 Task: Search one way flight ticket for 5 adults, 1 child, 2 infants in seat and 1 infant on lap in business from Columbia: Columbia Metropolitan Airport to Gillette: Gillette Campbell County Airport on 5-1-2023. Choice of flights is United. Number of bags: 1 carry on bag. Price is upto 110000. Outbound departure time preference is 23:30.
Action: Mouse moved to (307, 388)
Screenshot: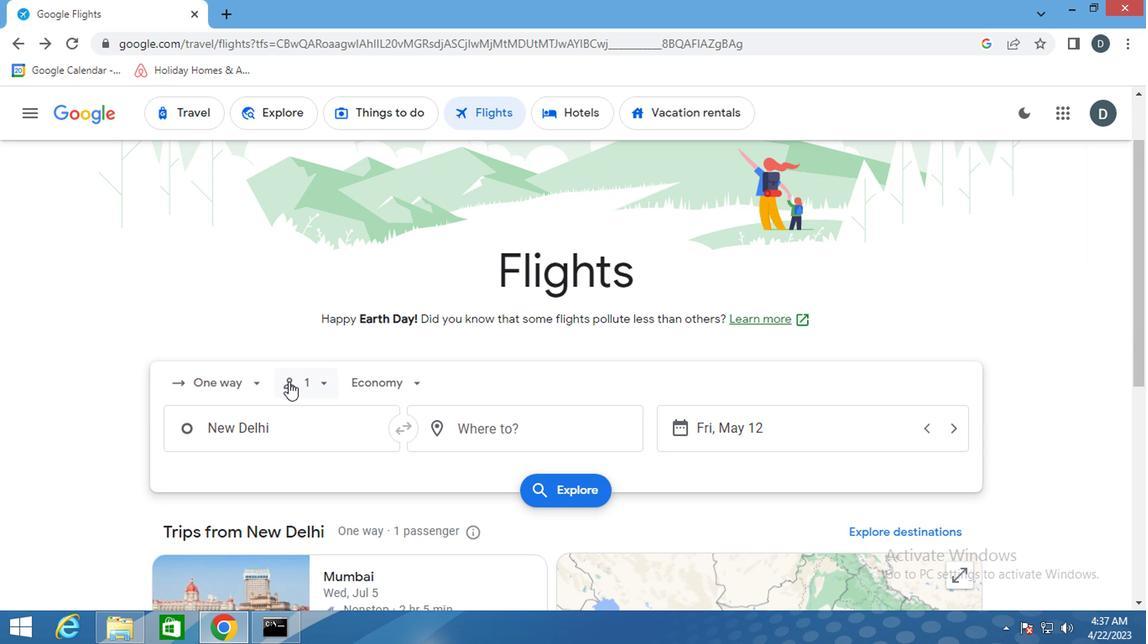 
Action: Mouse pressed left at (307, 388)
Screenshot: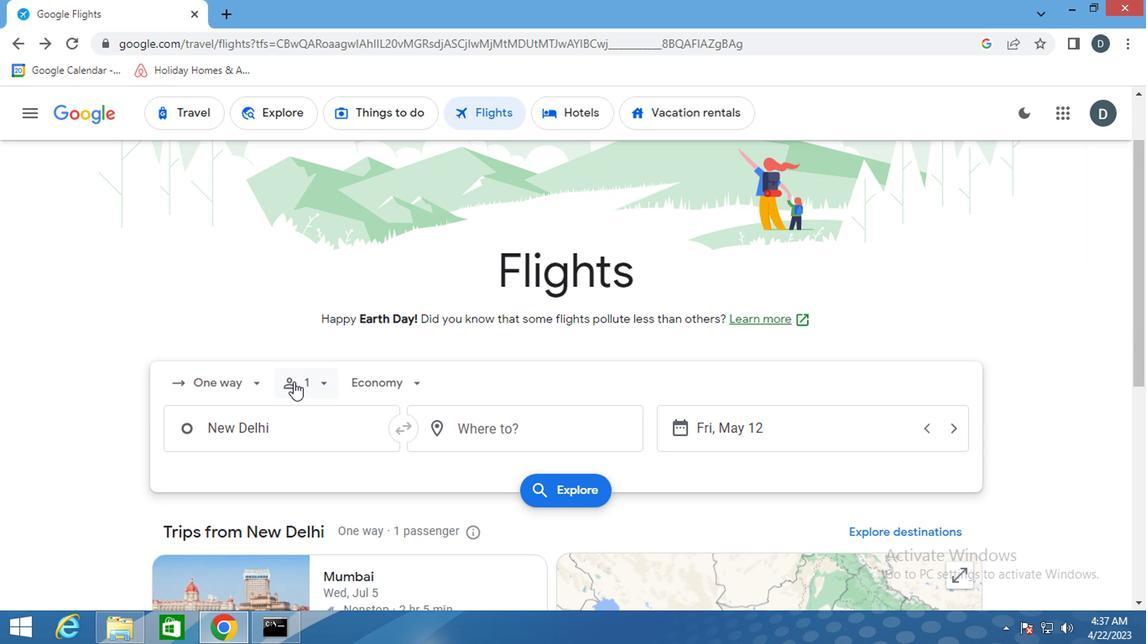 
Action: Mouse moved to (463, 428)
Screenshot: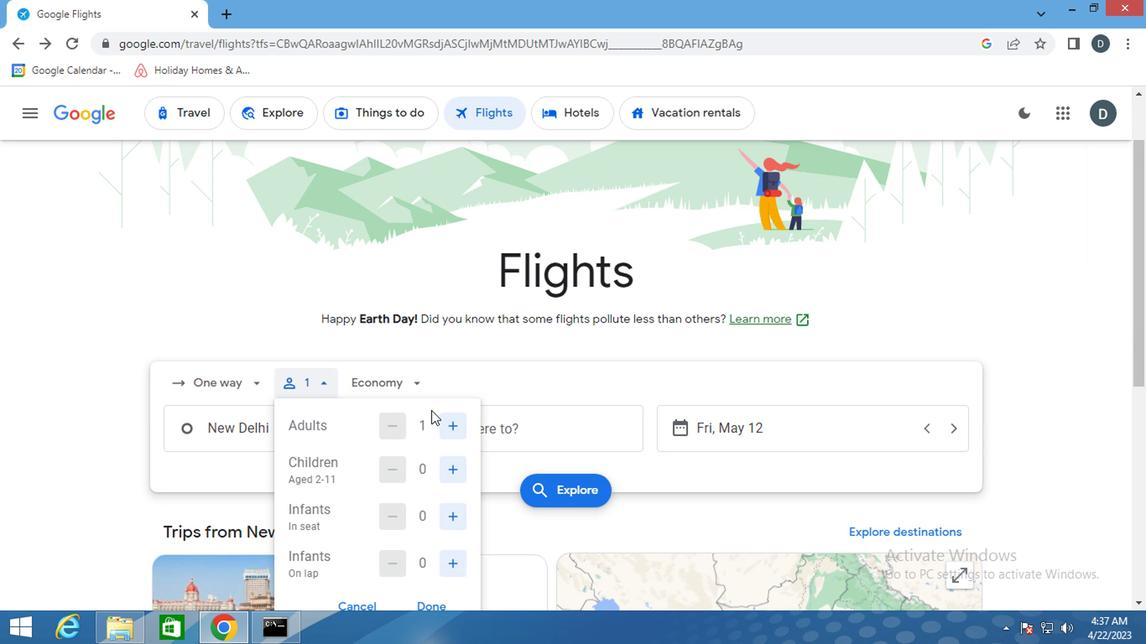 
Action: Mouse pressed left at (463, 428)
Screenshot: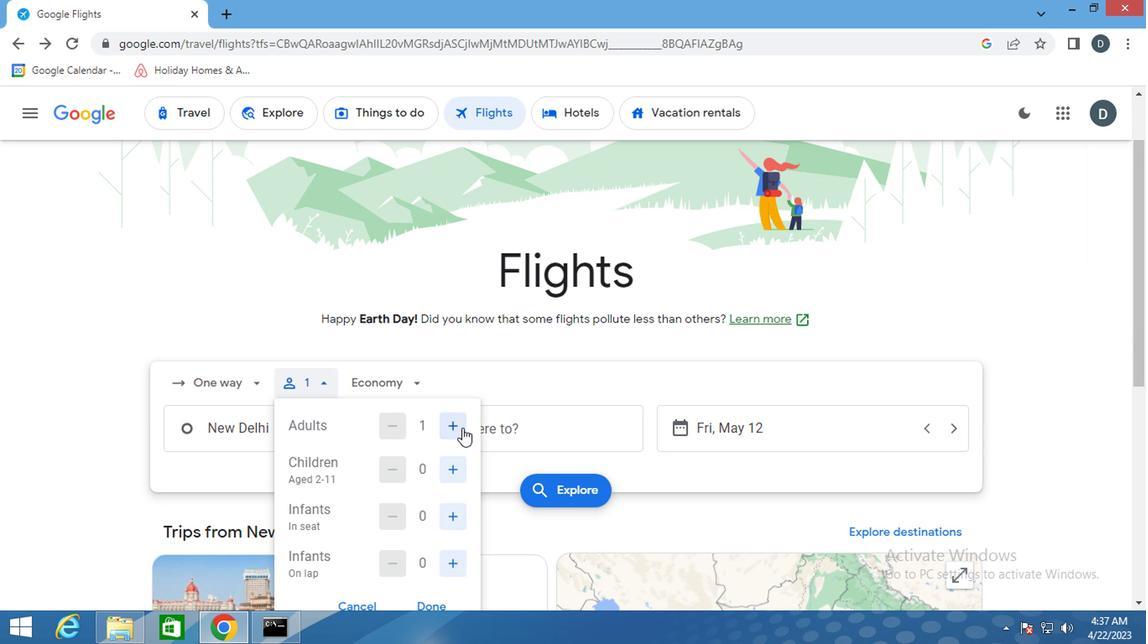 
Action: Mouse pressed left at (463, 428)
Screenshot: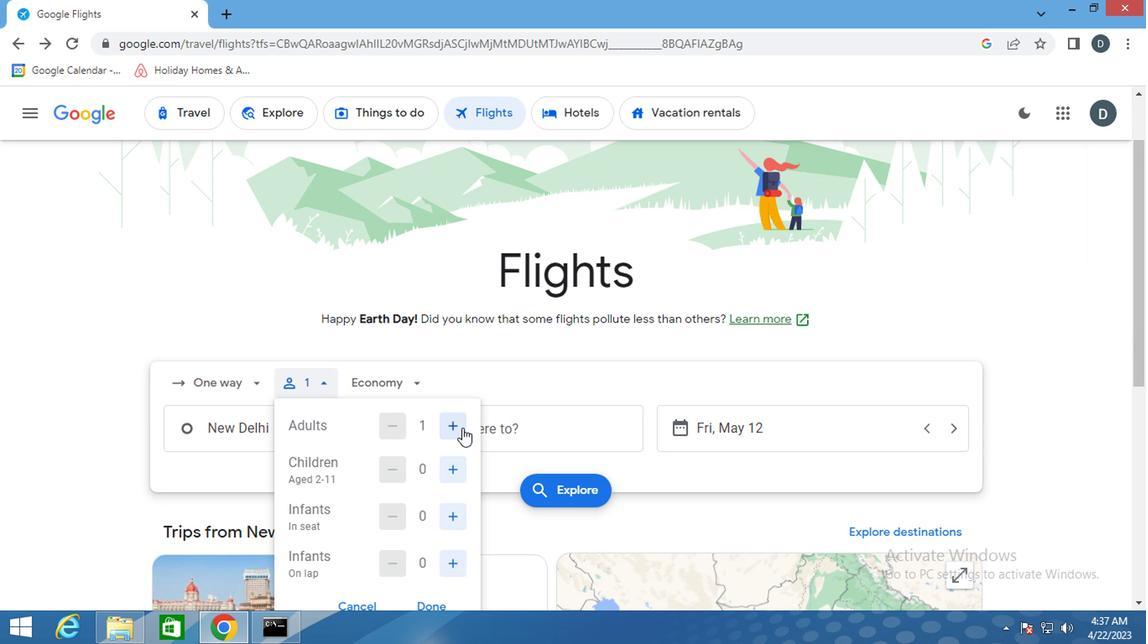 
Action: Mouse pressed left at (463, 428)
Screenshot: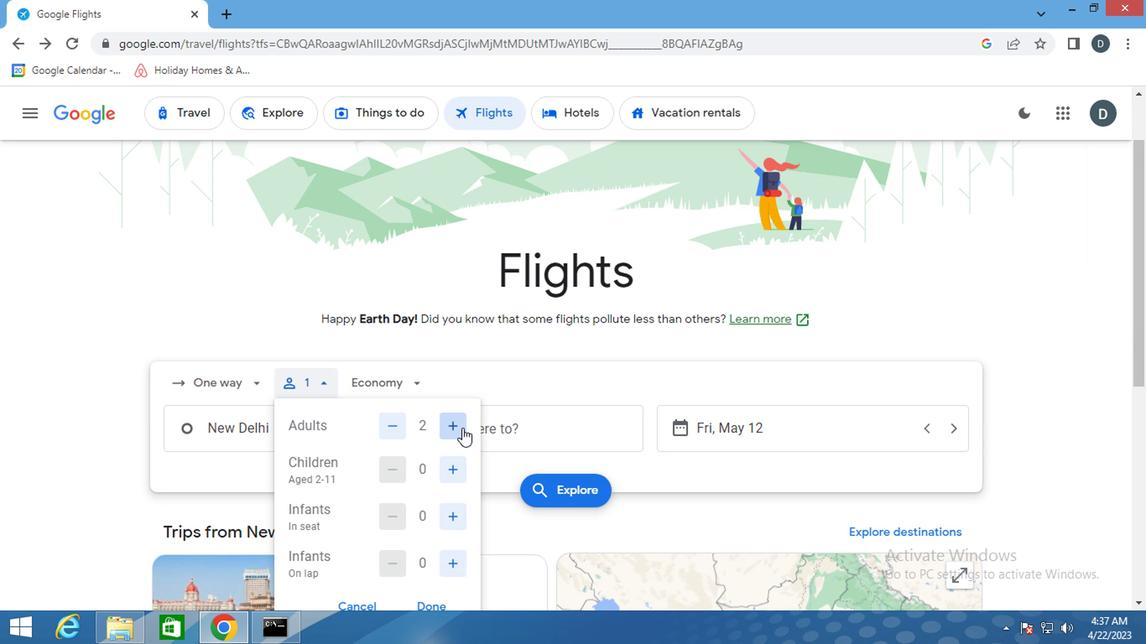 
Action: Mouse pressed left at (463, 428)
Screenshot: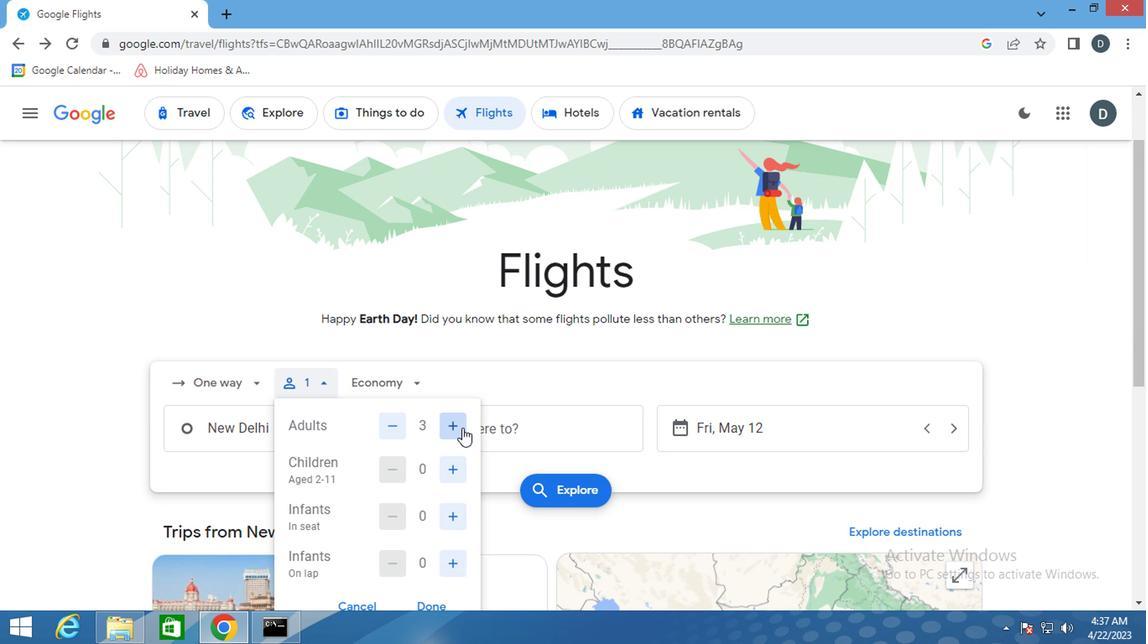 
Action: Mouse moved to (448, 458)
Screenshot: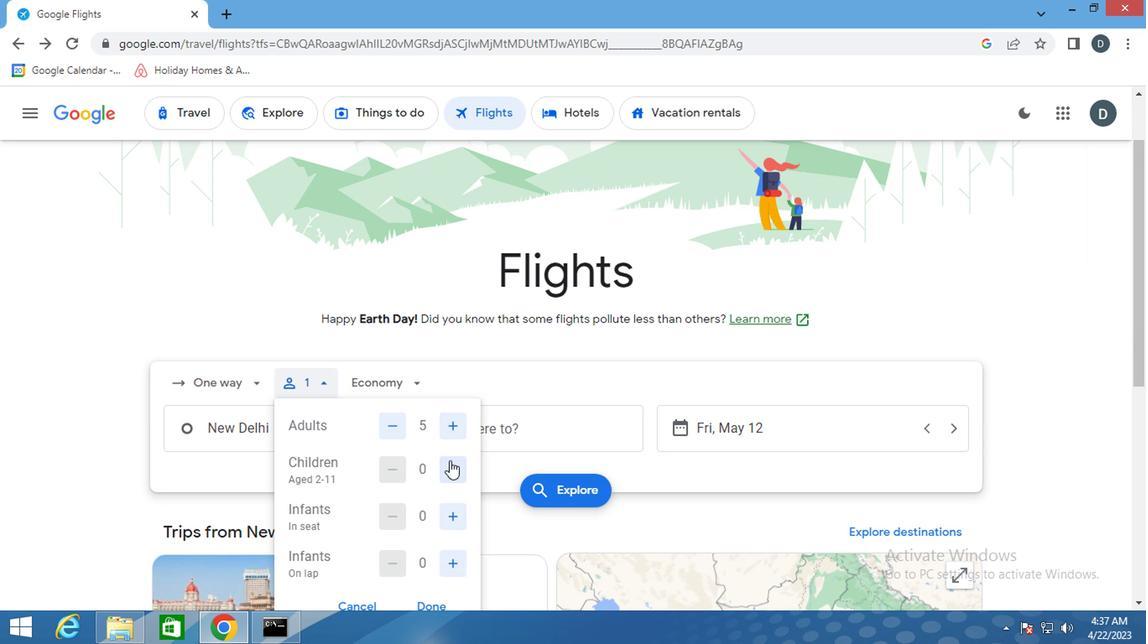 
Action: Mouse pressed left at (448, 458)
Screenshot: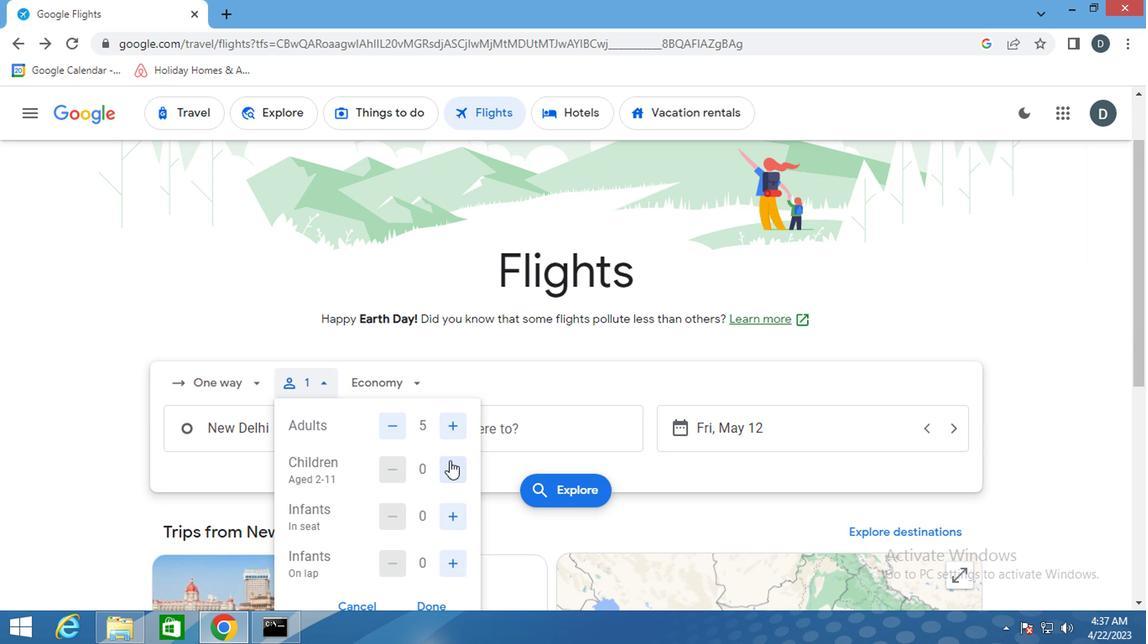 
Action: Mouse moved to (450, 496)
Screenshot: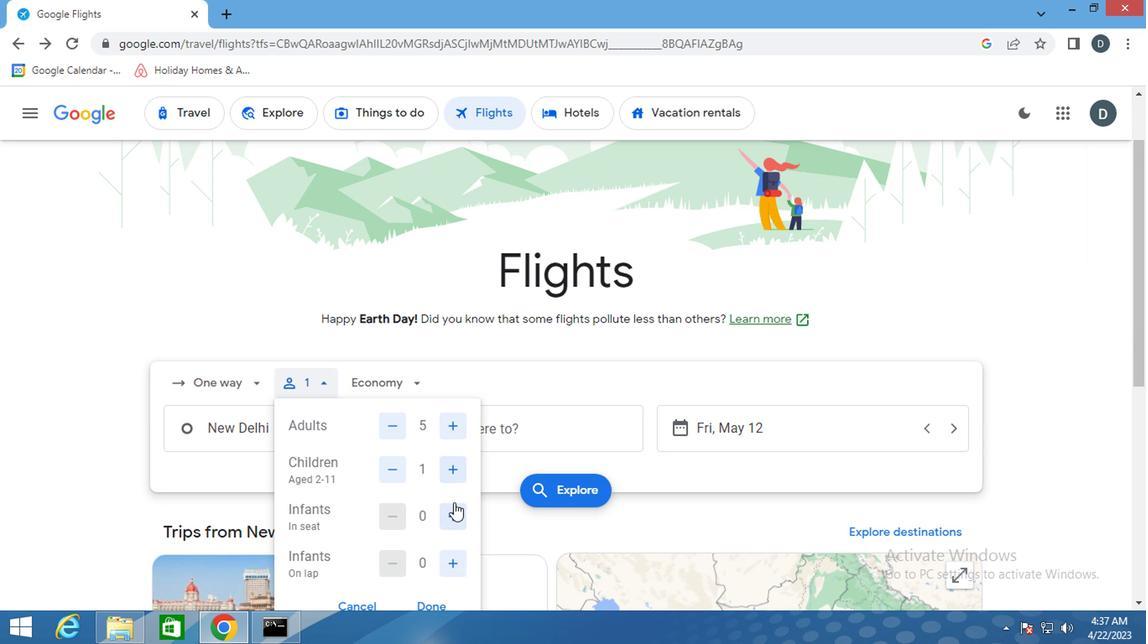 
Action: Mouse pressed left at (450, 496)
Screenshot: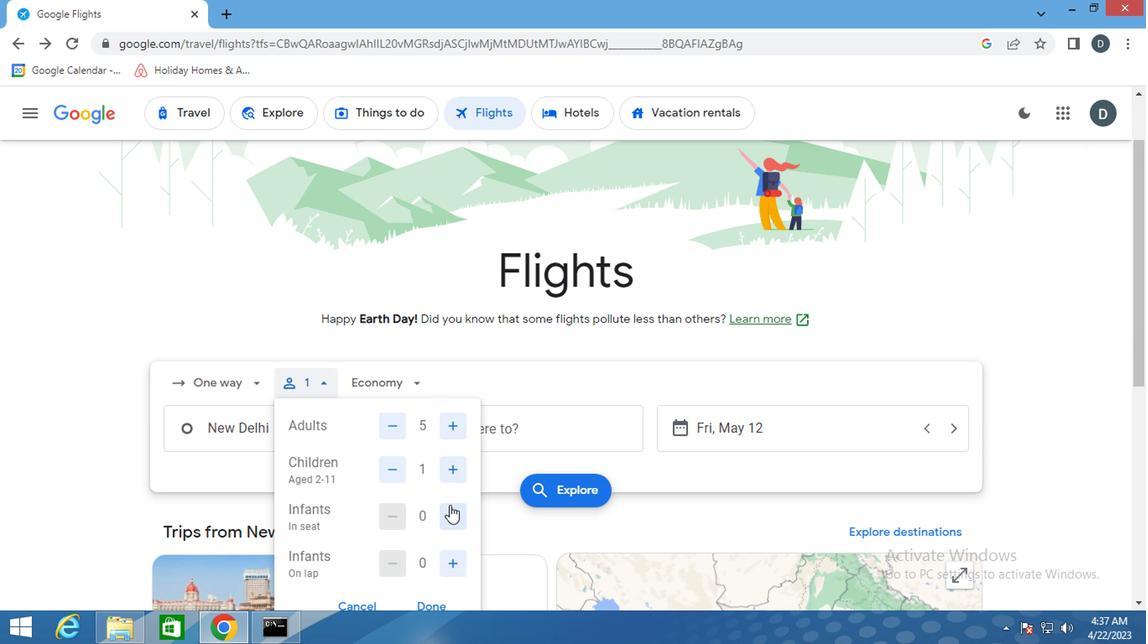 
Action: Mouse pressed left at (450, 496)
Screenshot: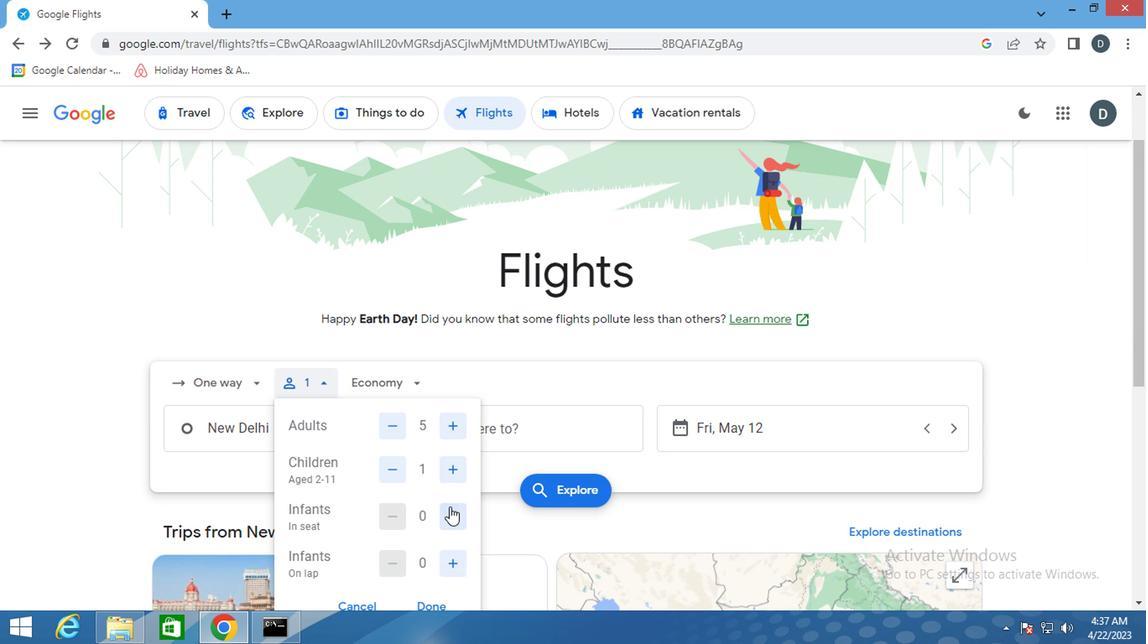 
Action: Mouse moved to (457, 546)
Screenshot: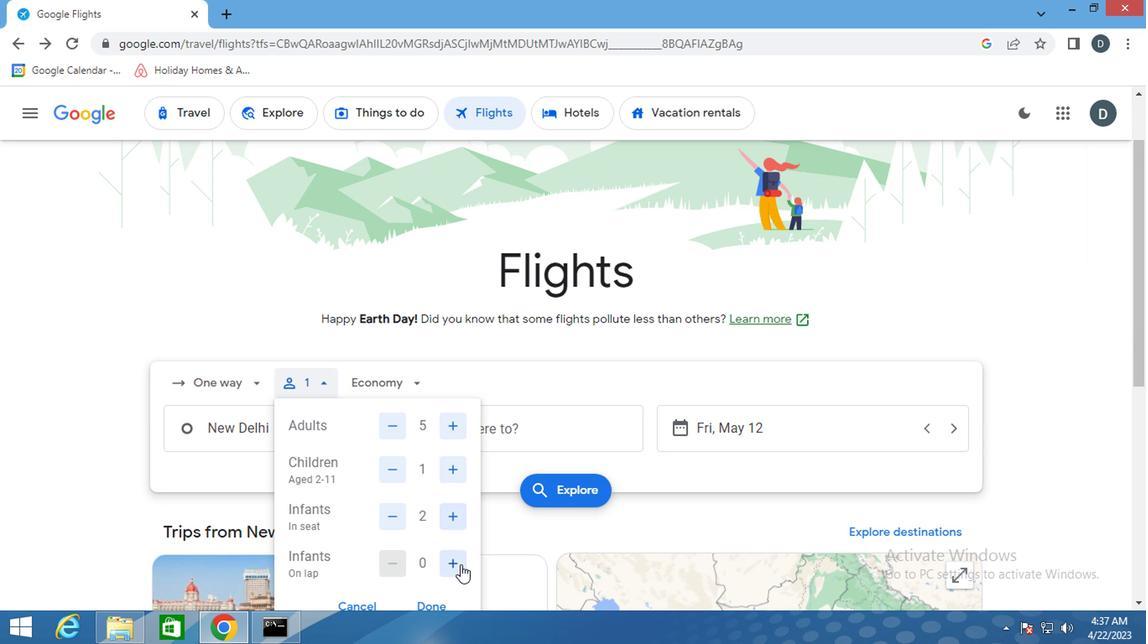 
Action: Mouse pressed left at (457, 546)
Screenshot: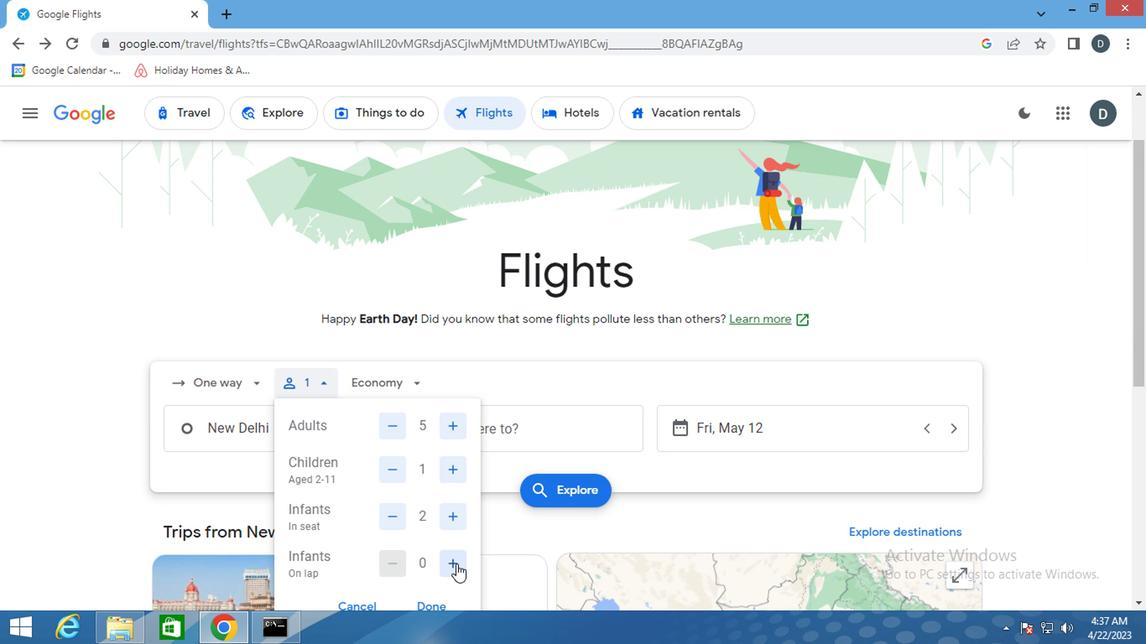 
Action: Mouse moved to (439, 576)
Screenshot: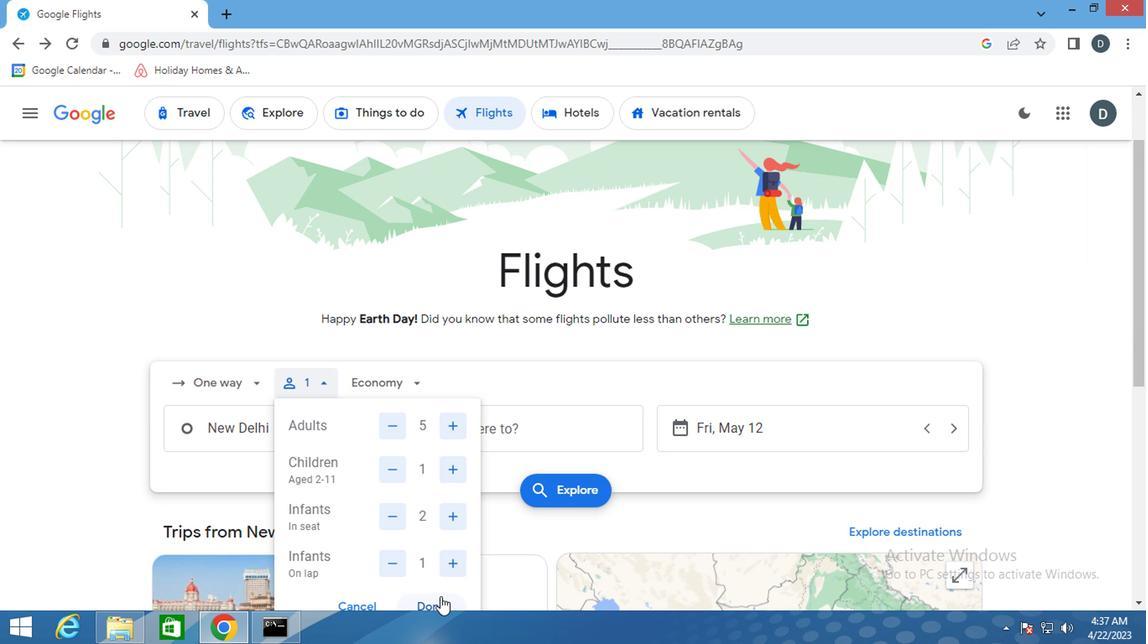 
Action: Mouse pressed left at (439, 576)
Screenshot: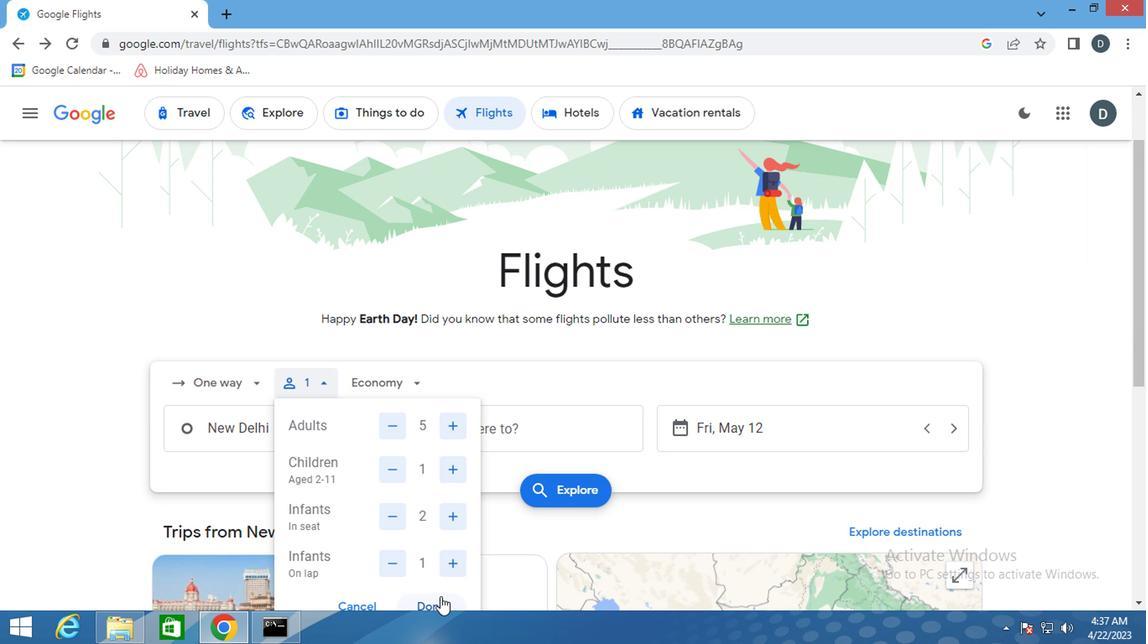 
Action: Mouse moved to (383, 394)
Screenshot: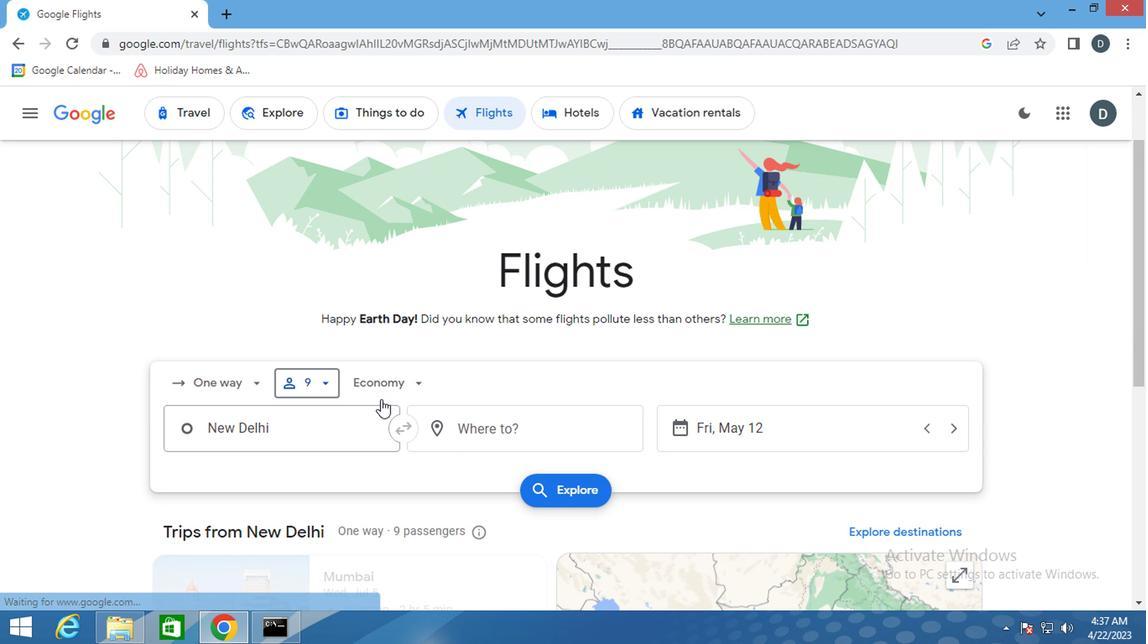 
Action: Mouse pressed left at (383, 394)
Screenshot: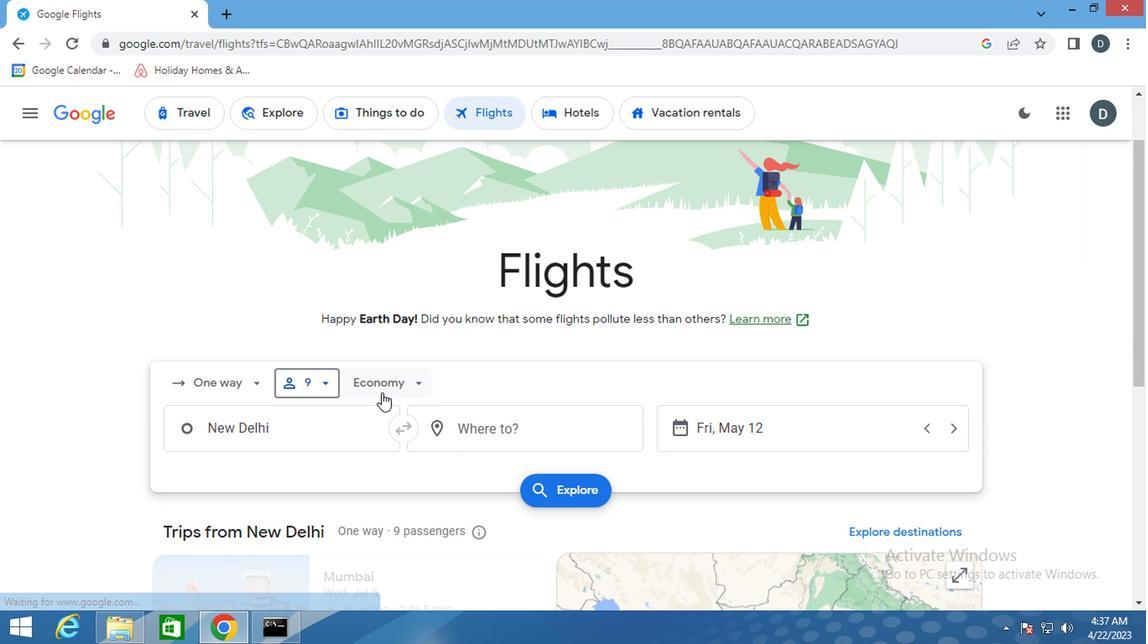 
Action: Mouse moved to (436, 494)
Screenshot: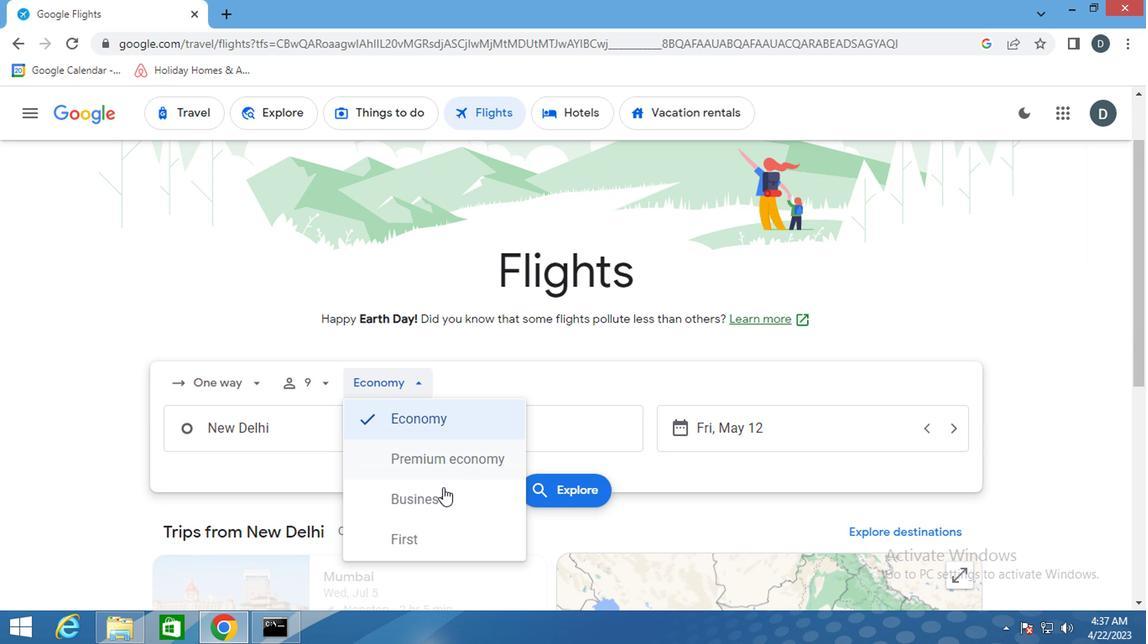 
Action: Mouse pressed left at (436, 494)
Screenshot: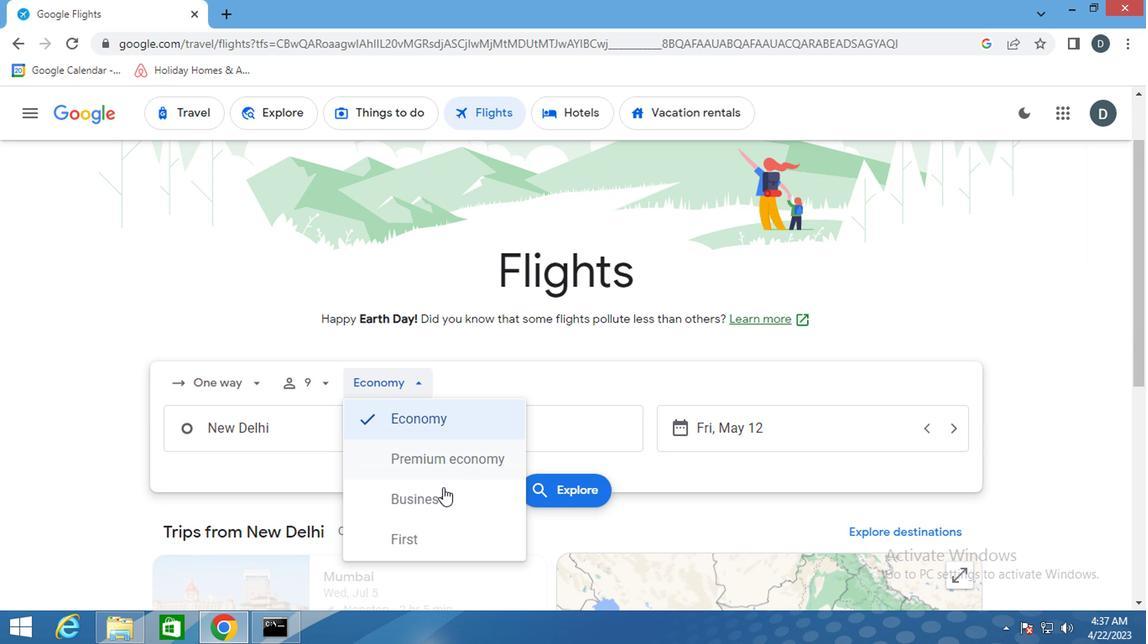 
Action: Mouse moved to (326, 441)
Screenshot: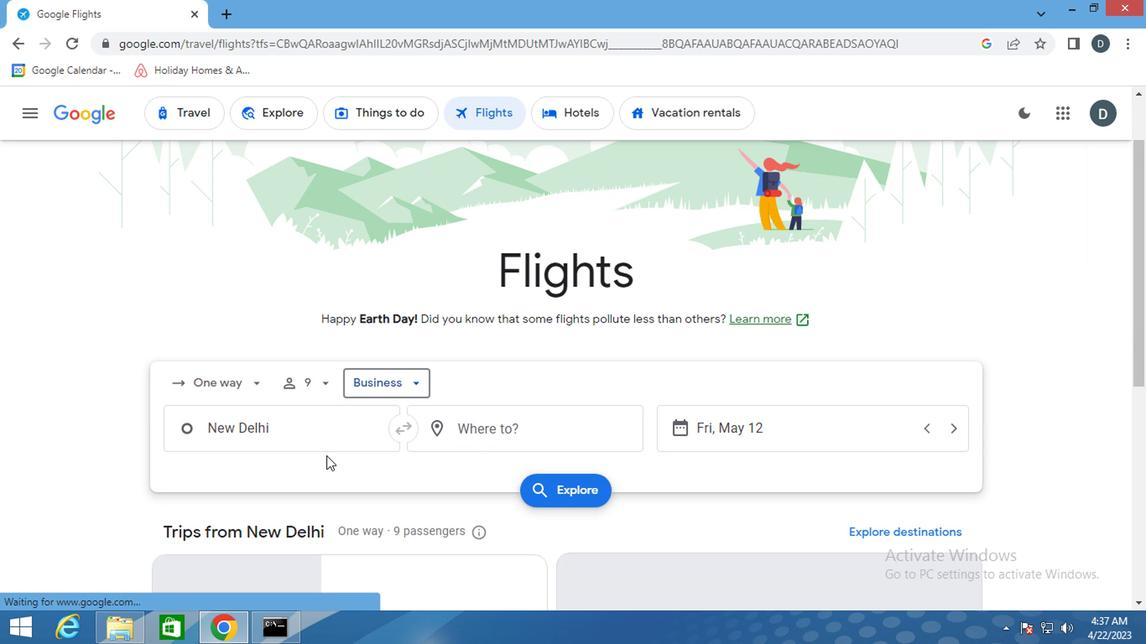 
Action: Mouse pressed left at (326, 441)
Screenshot: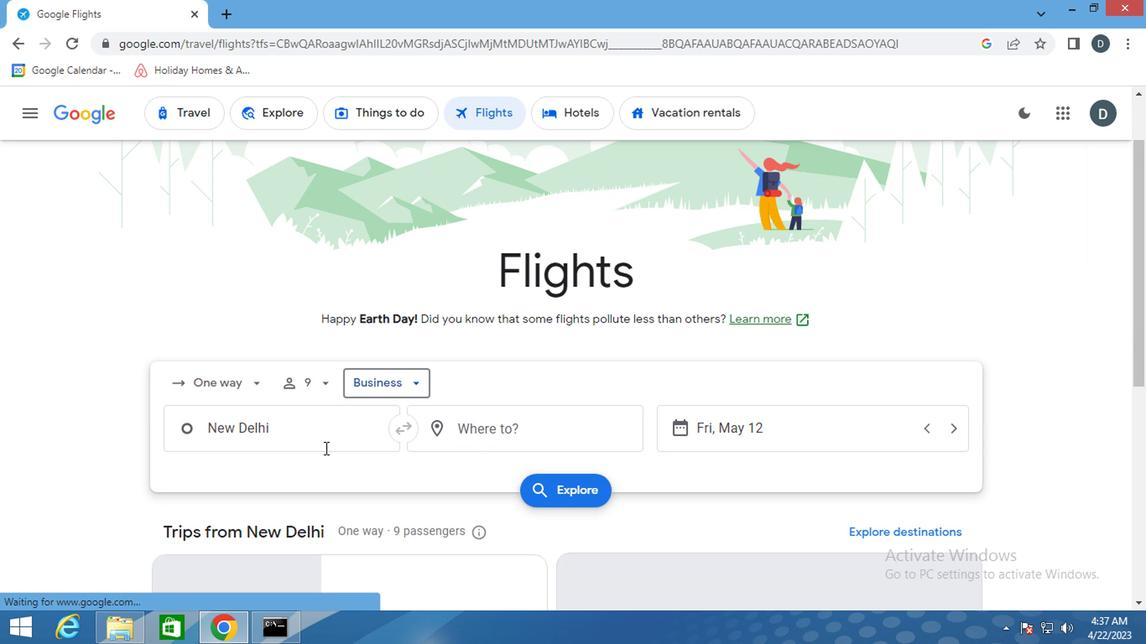 
Action: Key pressed <Key.shift>COLUMBIA<Key.space><Key.shift>METR
Screenshot: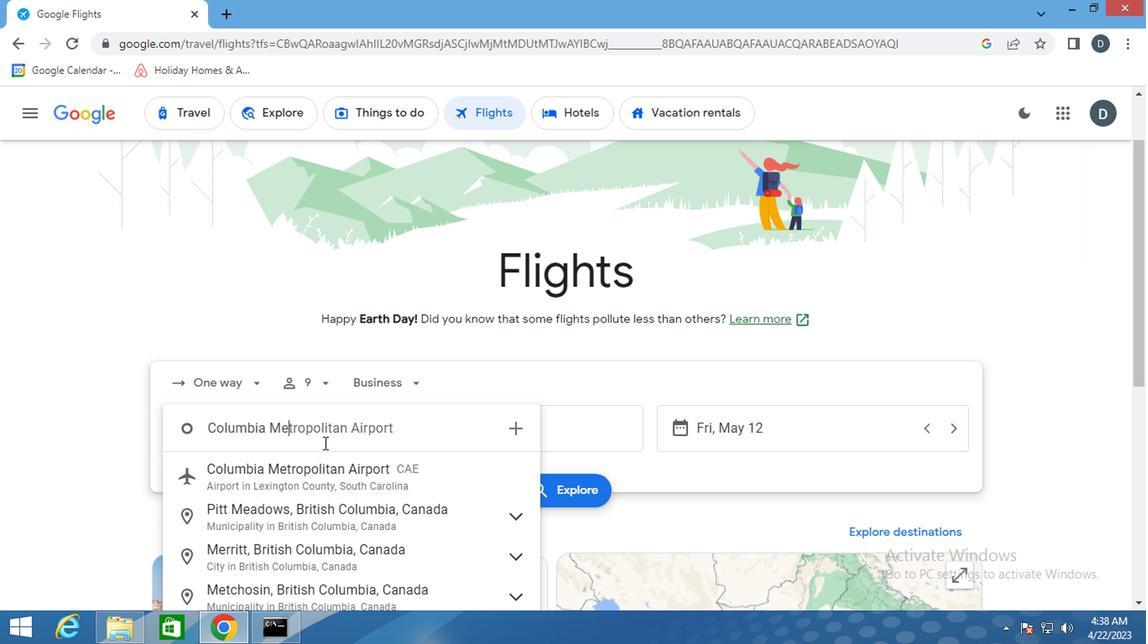 
Action: Mouse moved to (358, 482)
Screenshot: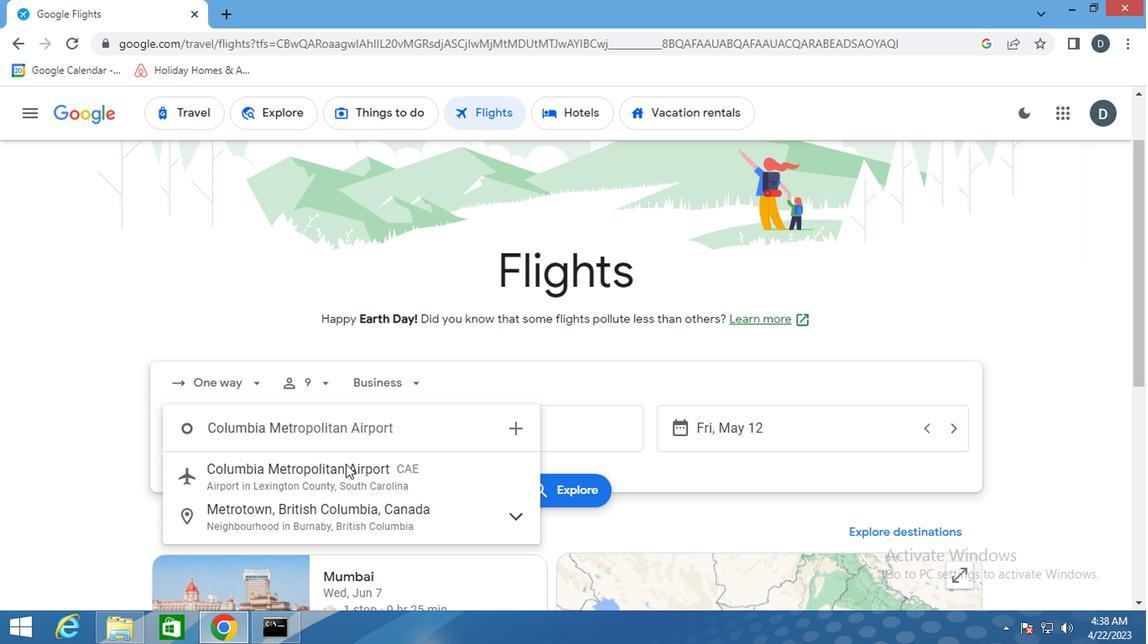 
Action: Mouse pressed left at (358, 482)
Screenshot: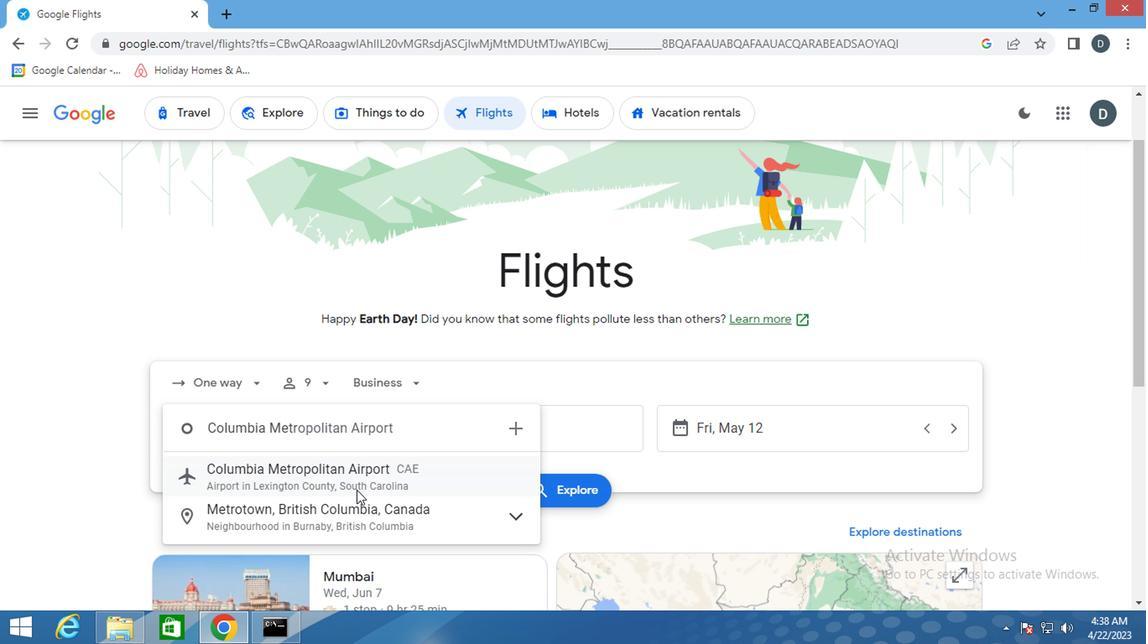 
Action: Mouse moved to (519, 431)
Screenshot: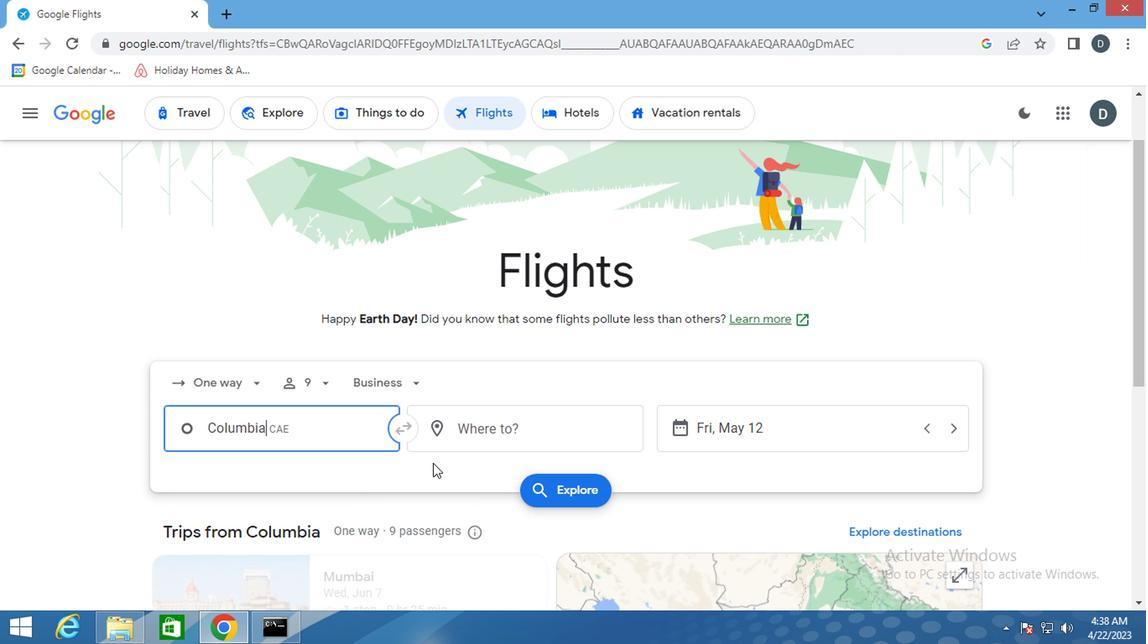 
Action: Mouse pressed left at (519, 431)
Screenshot: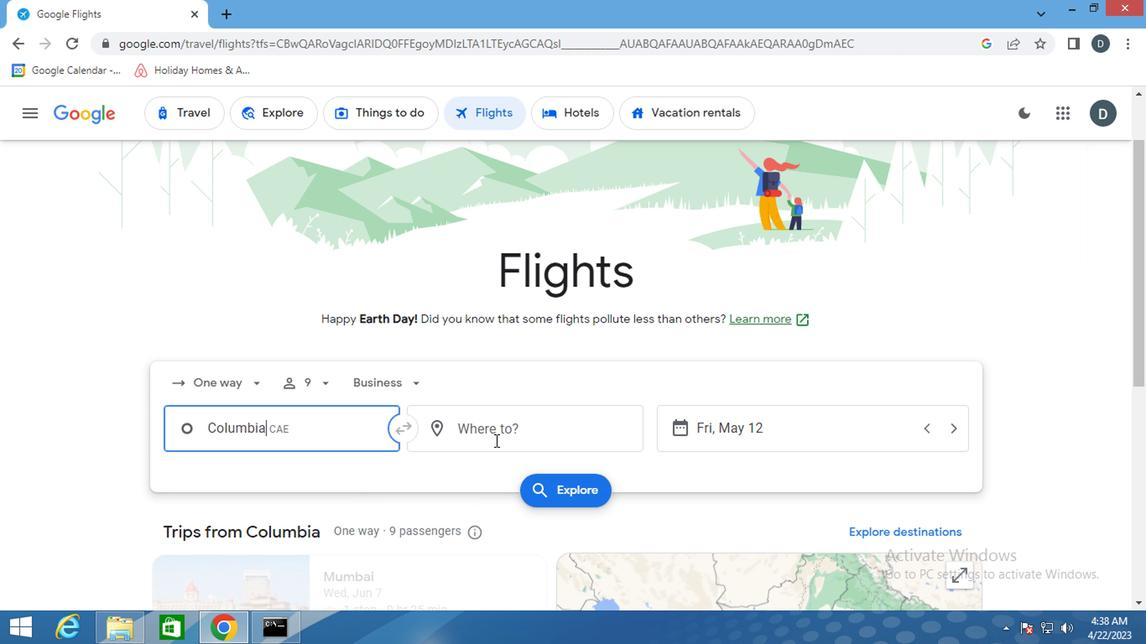 
Action: Mouse moved to (521, 430)
Screenshot: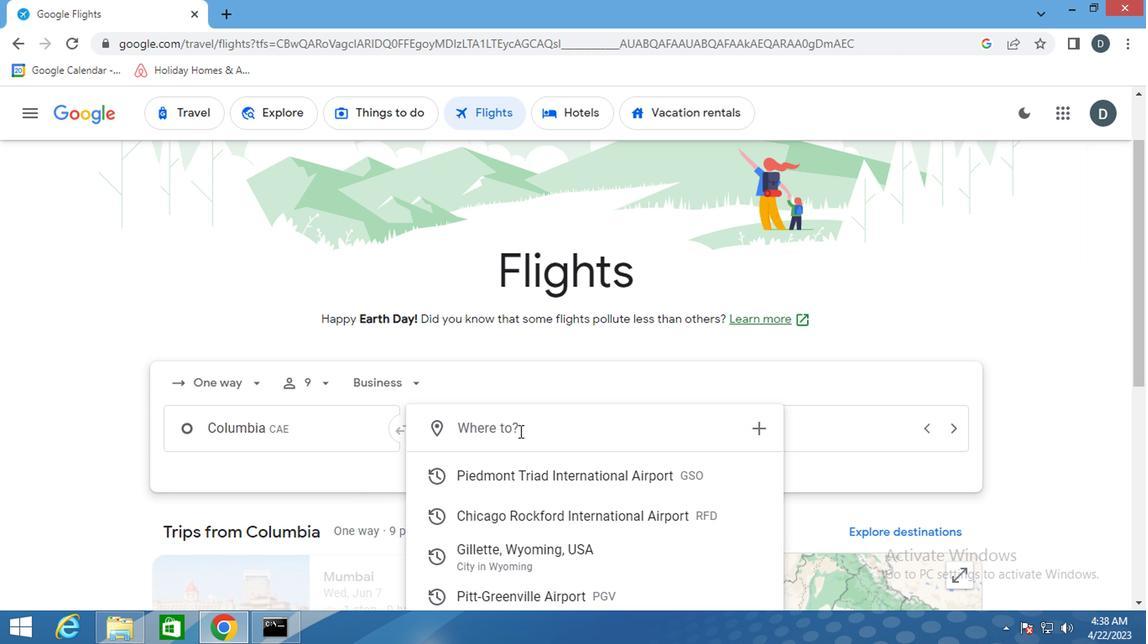 
Action: Key pressed <Key.shift>GILLETTE
Screenshot: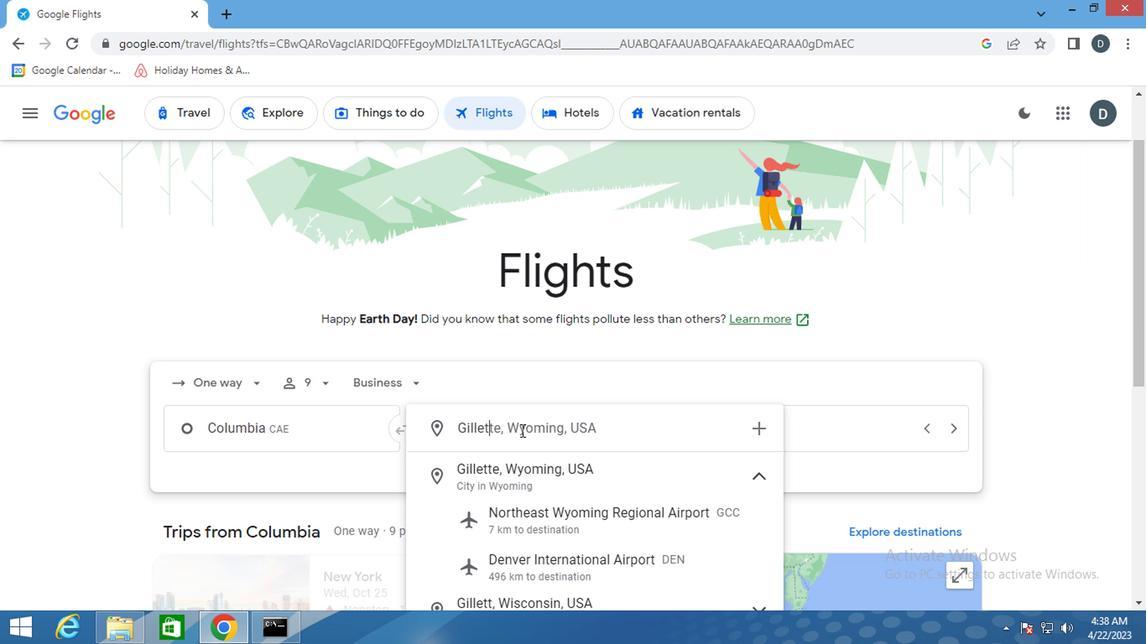 
Action: Mouse moved to (562, 463)
Screenshot: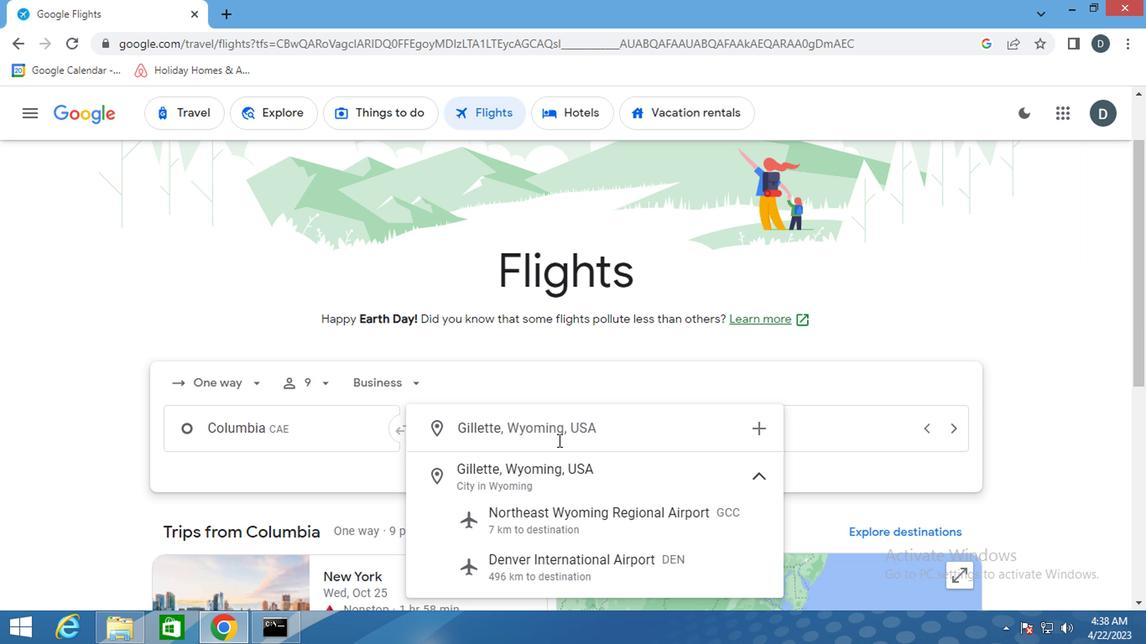 
Action: Mouse pressed left at (562, 463)
Screenshot: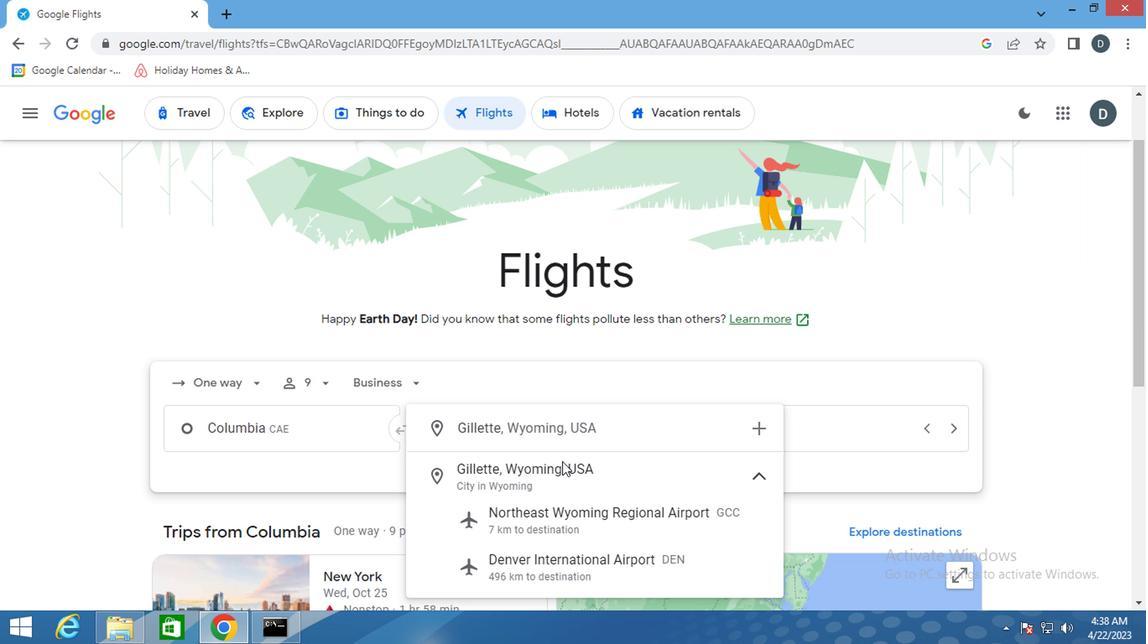 
Action: Mouse moved to (752, 431)
Screenshot: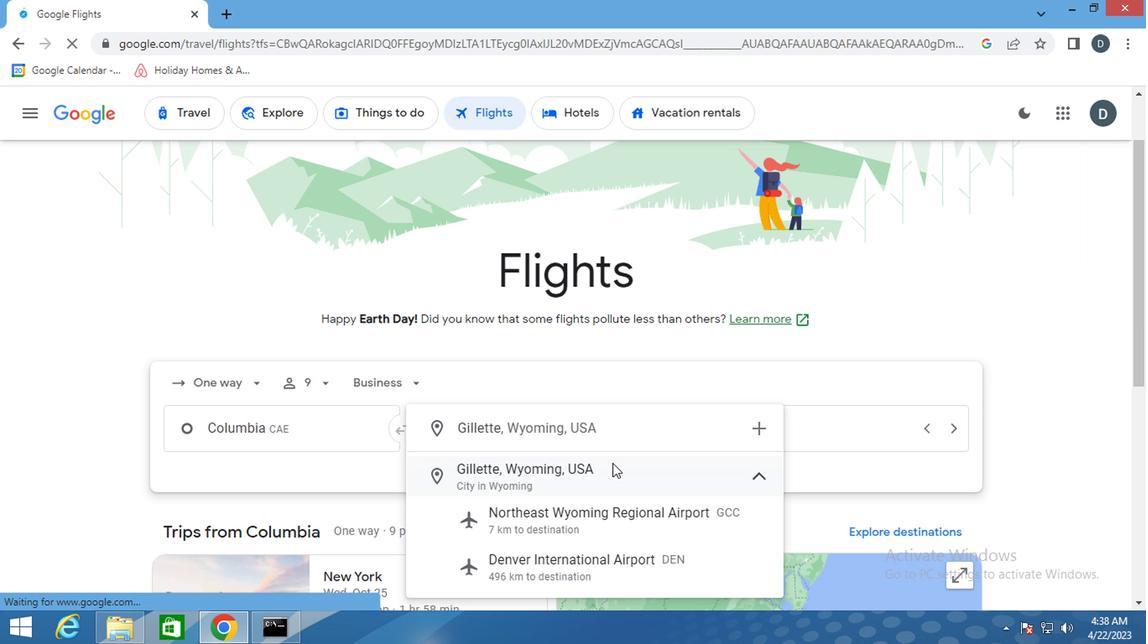 
Action: Mouse pressed left at (752, 431)
Screenshot: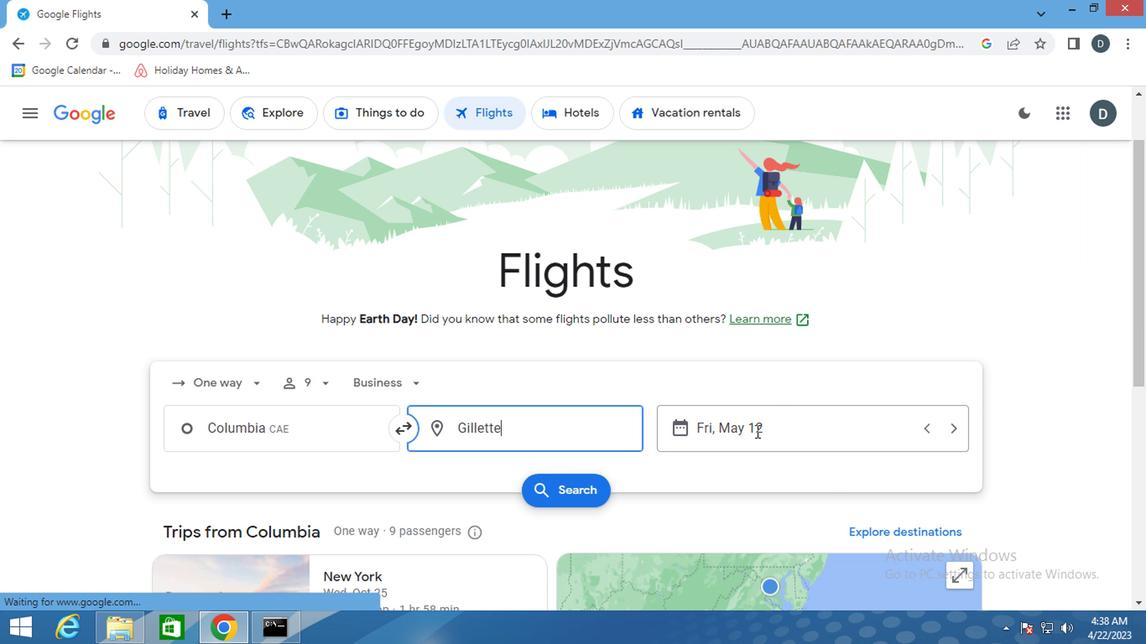 
Action: Mouse moved to (739, 312)
Screenshot: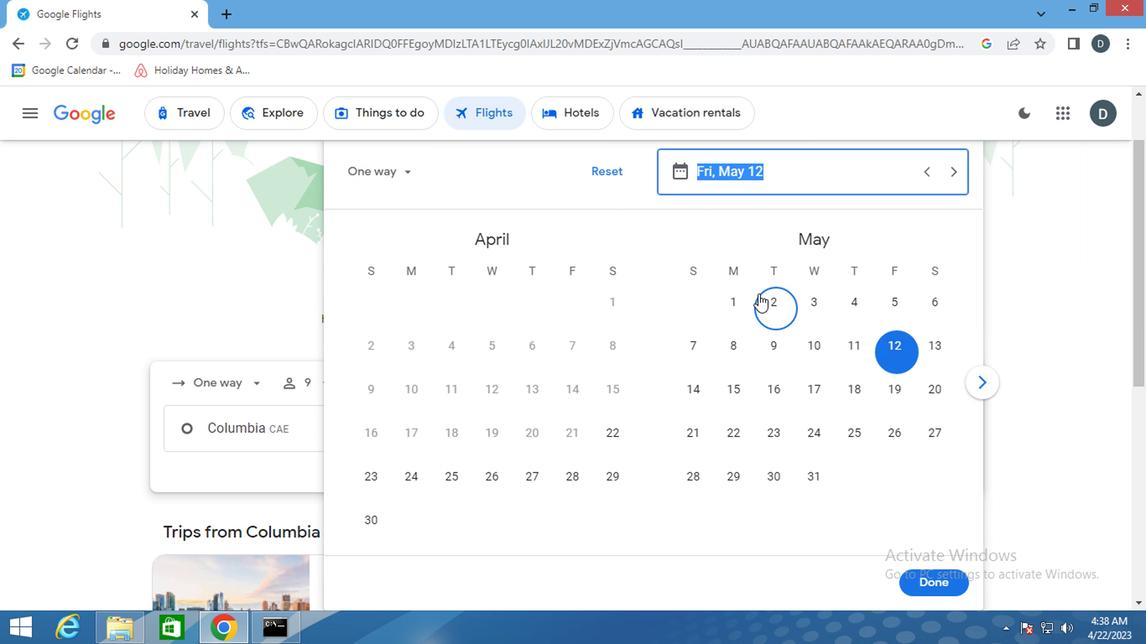 
Action: Mouse pressed left at (739, 312)
Screenshot: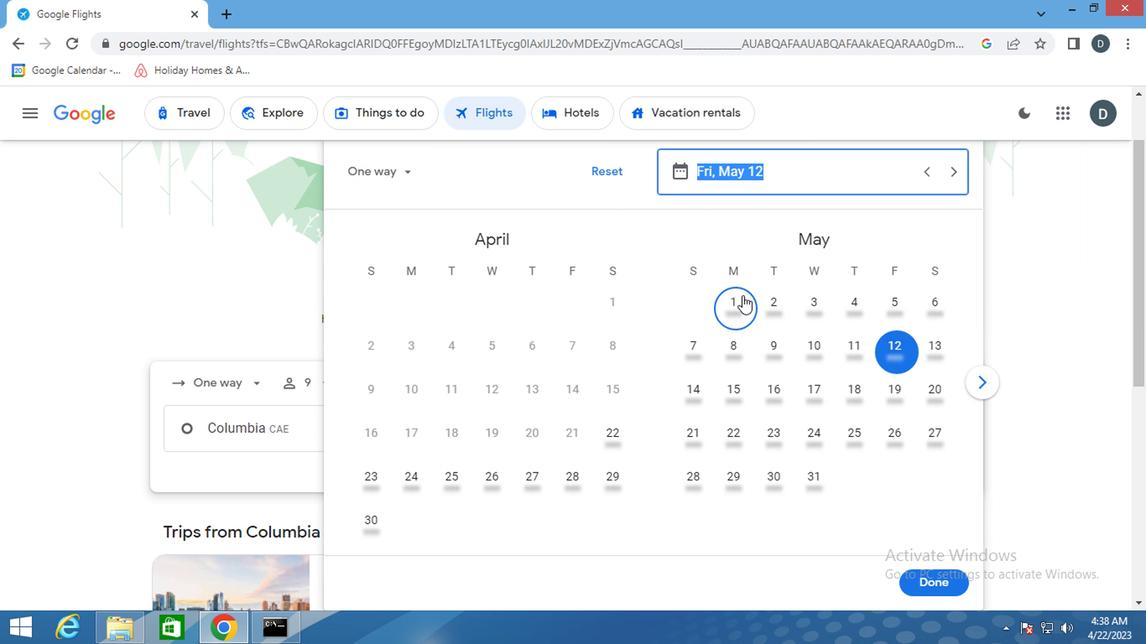 
Action: Mouse moved to (929, 568)
Screenshot: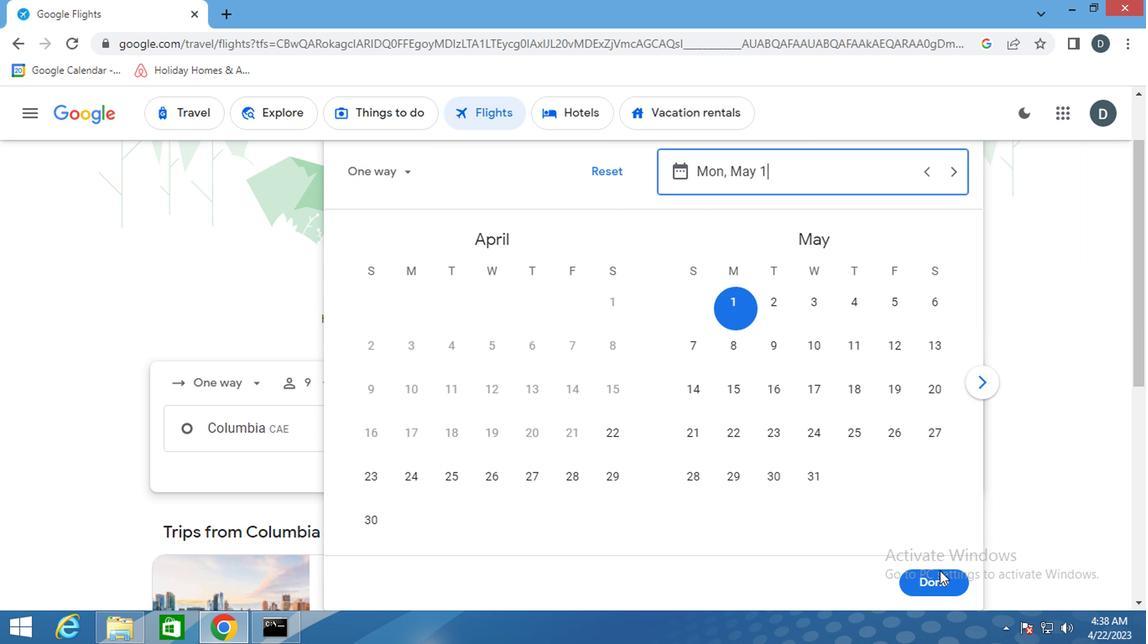 
Action: Mouse pressed left at (929, 568)
Screenshot: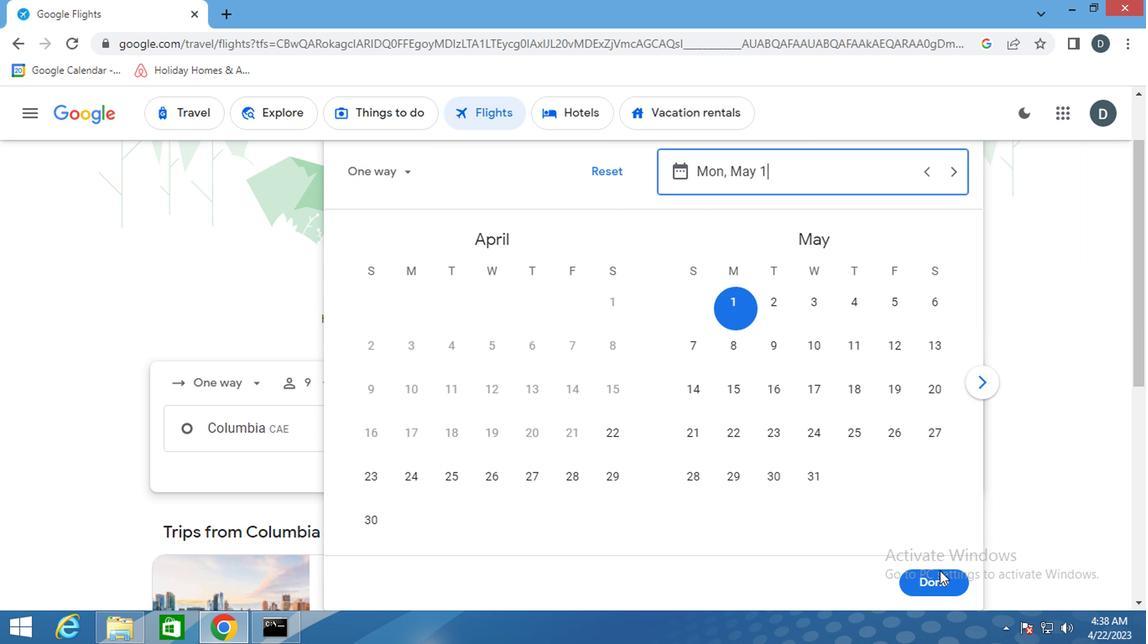 
Action: Mouse moved to (561, 486)
Screenshot: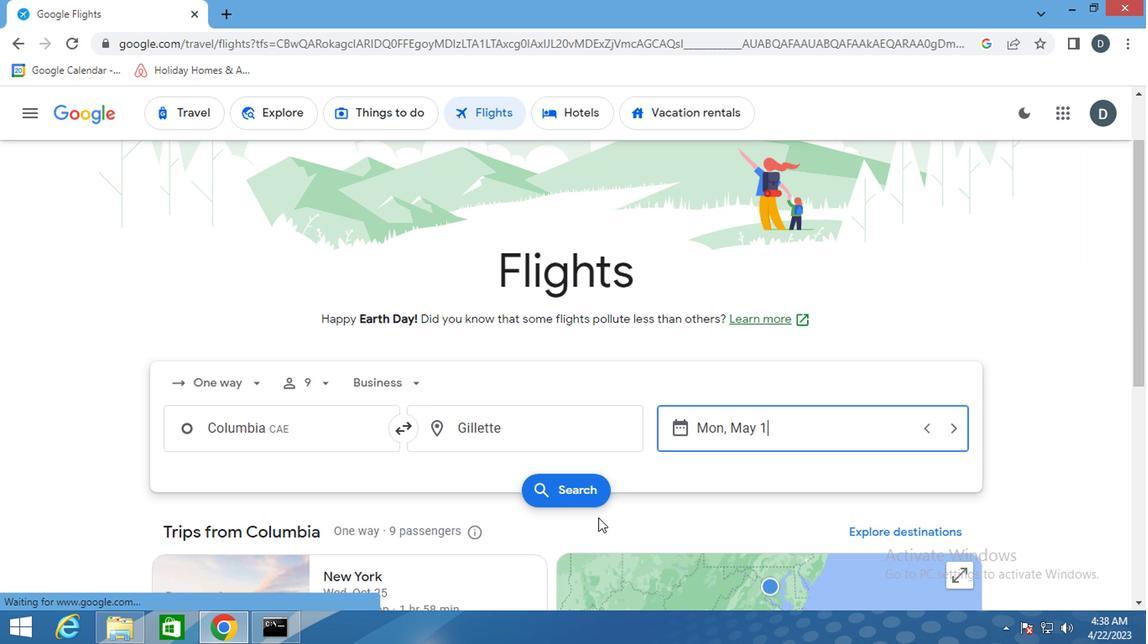 
Action: Mouse pressed left at (561, 486)
Screenshot: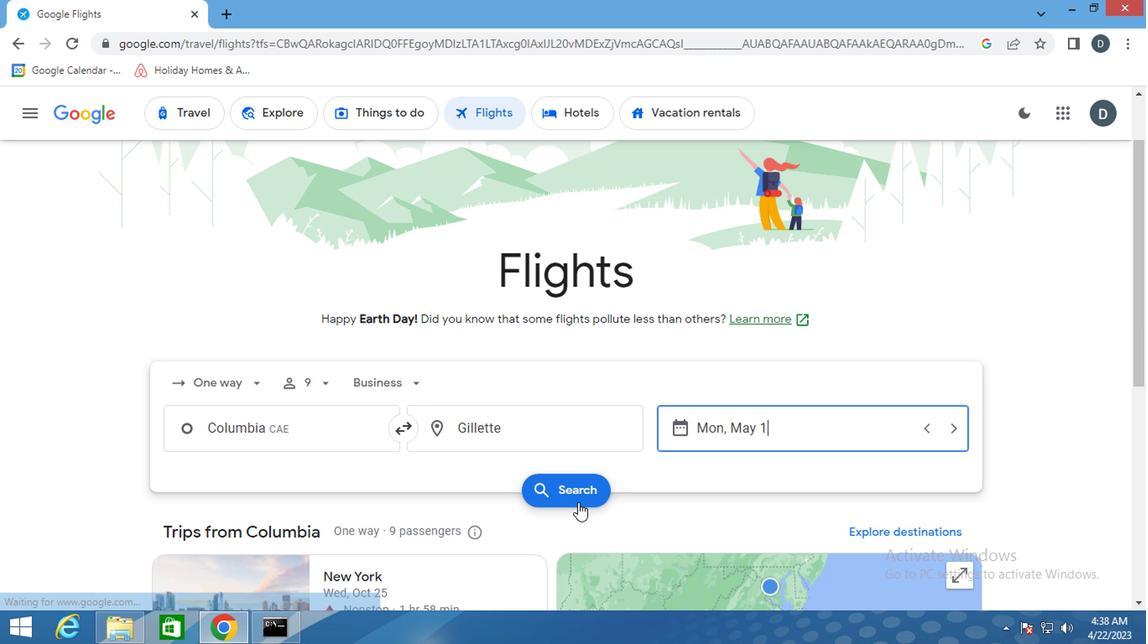 
Action: Mouse moved to (203, 293)
Screenshot: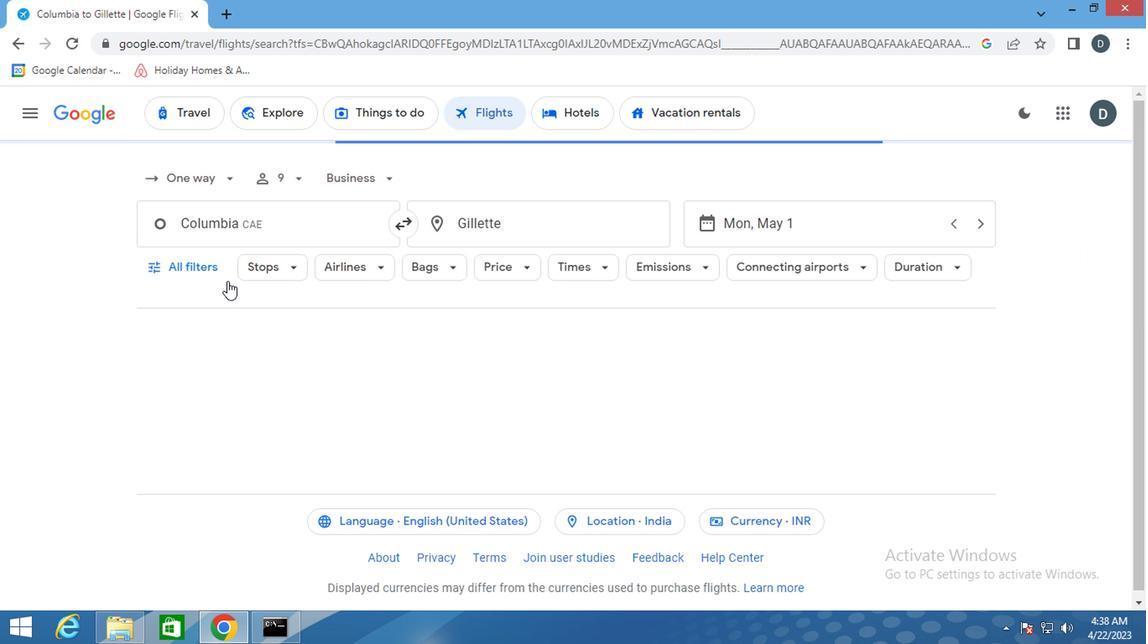 
Action: Mouse pressed left at (203, 293)
Screenshot: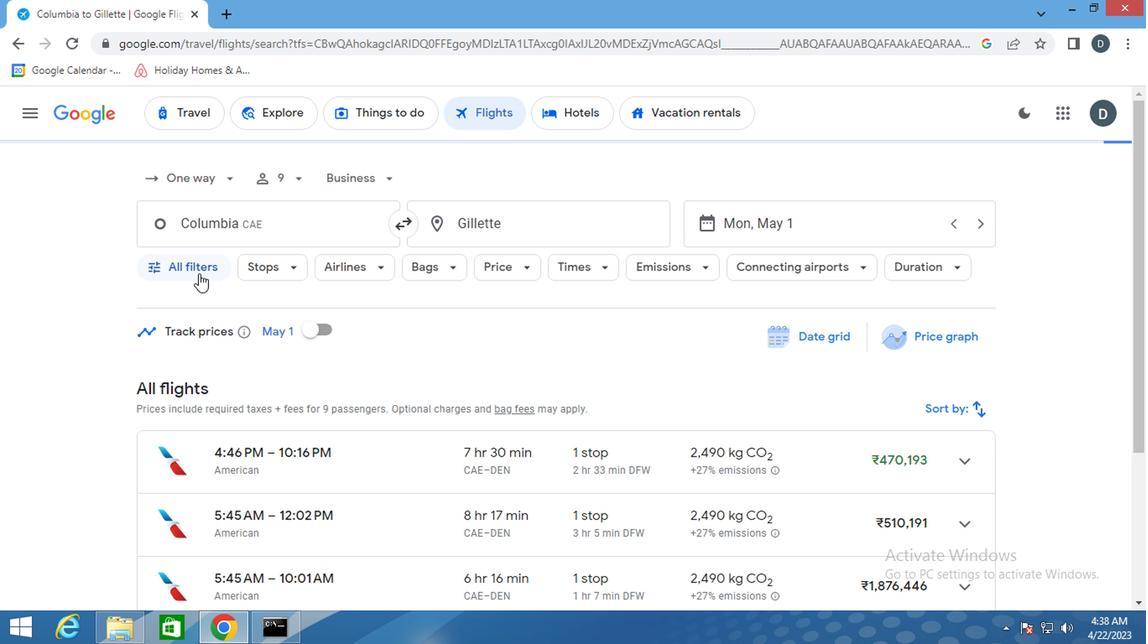 
Action: Mouse moved to (282, 376)
Screenshot: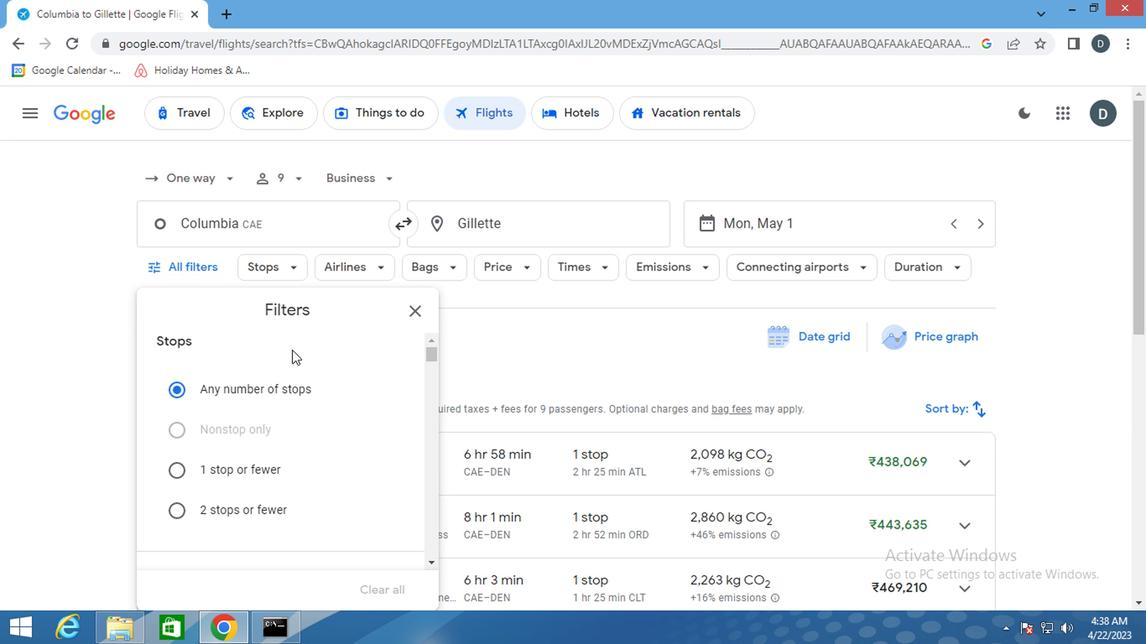 
Action: Mouse scrolled (282, 375) with delta (0, 0)
Screenshot: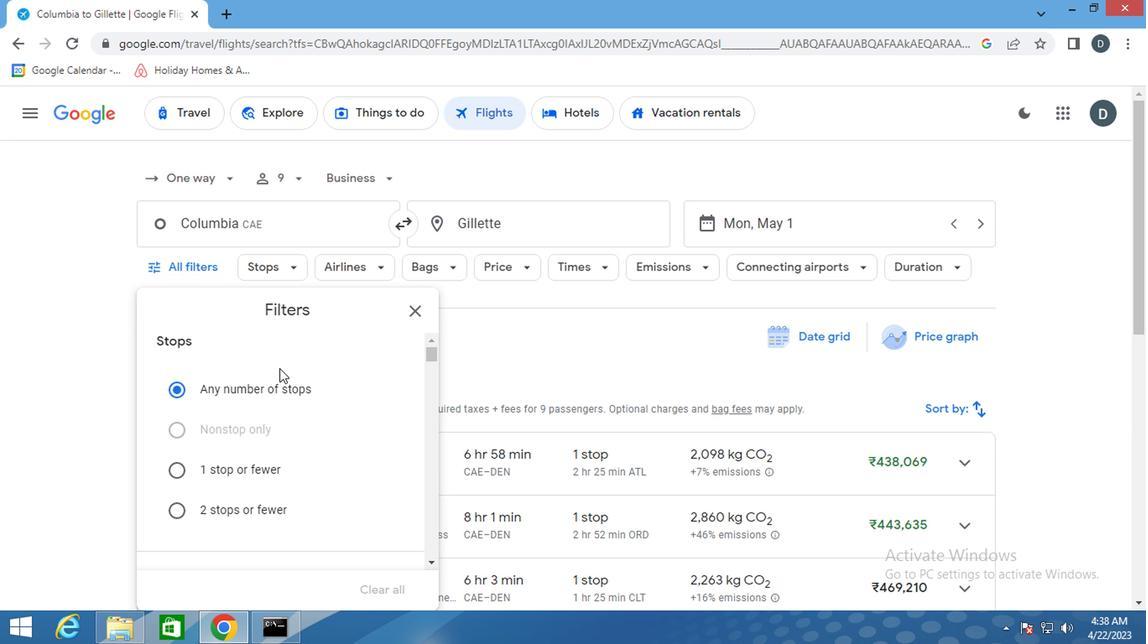 
Action: Mouse moved to (280, 378)
Screenshot: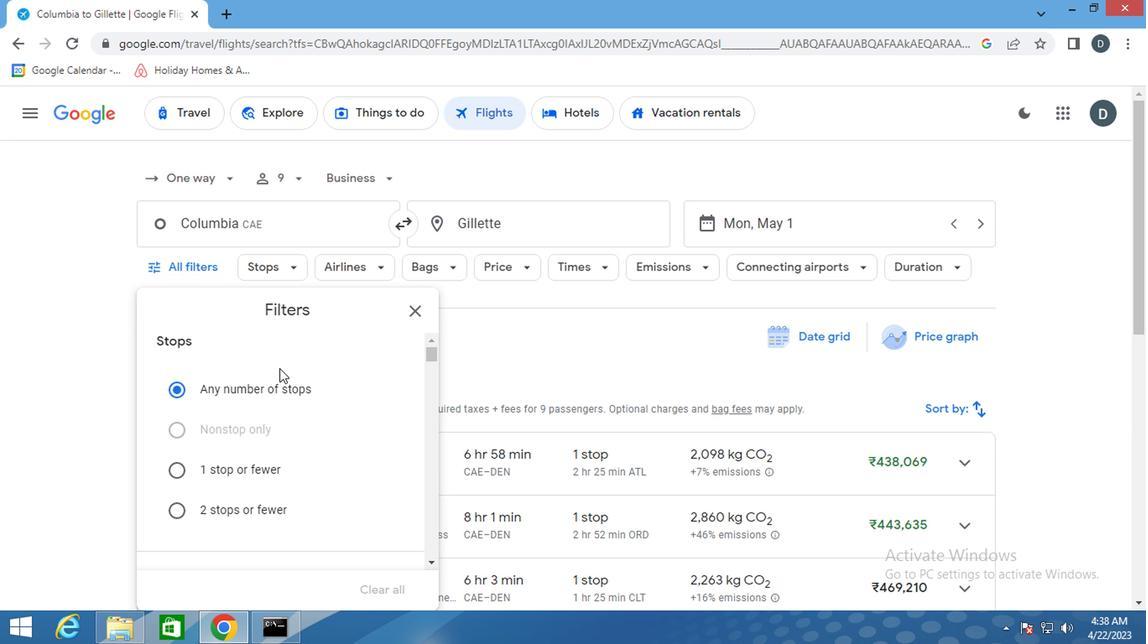 
Action: Mouse scrolled (280, 377) with delta (0, 0)
Screenshot: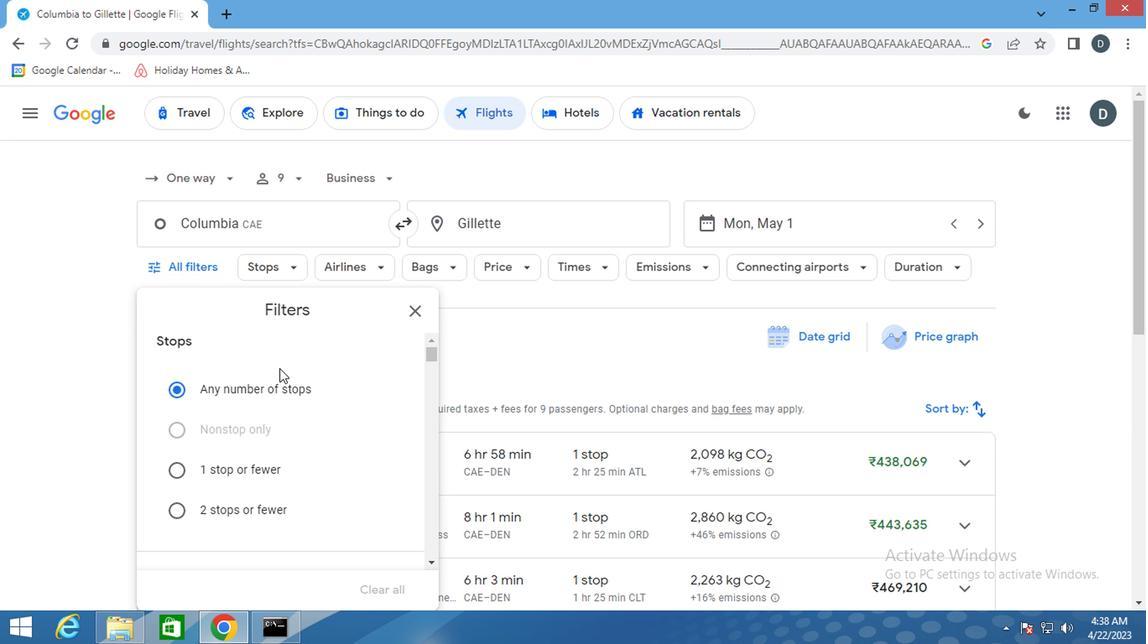 
Action: Mouse moved to (306, 425)
Screenshot: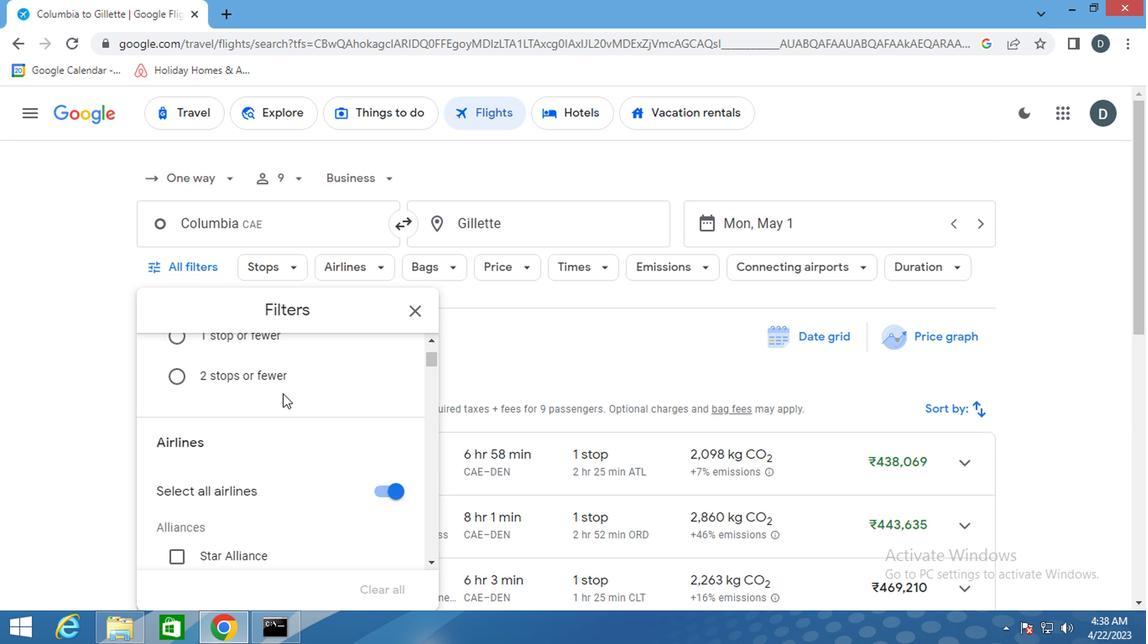 
Action: Mouse scrolled (306, 425) with delta (0, 0)
Screenshot: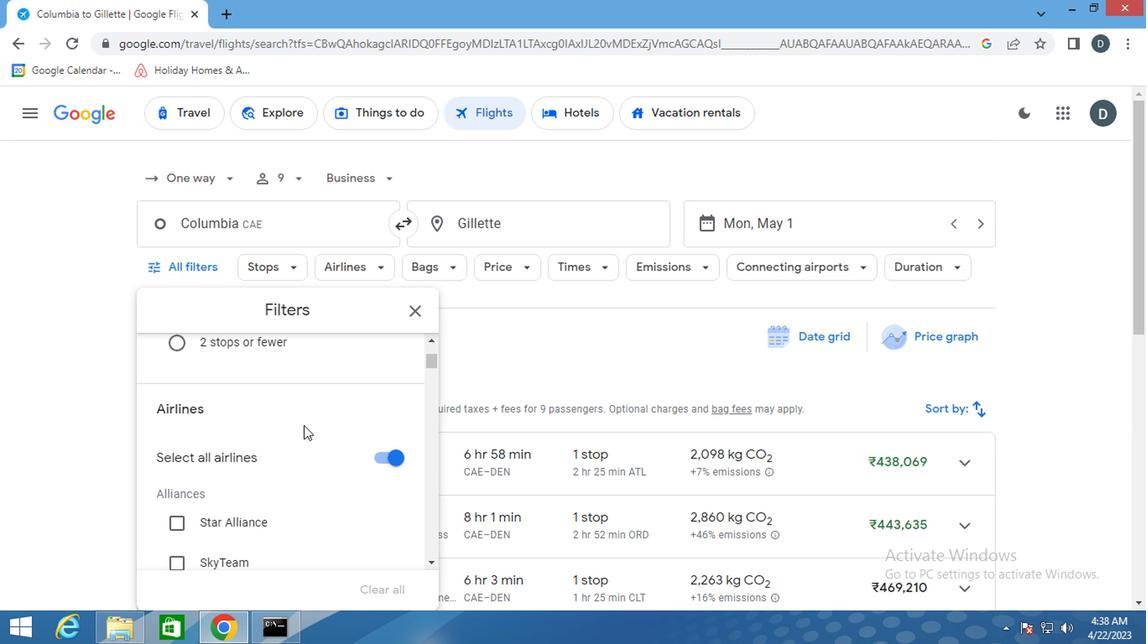 
Action: Mouse scrolled (306, 425) with delta (0, 0)
Screenshot: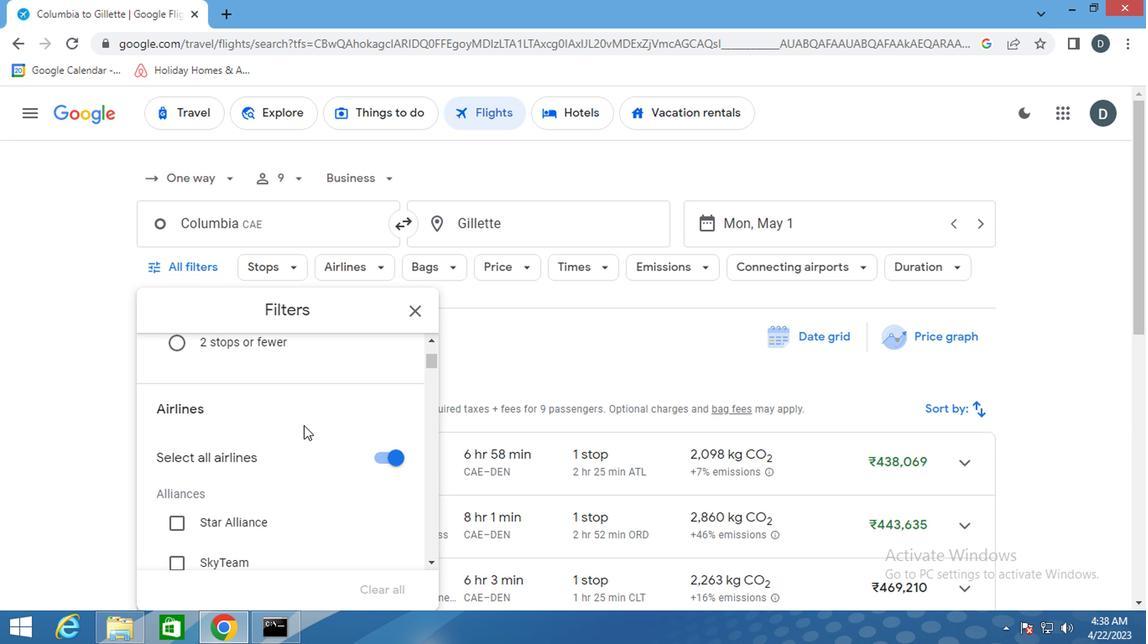 
Action: Mouse moved to (326, 432)
Screenshot: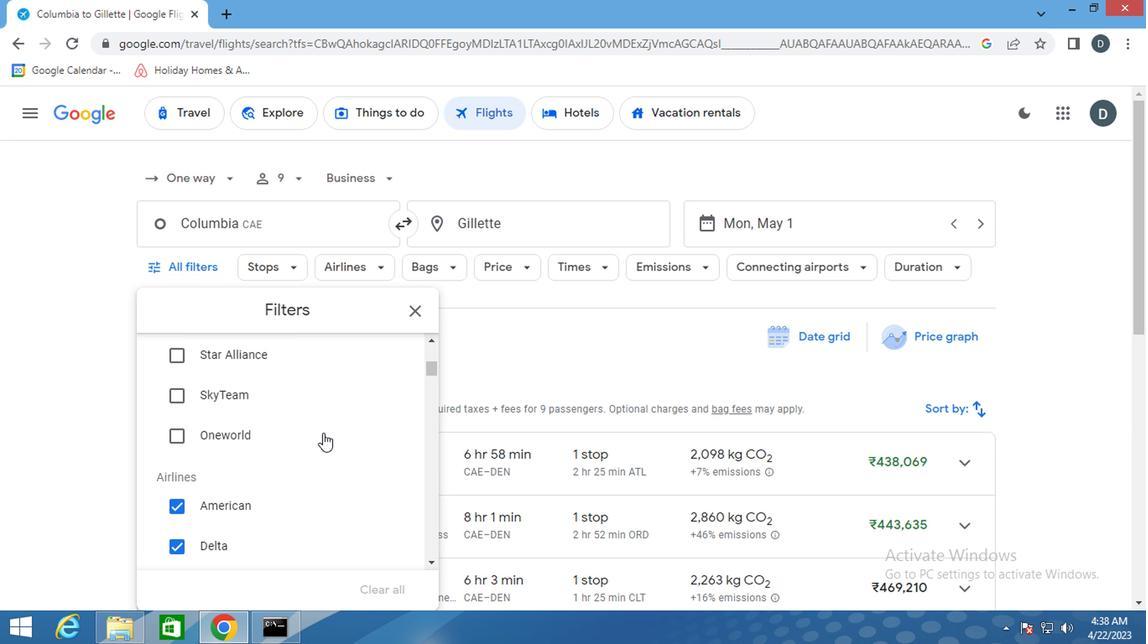 
Action: Mouse scrolled (326, 431) with delta (0, 0)
Screenshot: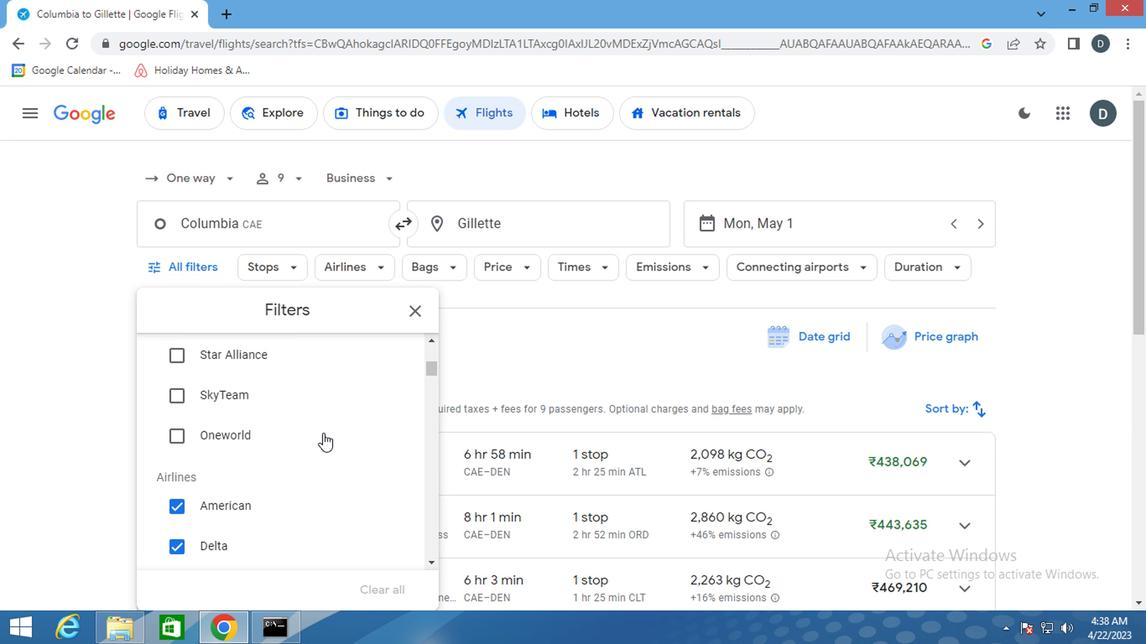 
Action: Mouse moved to (326, 433)
Screenshot: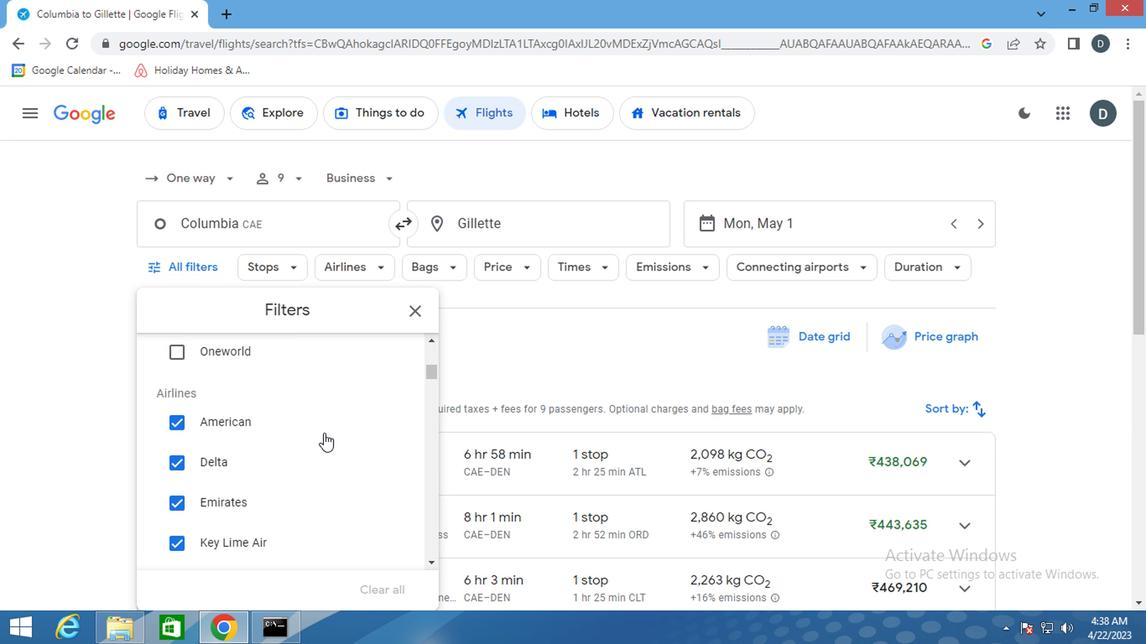 
Action: Mouse scrolled (326, 432) with delta (0, -1)
Screenshot: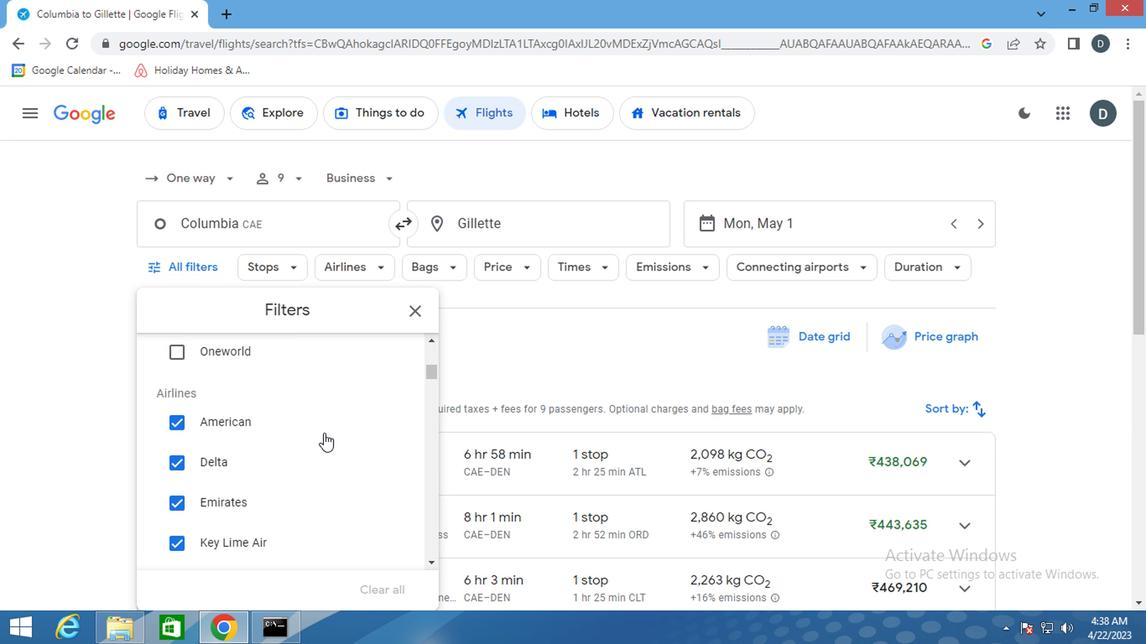 
Action: Mouse moved to (324, 437)
Screenshot: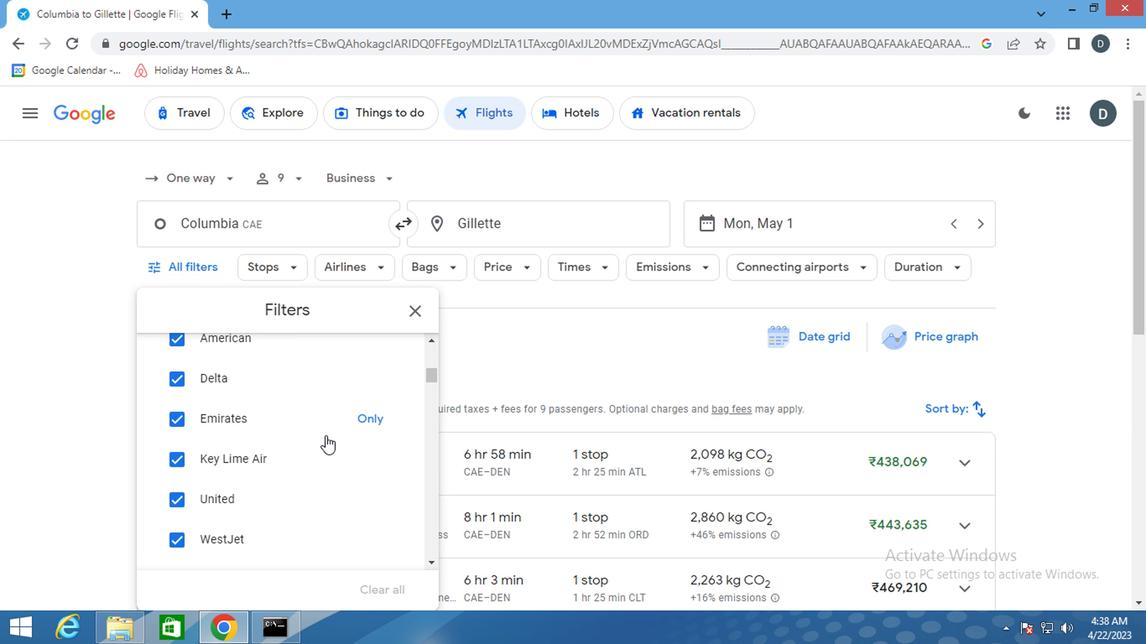 
Action: Mouse scrolled (324, 435) with delta (0, -1)
Screenshot: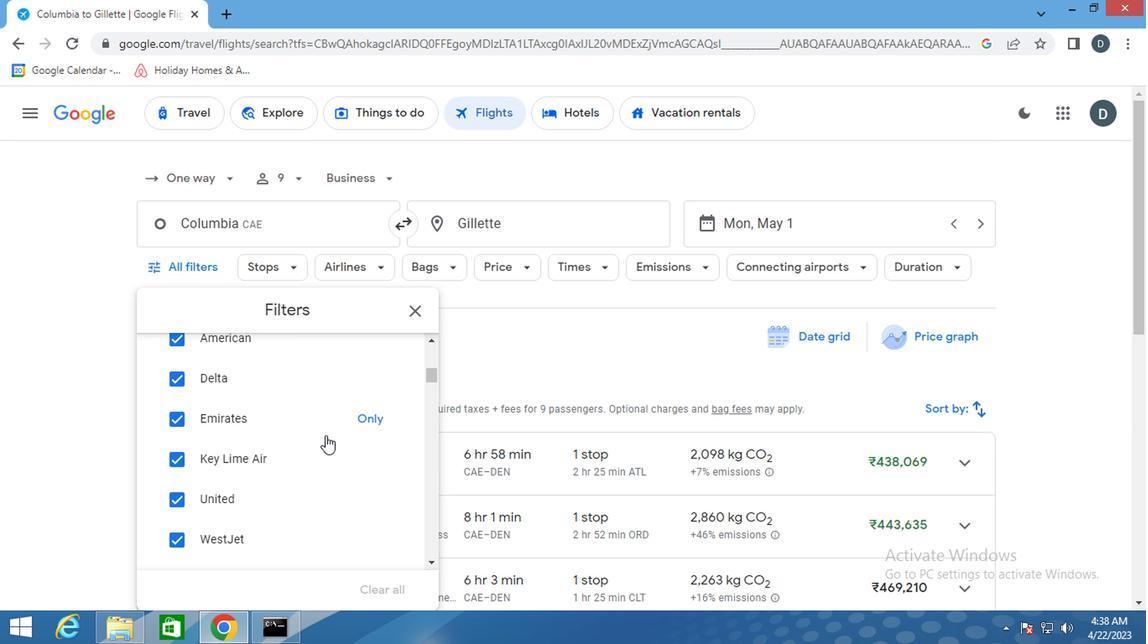 
Action: Mouse moved to (364, 412)
Screenshot: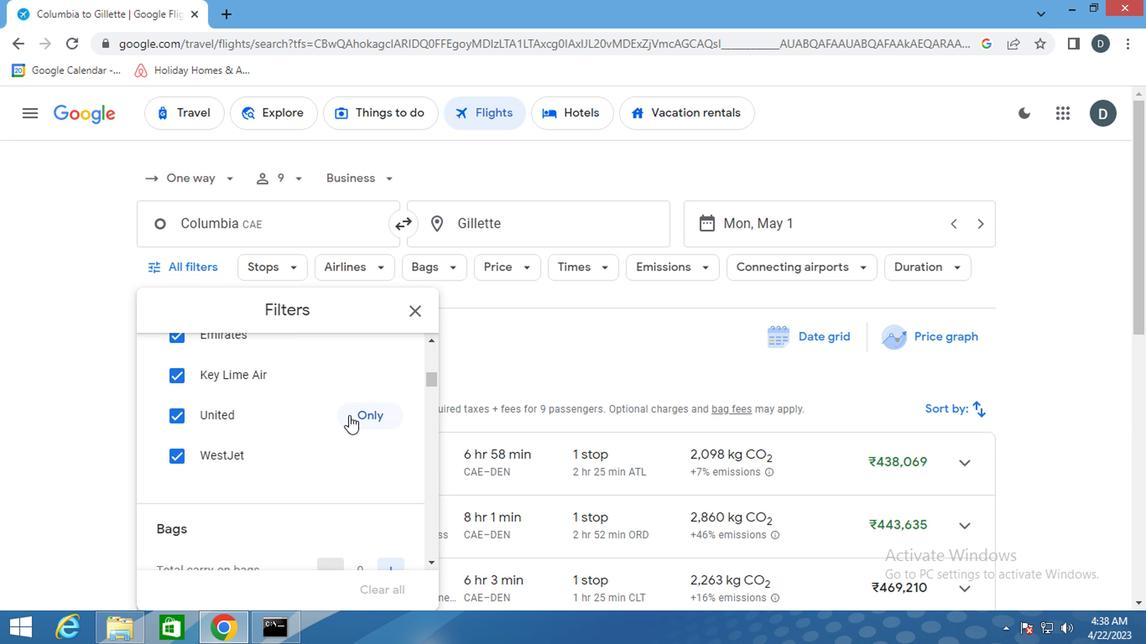 
Action: Mouse pressed left at (364, 412)
Screenshot: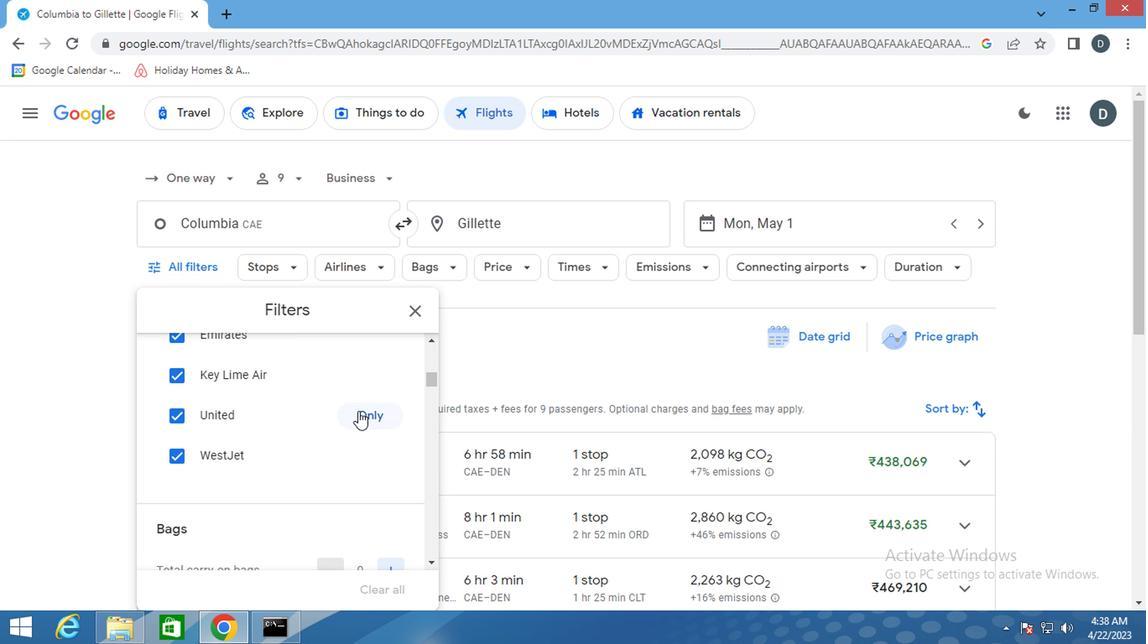 
Action: Mouse moved to (352, 420)
Screenshot: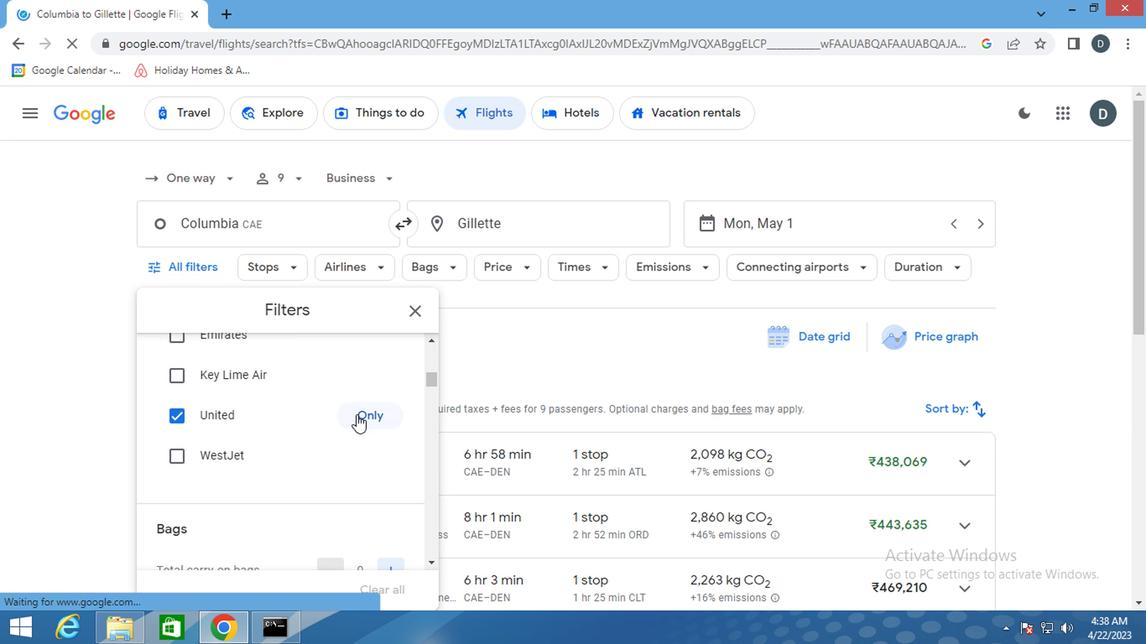 
Action: Mouse scrolled (352, 419) with delta (0, -1)
Screenshot: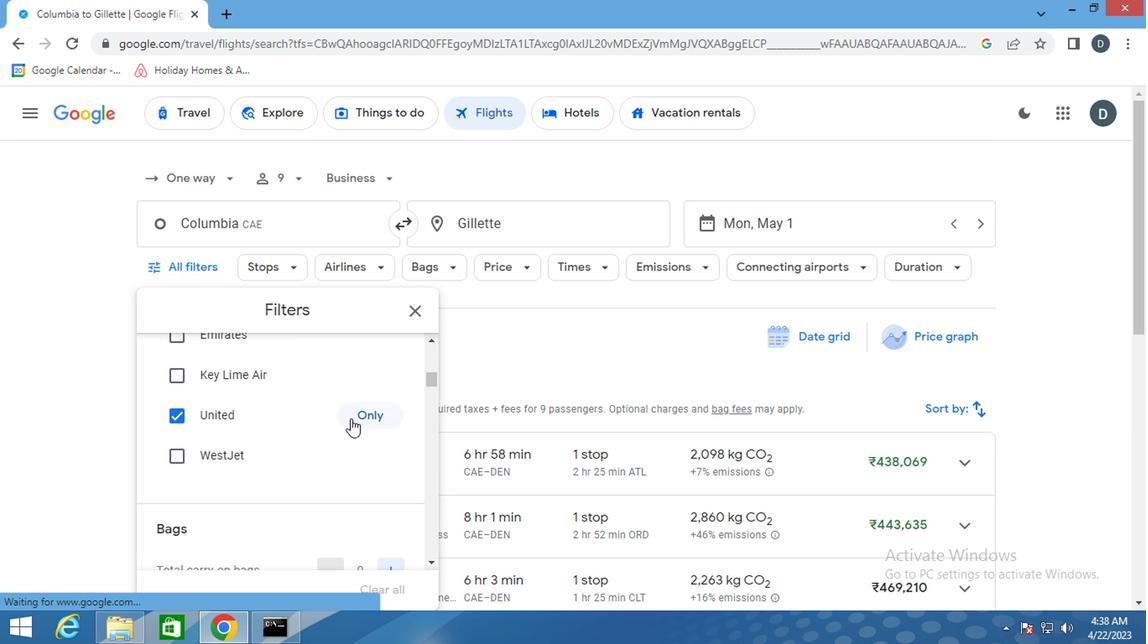 
Action: Mouse scrolled (352, 419) with delta (0, -1)
Screenshot: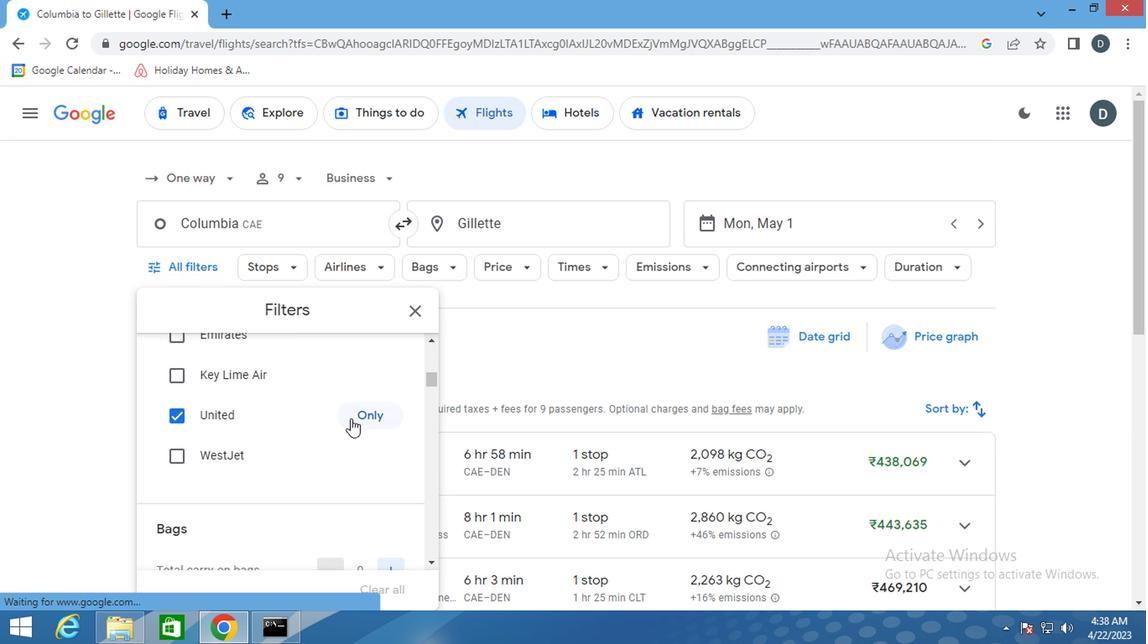 
Action: Mouse moved to (385, 397)
Screenshot: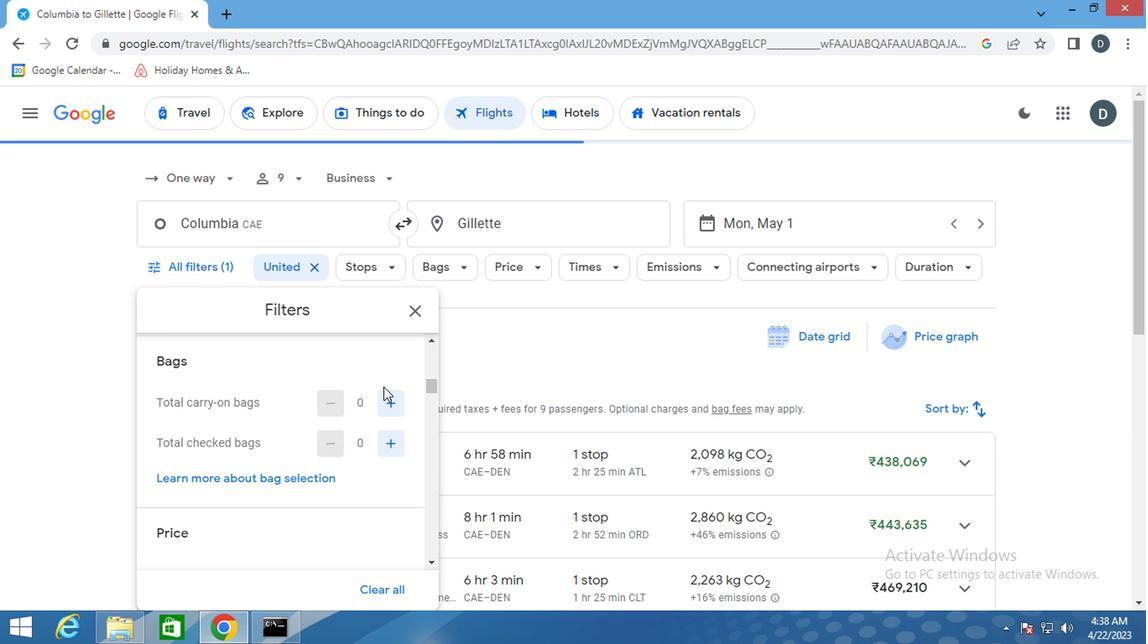 
Action: Mouse pressed left at (385, 397)
Screenshot: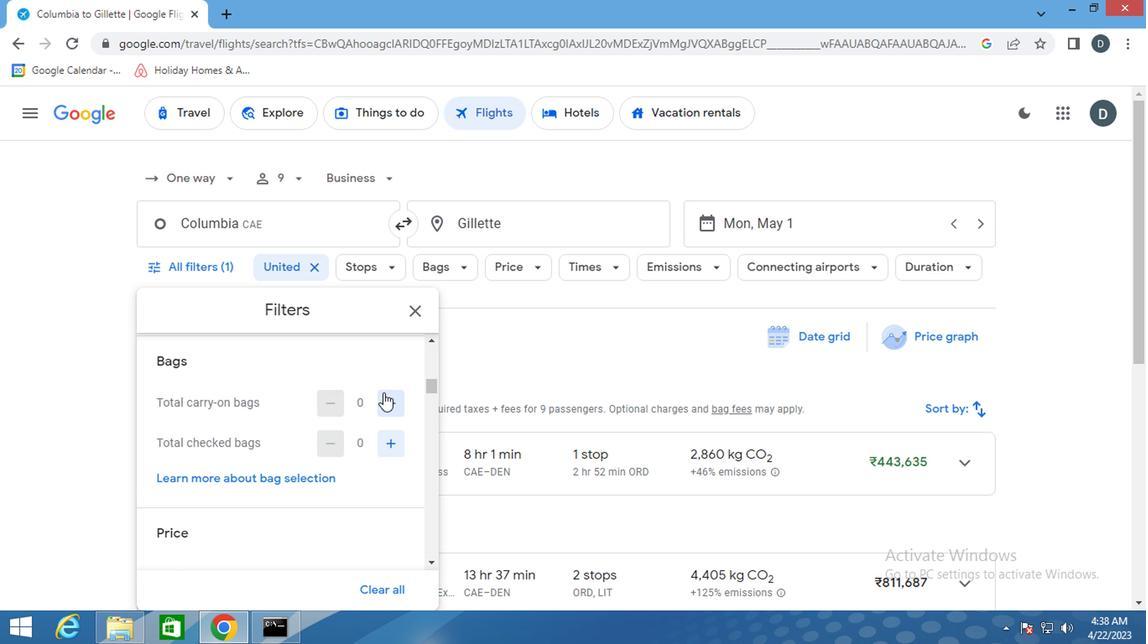 
Action: Mouse moved to (337, 489)
Screenshot: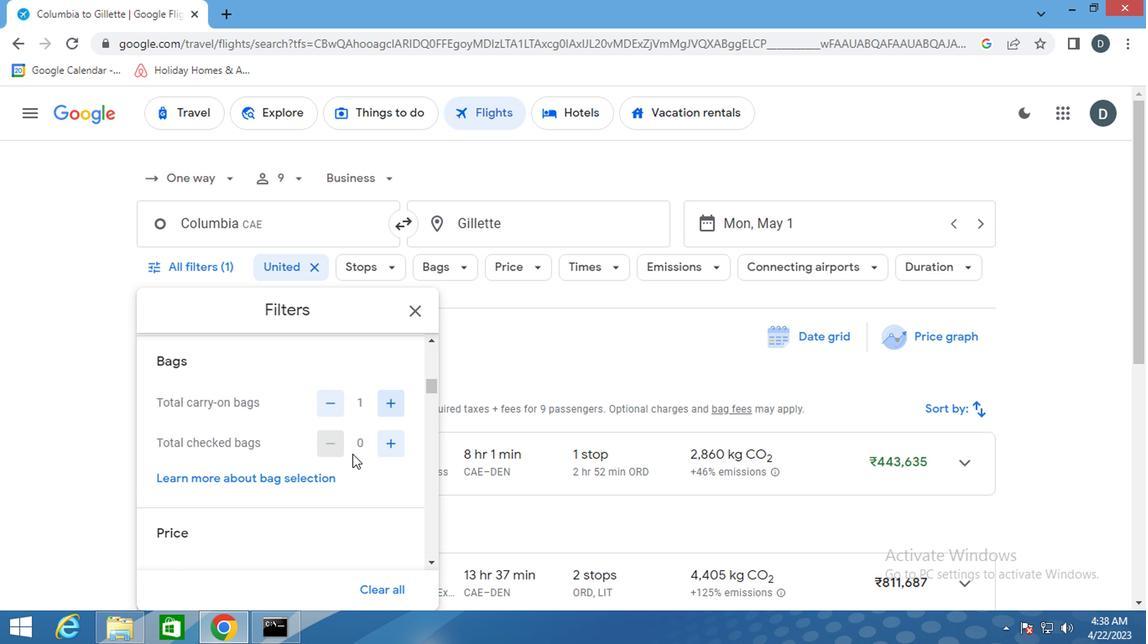 
Action: Mouse scrolled (337, 487) with delta (0, -1)
Screenshot: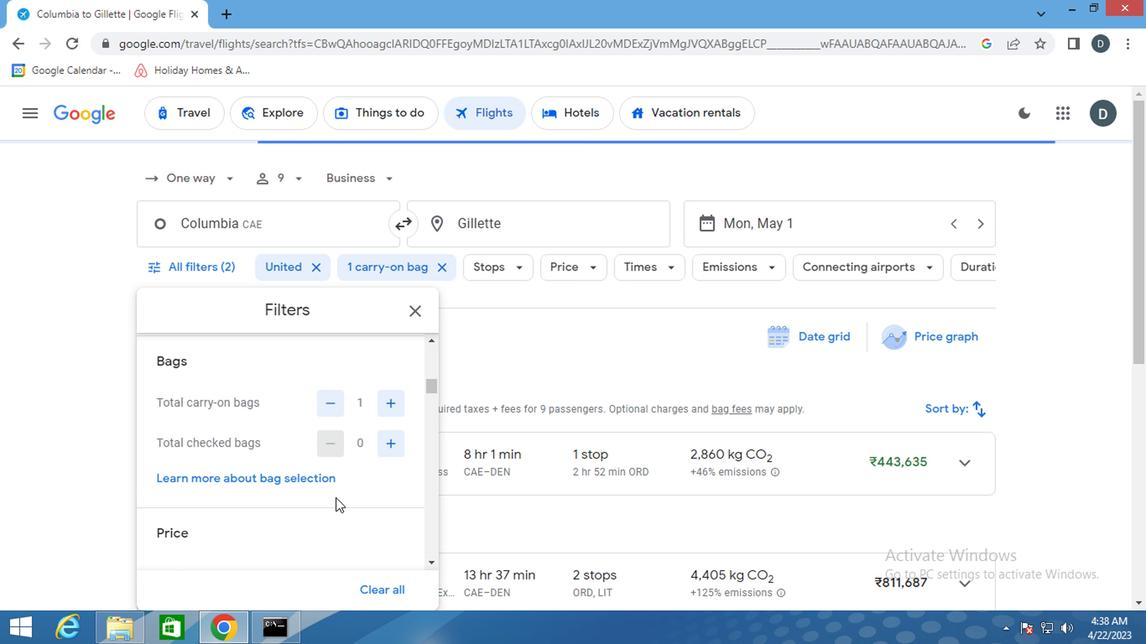 
Action: Mouse moved to (392, 513)
Screenshot: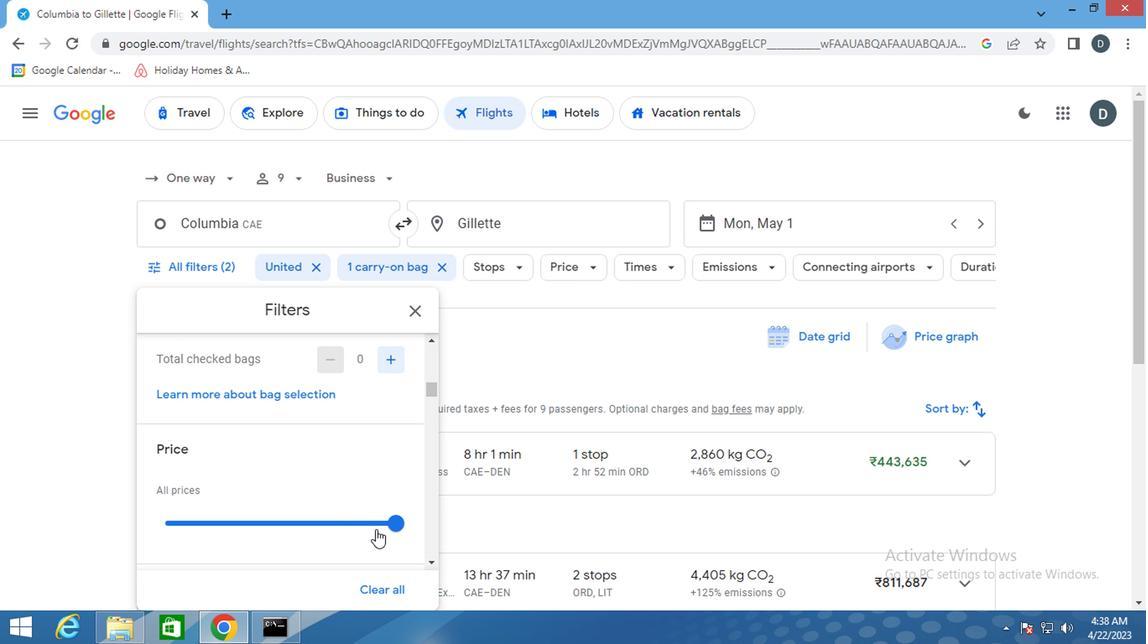 
Action: Mouse pressed left at (392, 513)
Screenshot: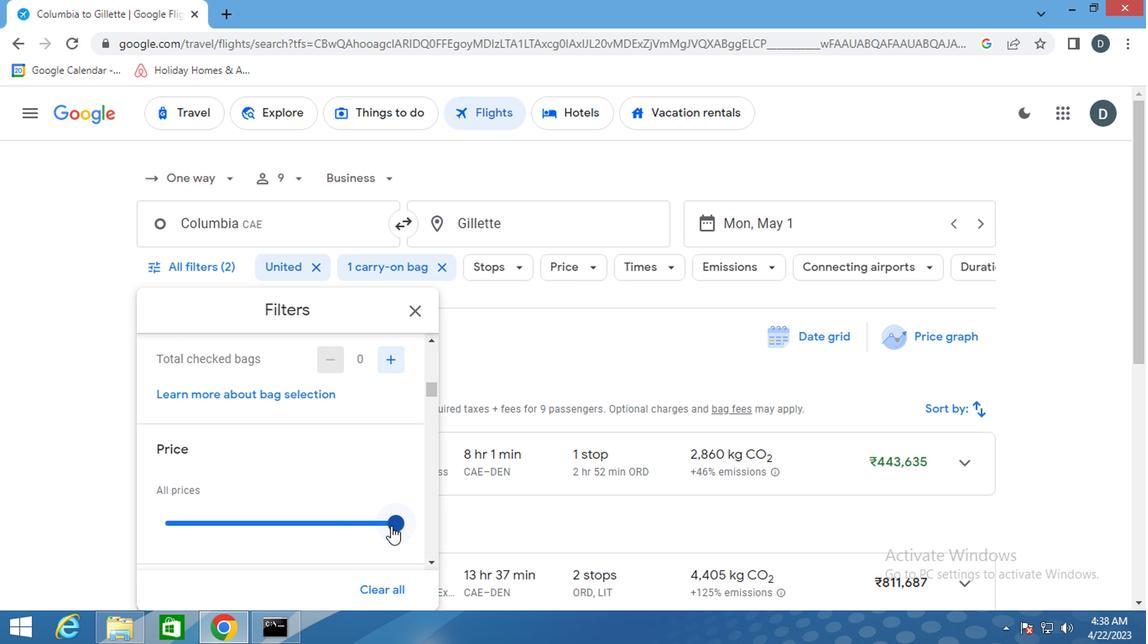 
Action: Mouse moved to (271, 473)
Screenshot: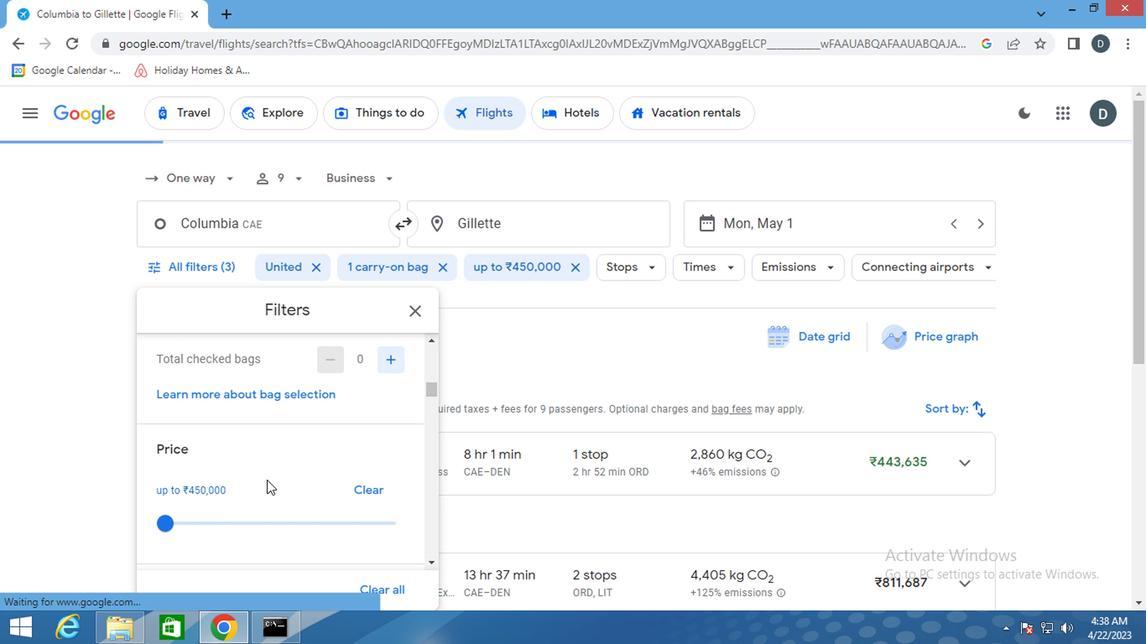 
Action: Mouse scrolled (271, 472) with delta (0, 0)
Screenshot: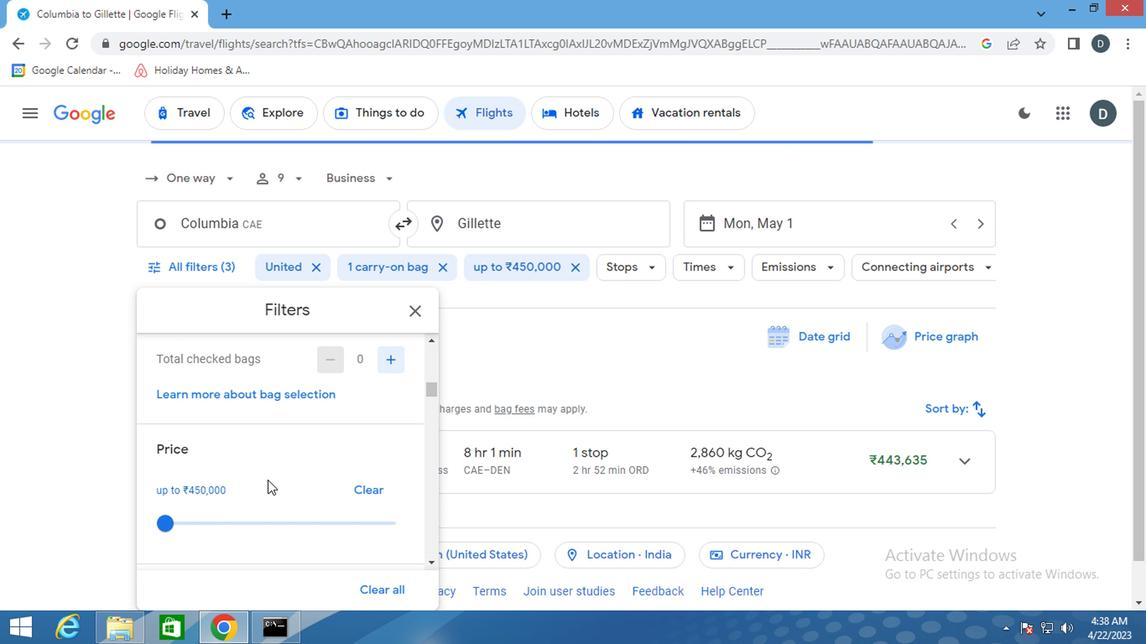 
Action: Mouse scrolled (271, 472) with delta (0, 0)
Screenshot: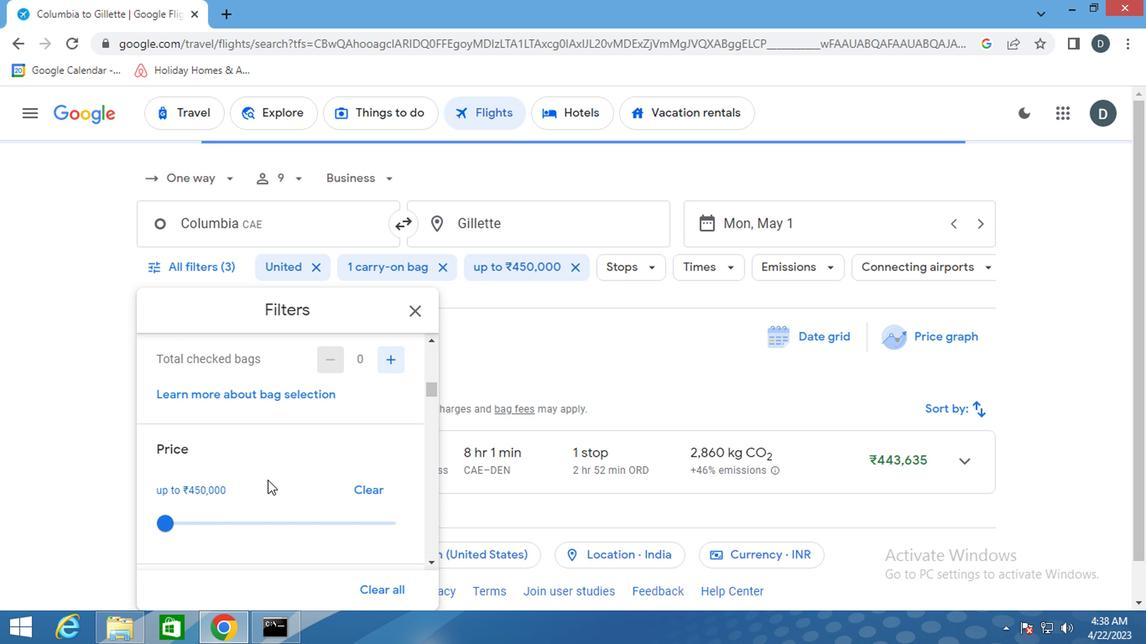 
Action: Mouse scrolled (271, 472) with delta (0, 0)
Screenshot: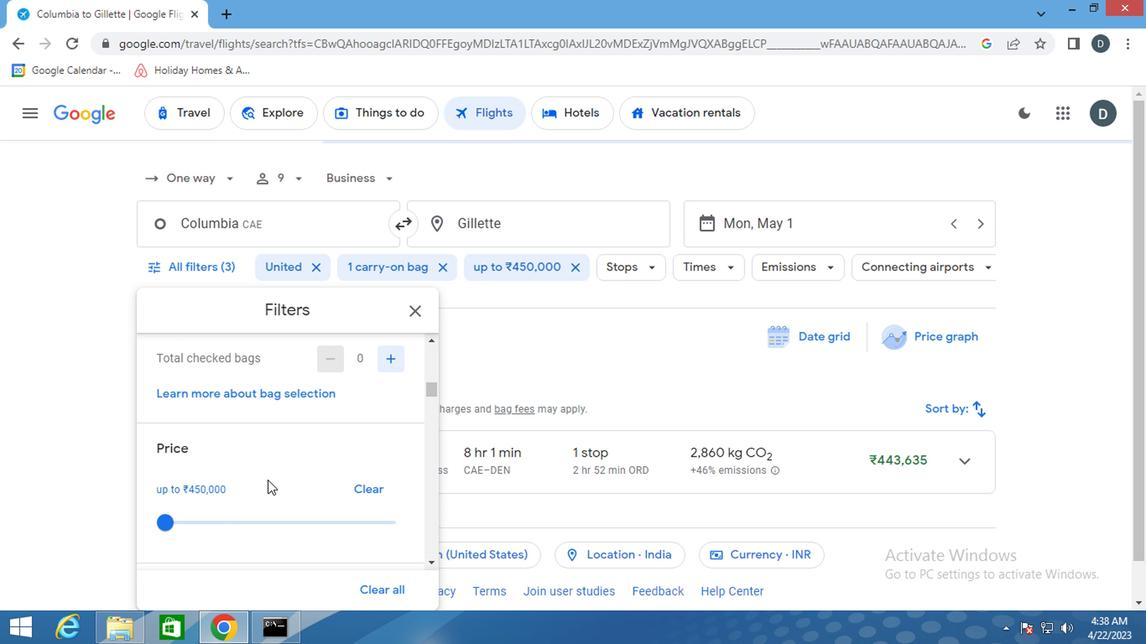 
Action: Mouse moved to (174, 455)
Screenshot: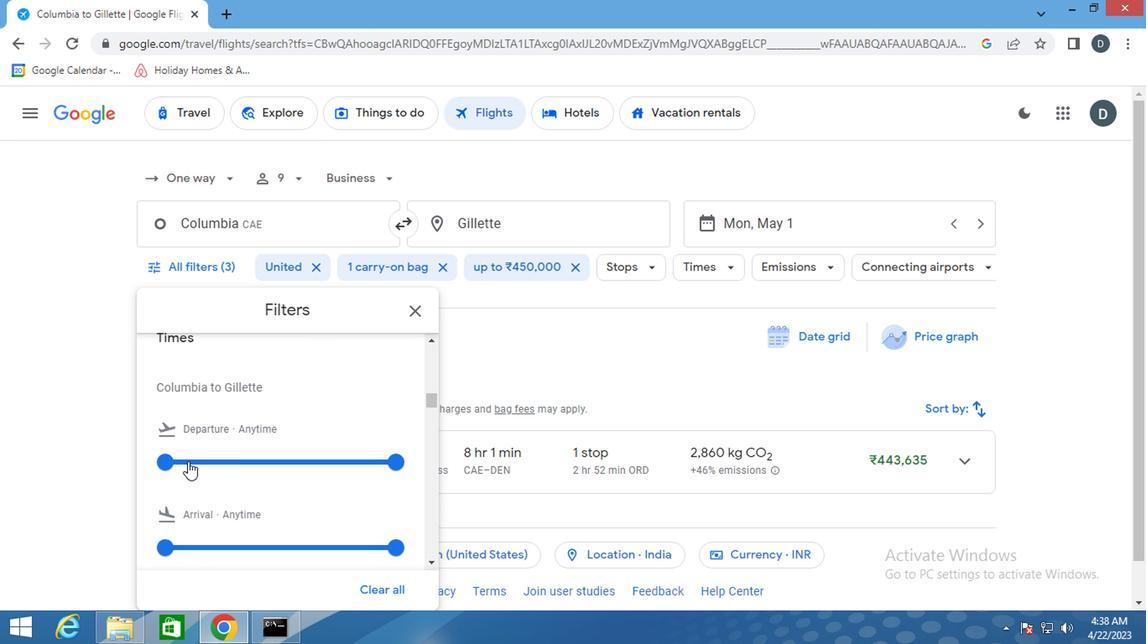 
Action: Mouse pressed left at (174, 455)
Screenshot: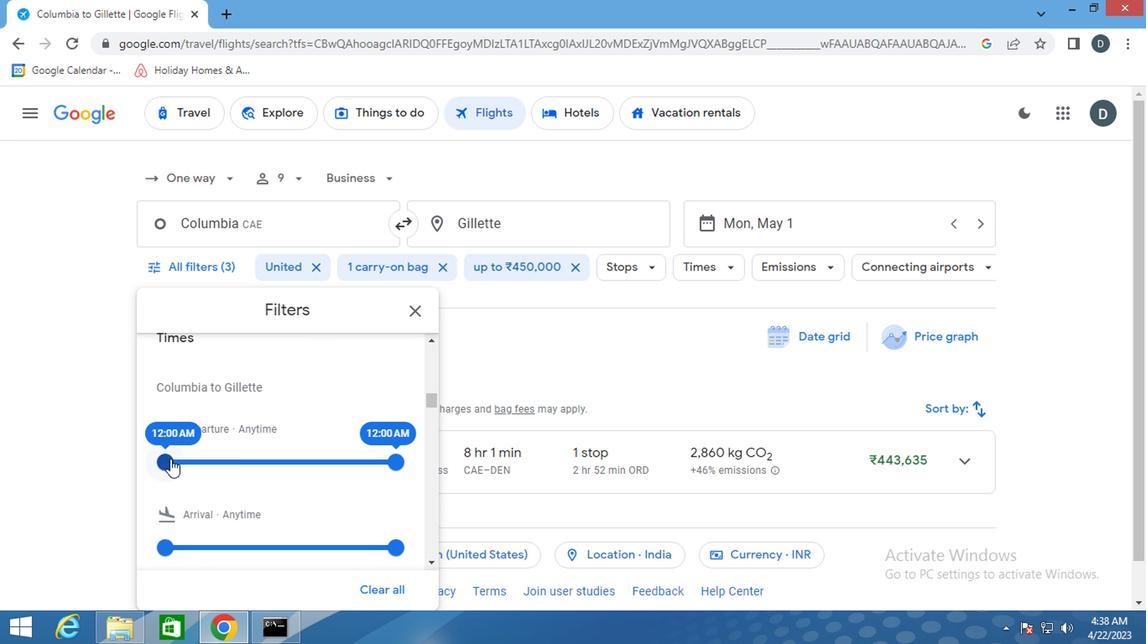 
Action: Mouse moved to (335, 500)
Screenshot: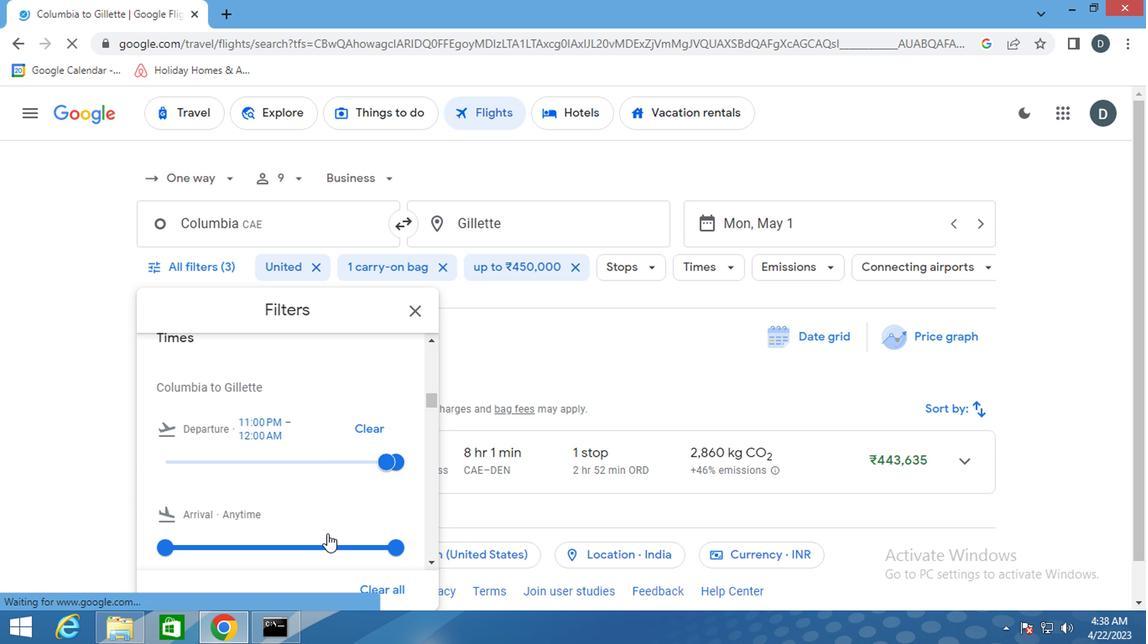 
Action: Mouse scrolled (335, 499) with delta (0, 0)
Screenshot: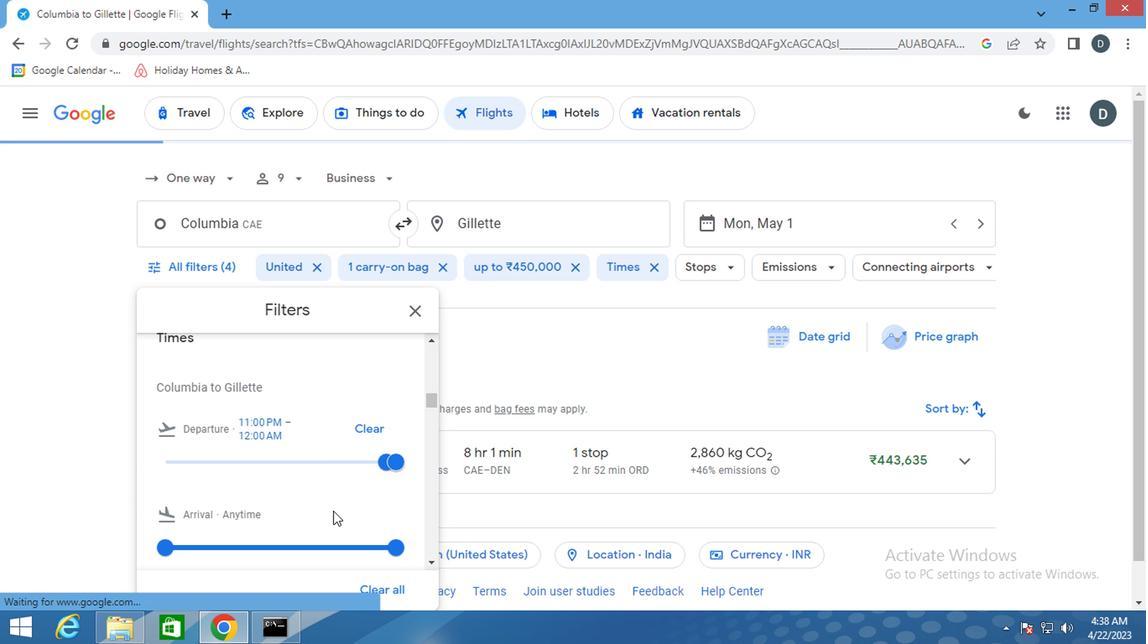 
Action: Mouse scrolled (335, 499) with delta (0, 0)
Screenshot: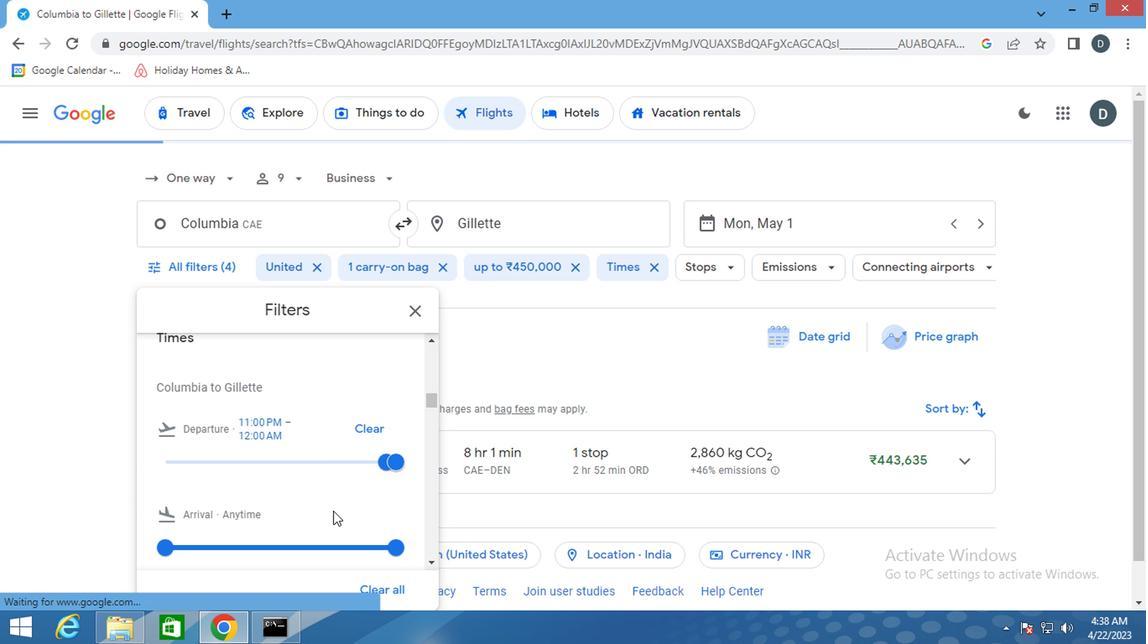 
Action: Mouse scrolled (335, 499) with delta (0, 0)
Screenshot: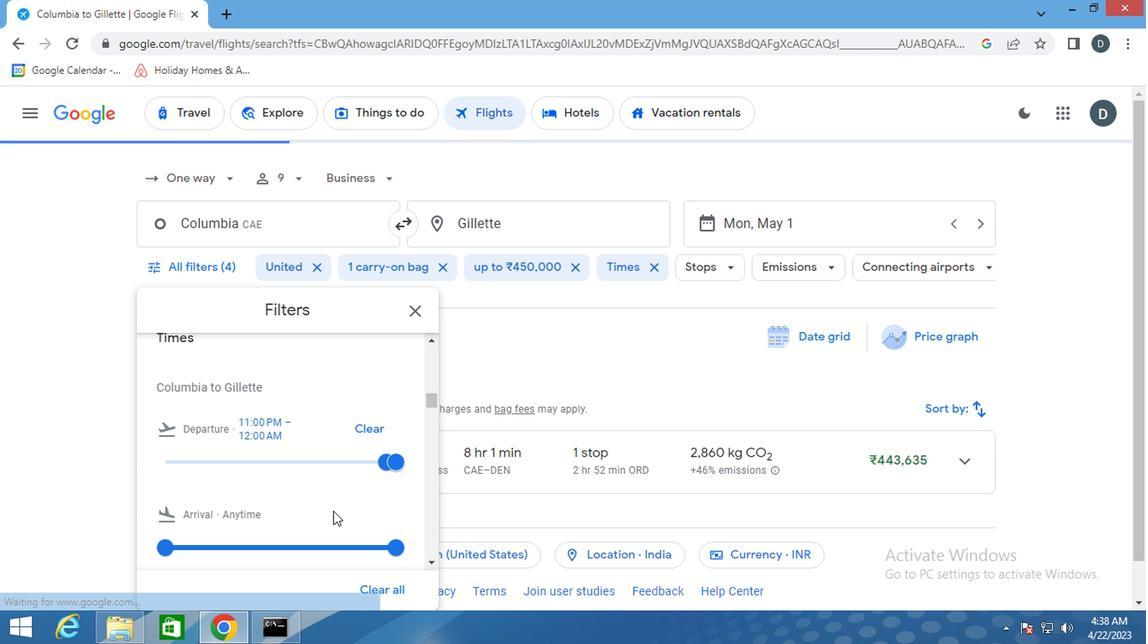 
Action: Mouse scrolled (335, 499) with delta (0, 0)
Screenshot: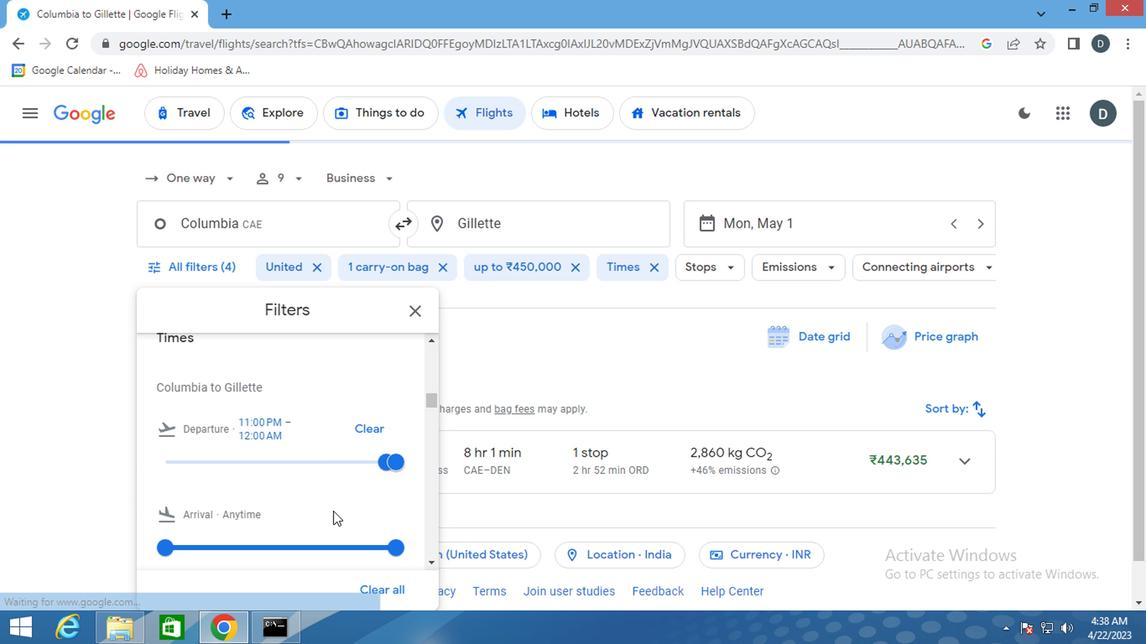 
Action: Mouse scrolled (335, 499) with delta (0, 0)
Screenshot: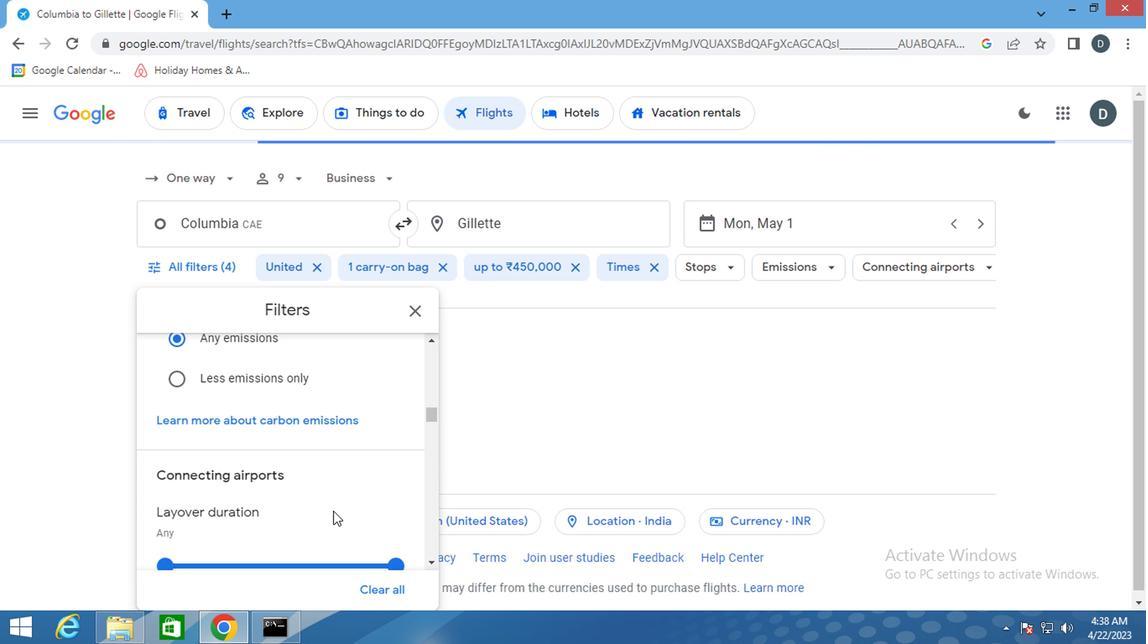 
Action: Mouse scrolled (335, 499) with delta (0, 0)
Screenshot: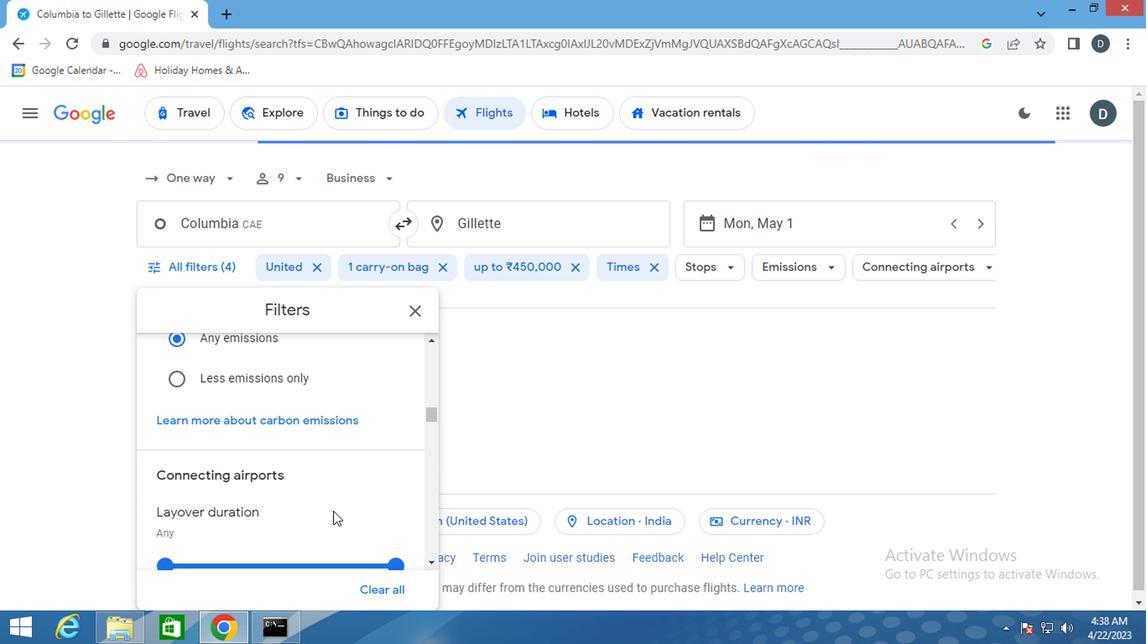 
Action: Mouse scrolled (335, 499) with delta (0, 0)
Screenshot: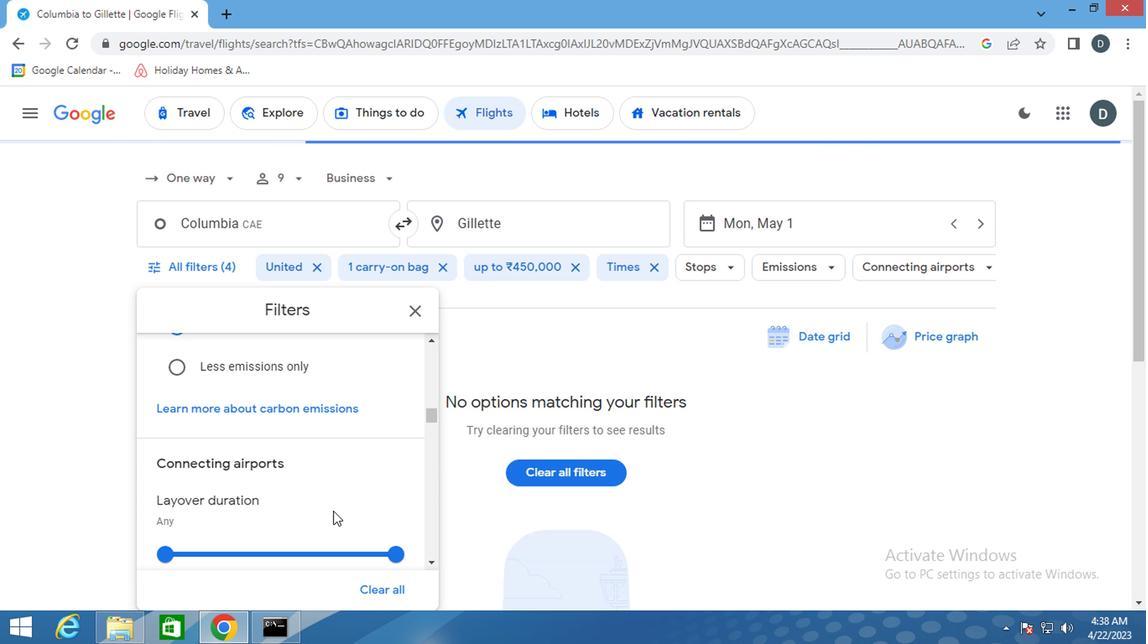 
Action: Mouse scrolled (335, 499) with delta (0, 0)
Screenshot: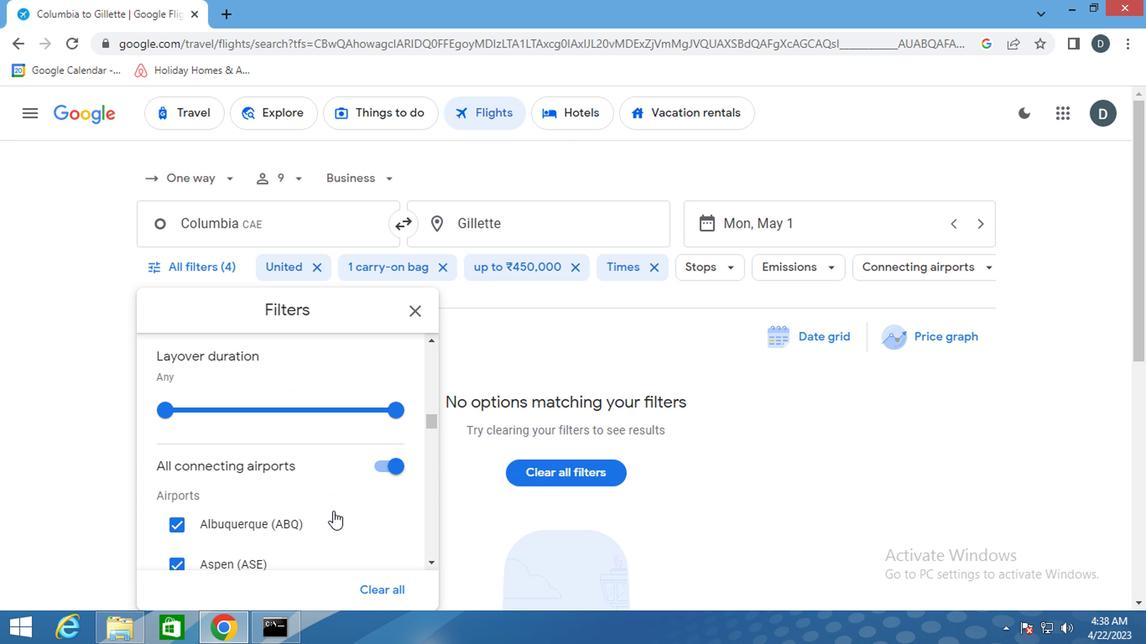 
Action: Mouse scrolled (335, 499) with delta (0, 0)
Screenshot: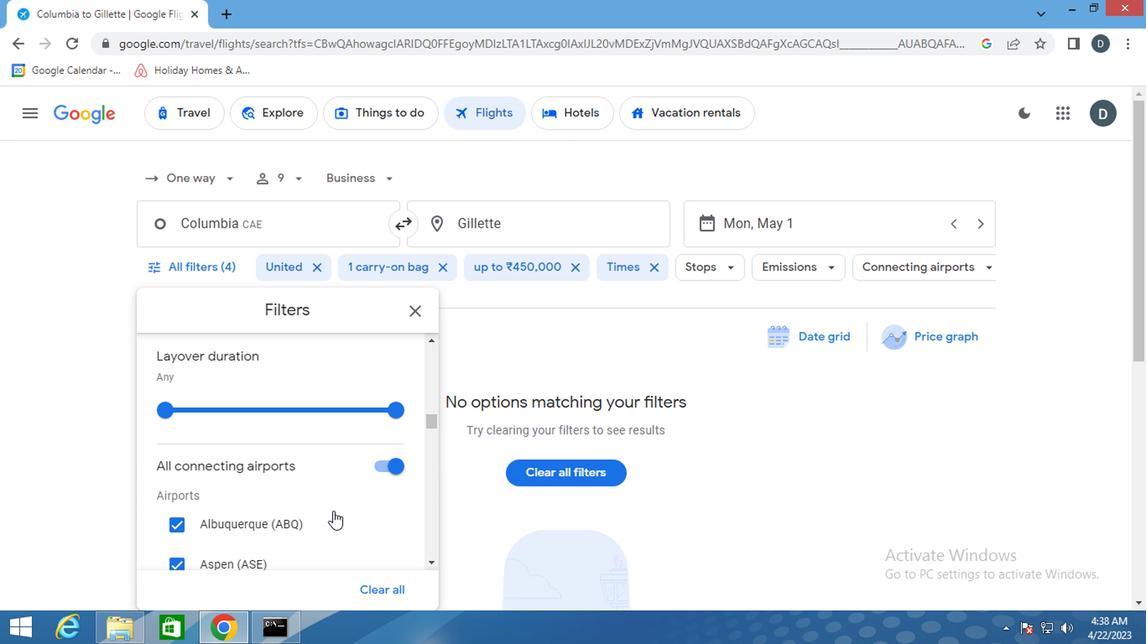
Action: Mouse scrolled (335, 499) with delta (0, 0)
Screenshot: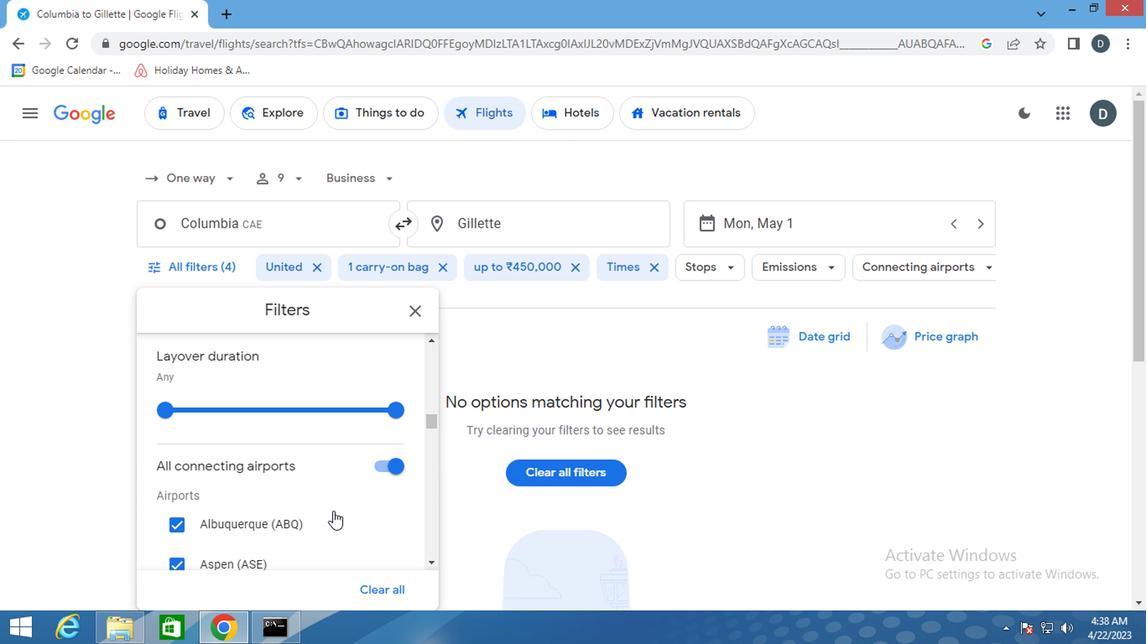 
Action: Mouse scrolled (335, 499) with delta (0, 0)
Screenshot: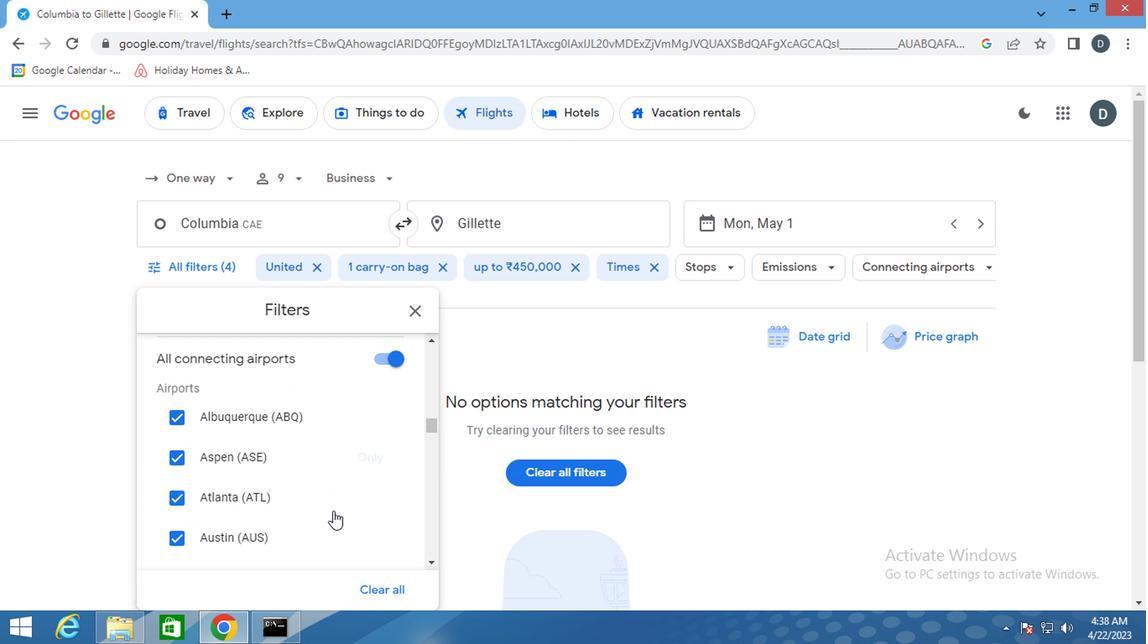 
Action: Mouse scrolled (335, 499) with delta (0, 0)
Screenshot: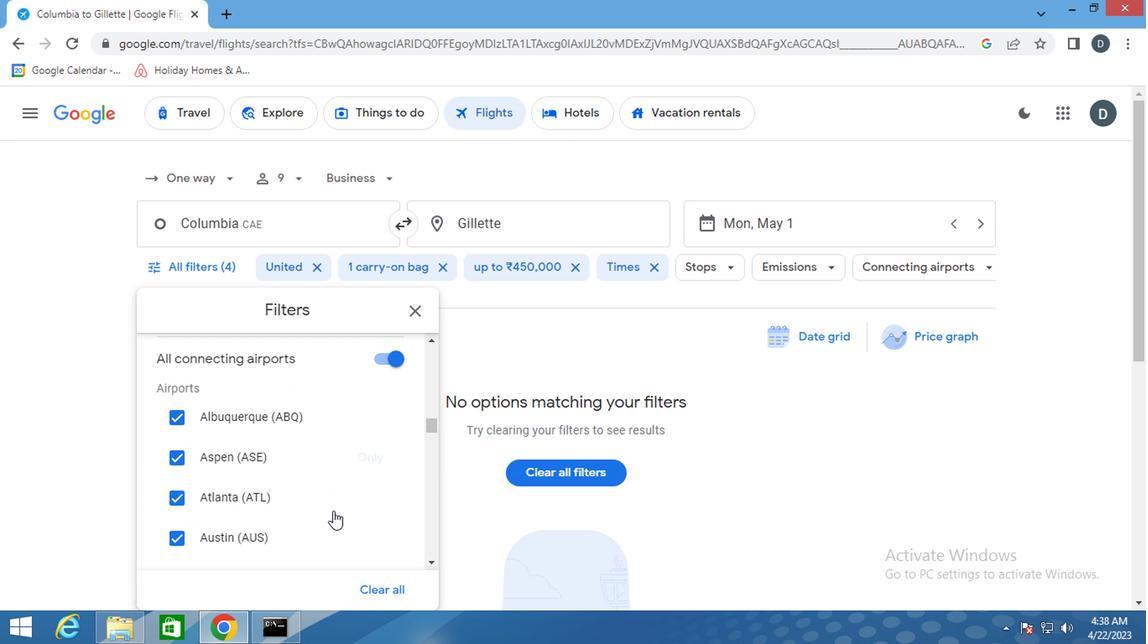 
Action: Mouse scrolled (335, 499) with delta (0, 0)
Screenshot: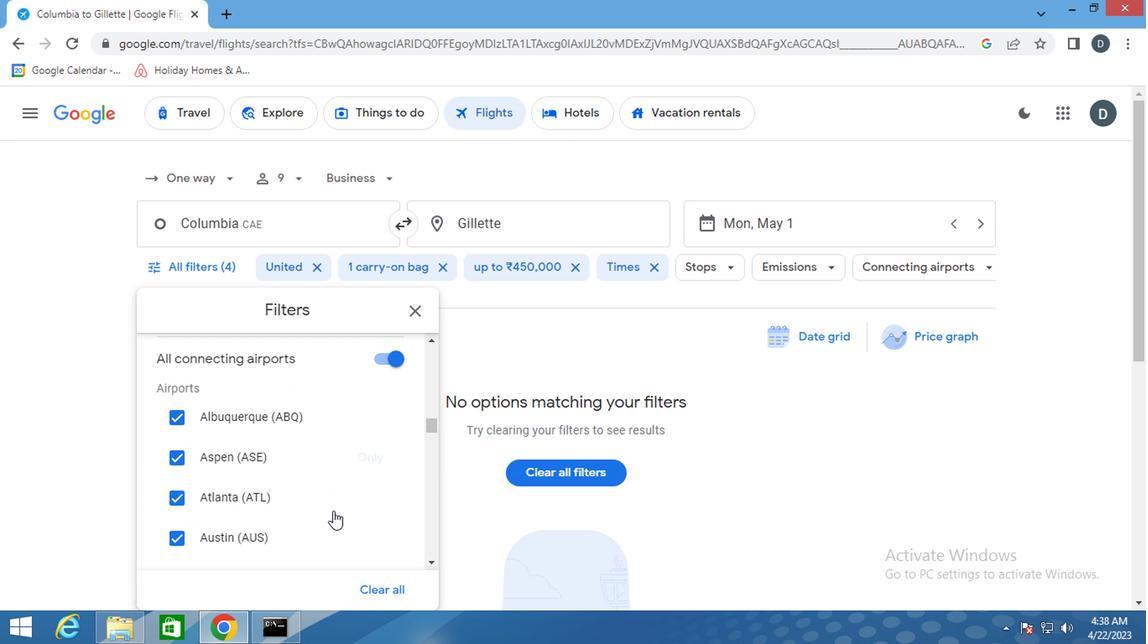 
Action: Mouse scrolled (335, 499) with delta (0, 0)
Screenshot: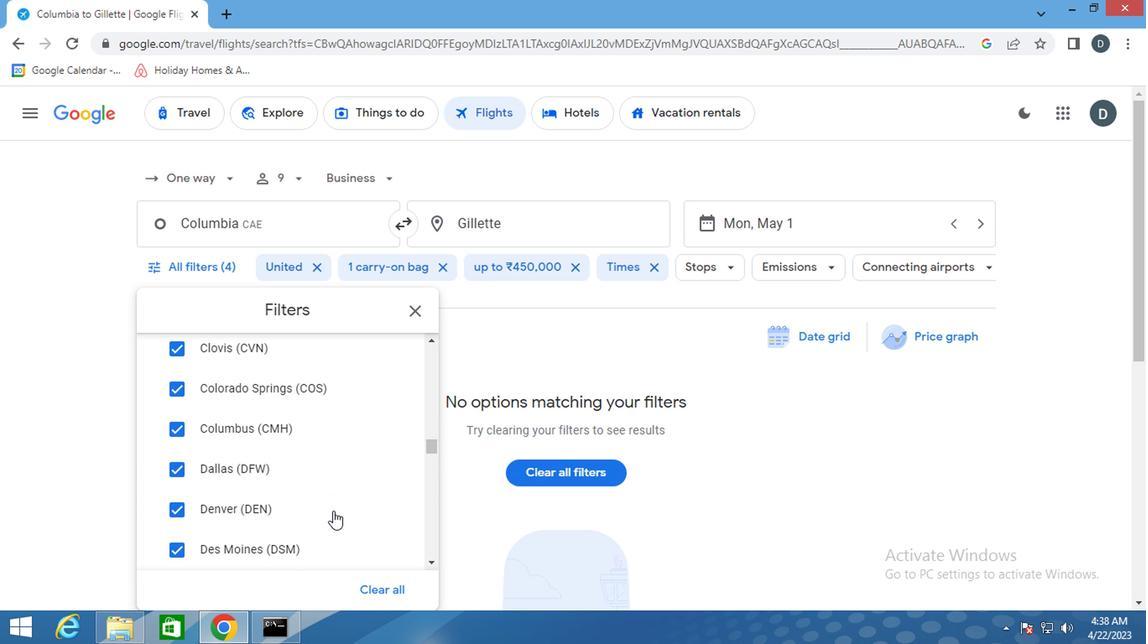 
Action: Mouse scrolled (335, 499) with delta (0, 0)
Screenshot: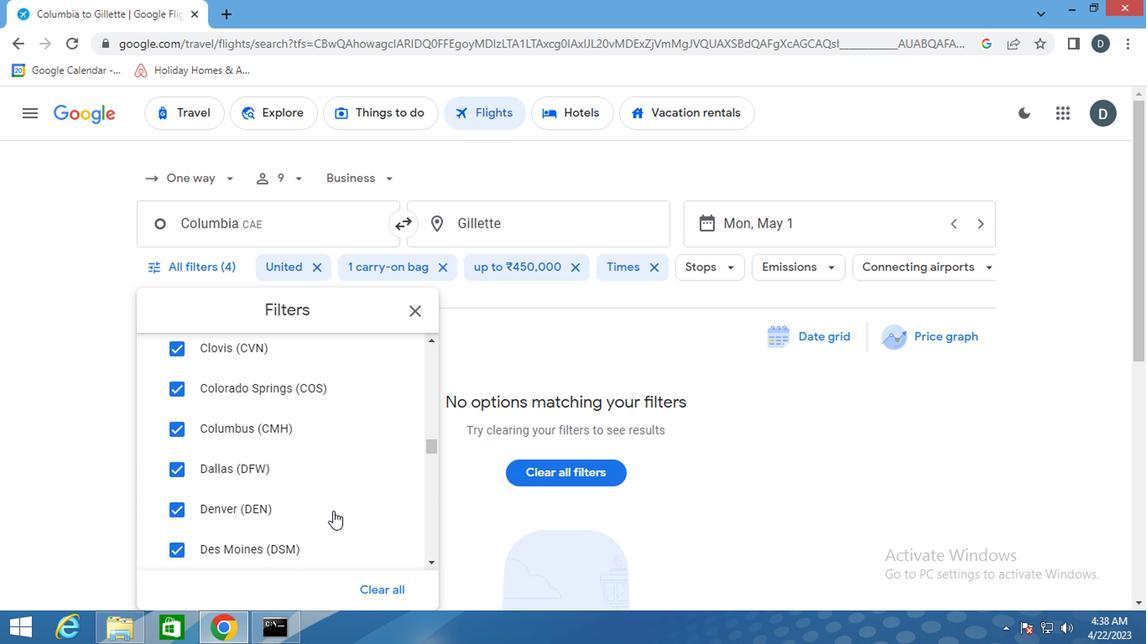 
Action: Mouse scrolled (335, 499) with delta (0, 0)
Screenshot: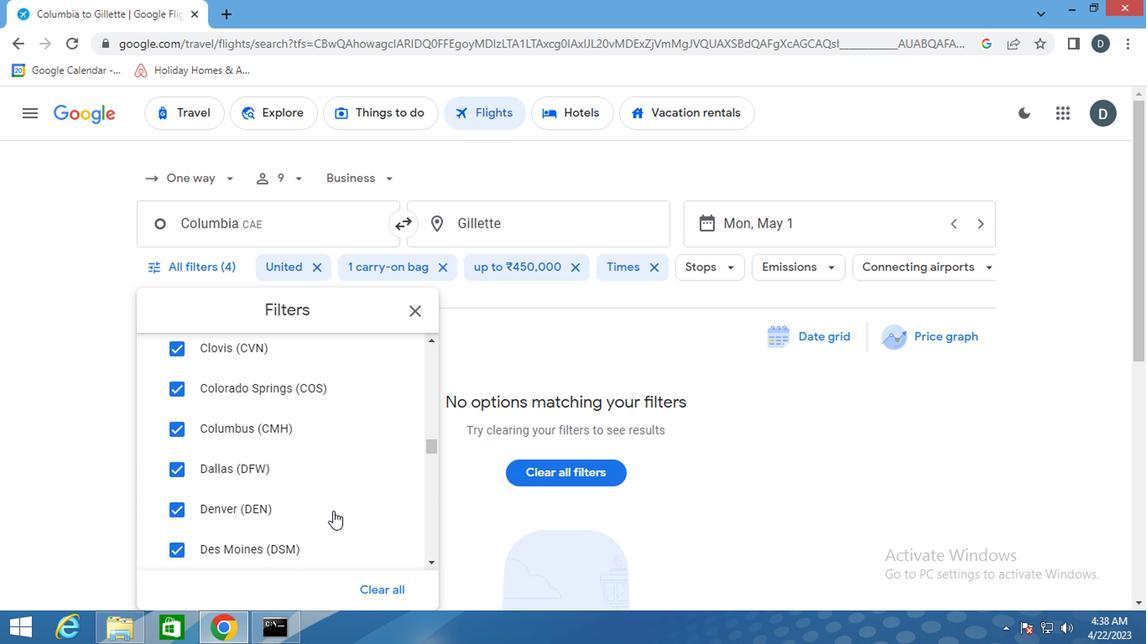 
Action: Mouse scrolled (335, 499) with delta (0, 0)
Screenshot: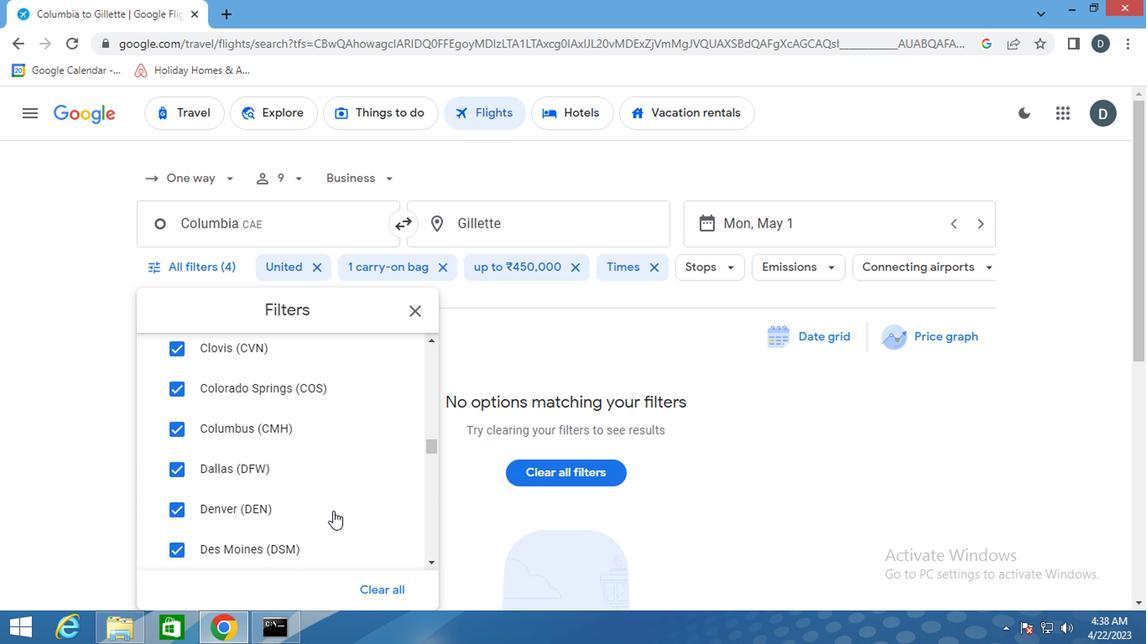 
Action: Mouse scrolled (335, 499) with delta (0, 0)
Screenshot: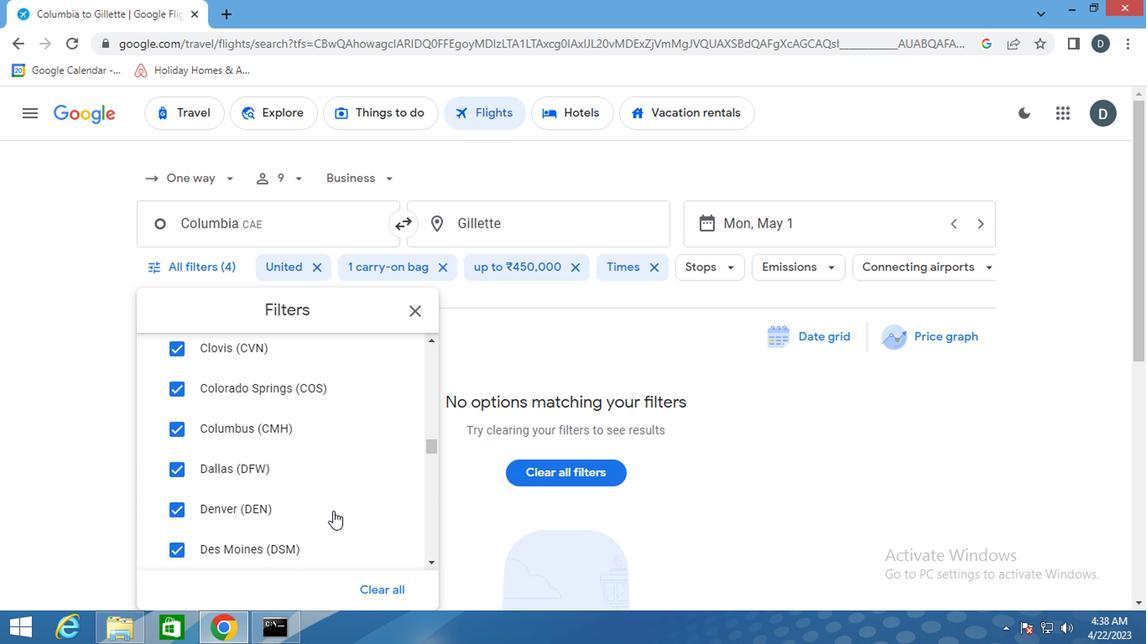 
Action: Mouse scrolled (335, 499) with delta (0, 0)
Screenshot: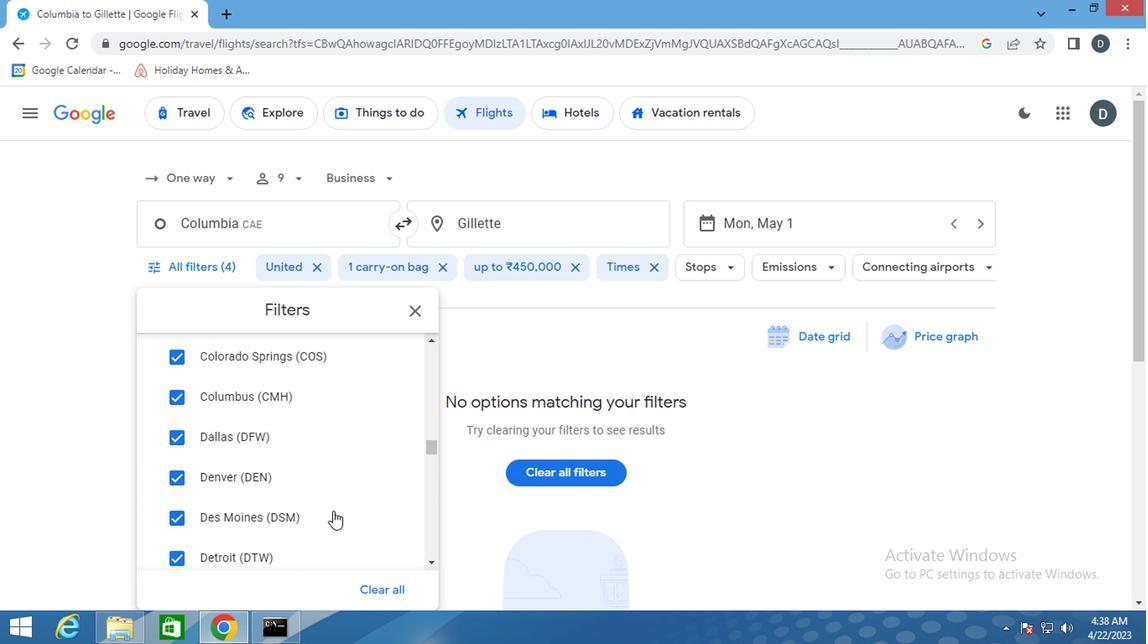 
Action: Mouse scrolled (335, 499) with delta (0, 0)
Screenshot: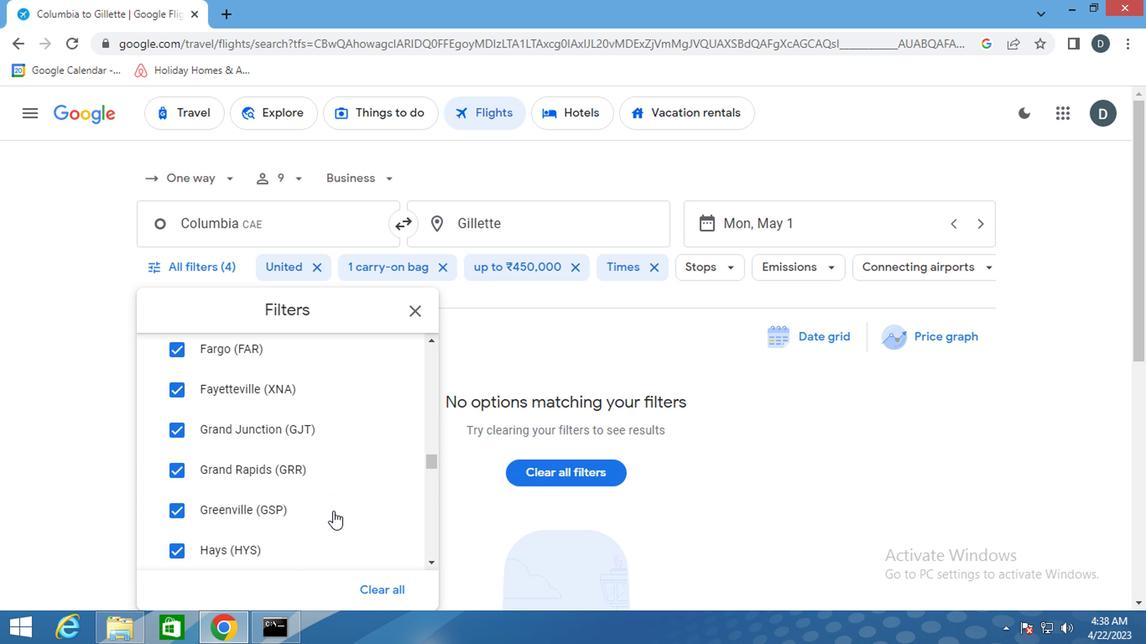 
Action: Mouse scrolled (335, 499) with delta (0, 0)
Screenshot: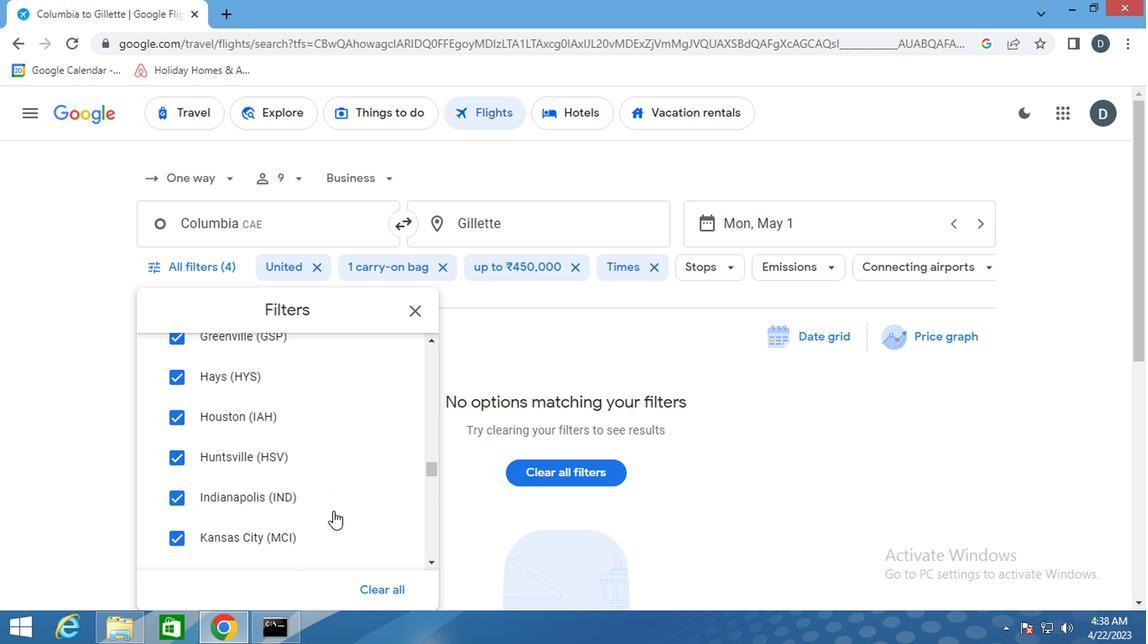 
Action: Mouse scrolled (335, 499) with delta (0, 0)
Screenshot: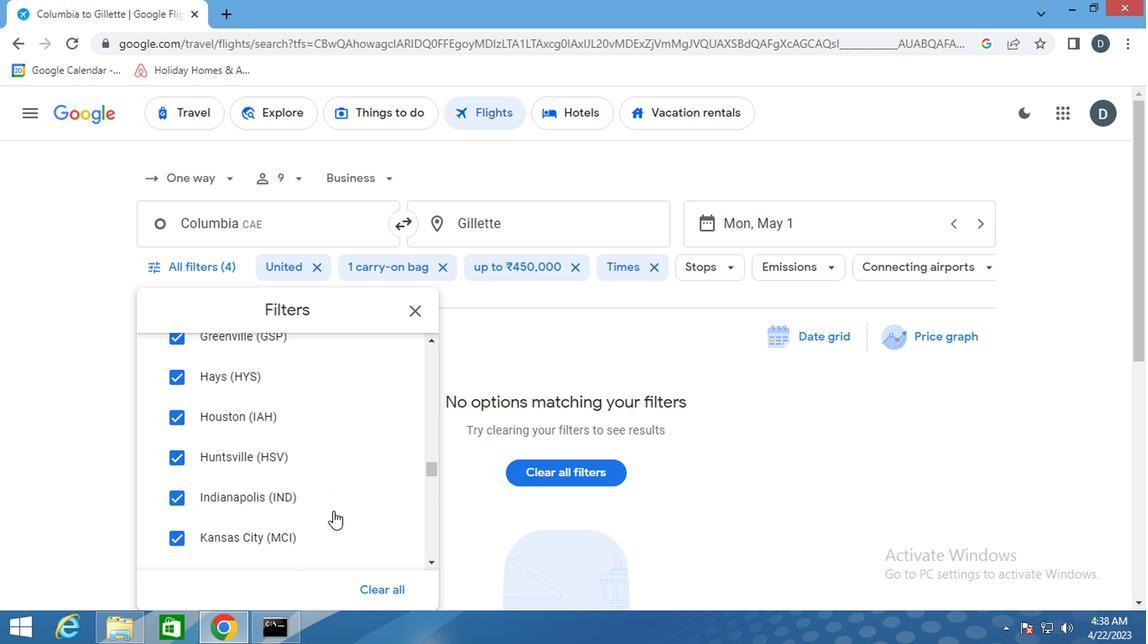 
Action: Mouse scrolled (335, 499) with delta (0, 0)
Screenshot: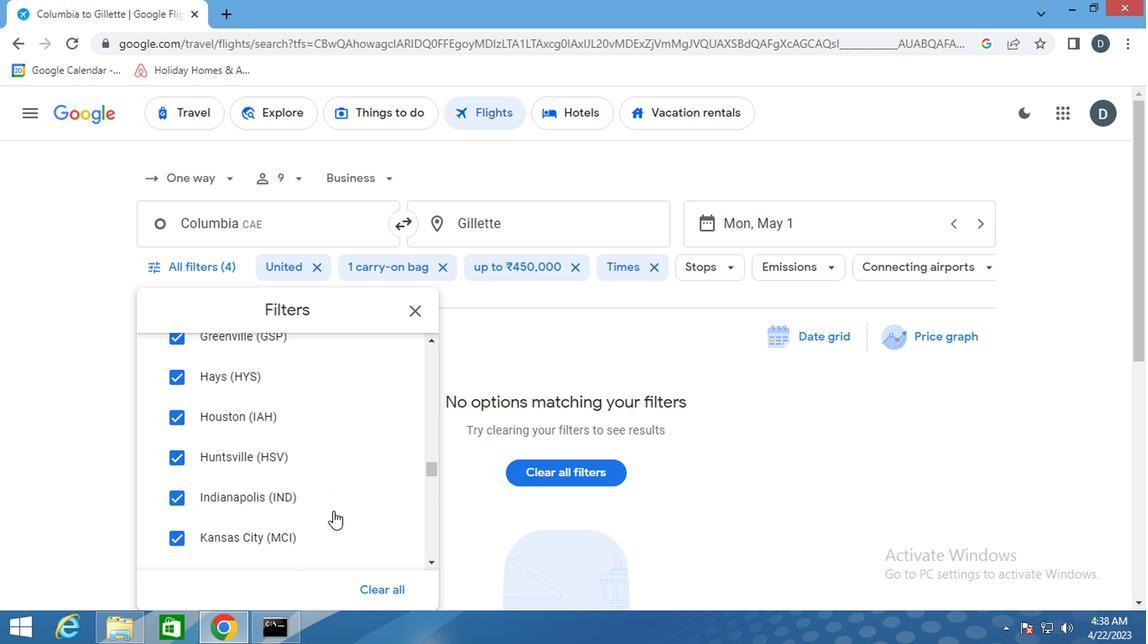 
Action: Mouse scrolled (335, 499) with delta (0, 0)
Screenshot: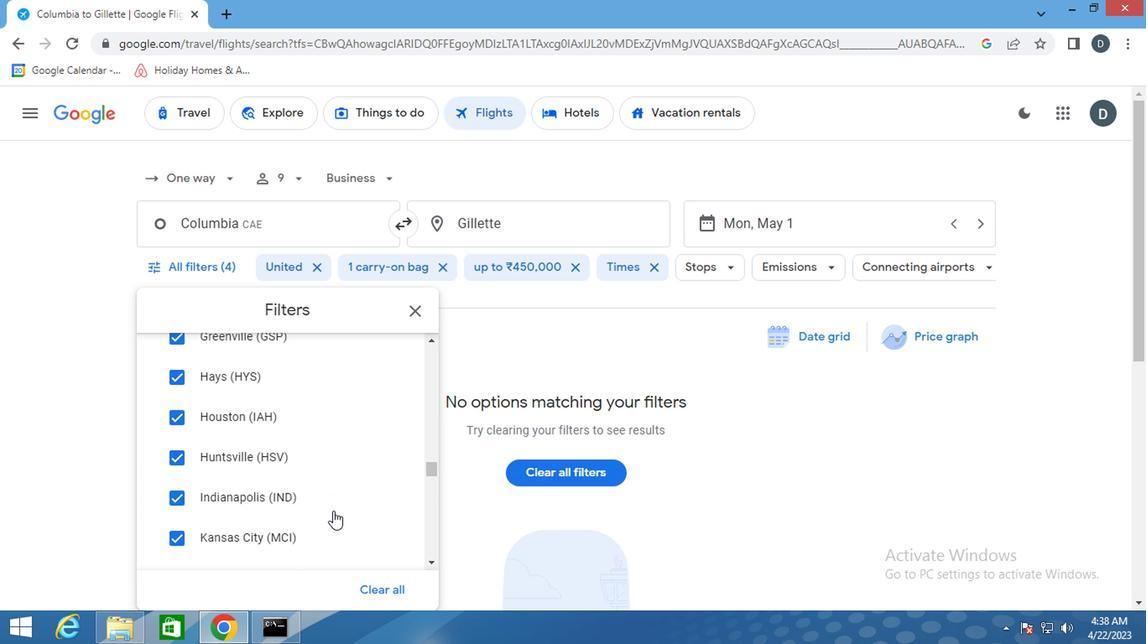 
Action: Mouse scrolled (335, 499) with delta (0, 0)
Screenshot: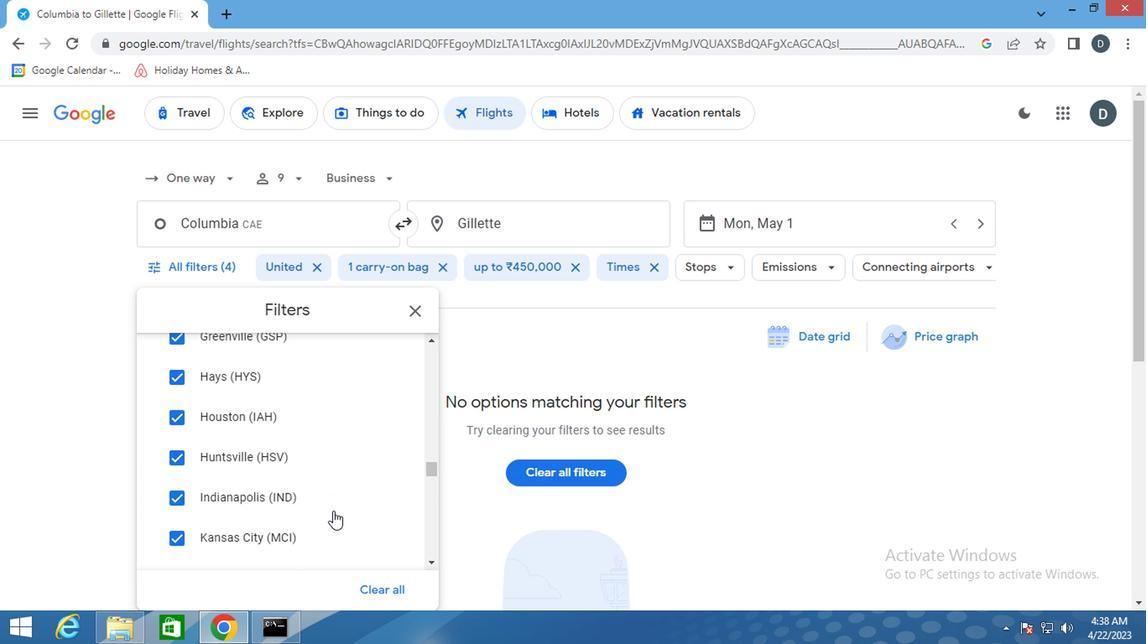 
Action: Mouse scrolled (335, 499) with delta (0, 0)
Screenshot: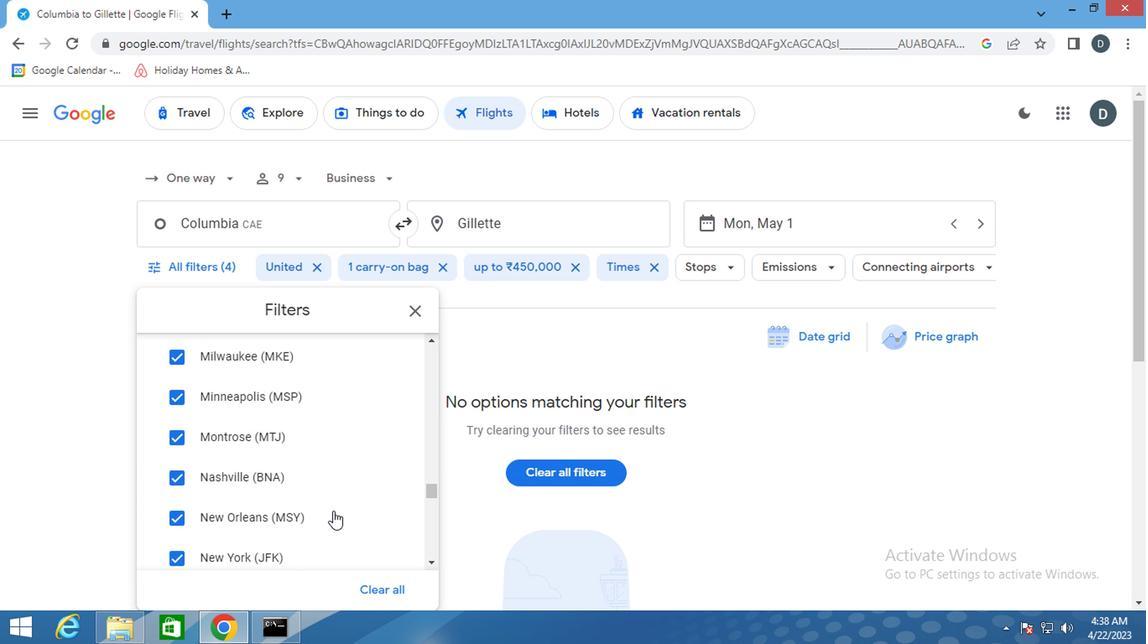 
Action: Mouse scrolled (335, 499) with delta (0, 0)
Screenshot: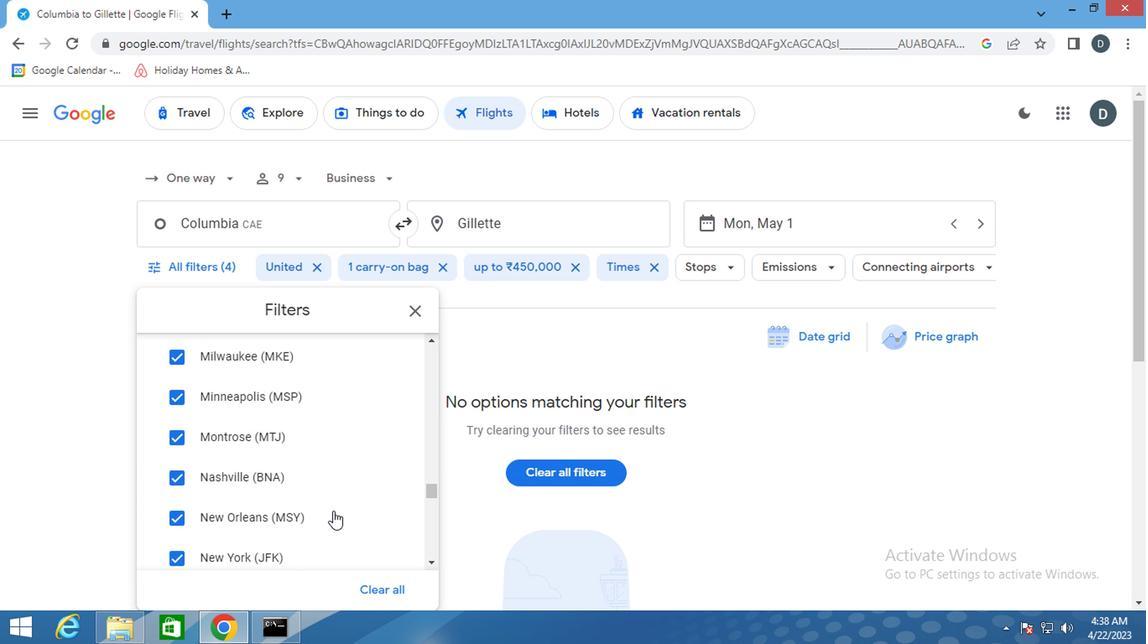 
Action: Mouse scrolled (335, 499) with delta (0, 0)
Screenshot: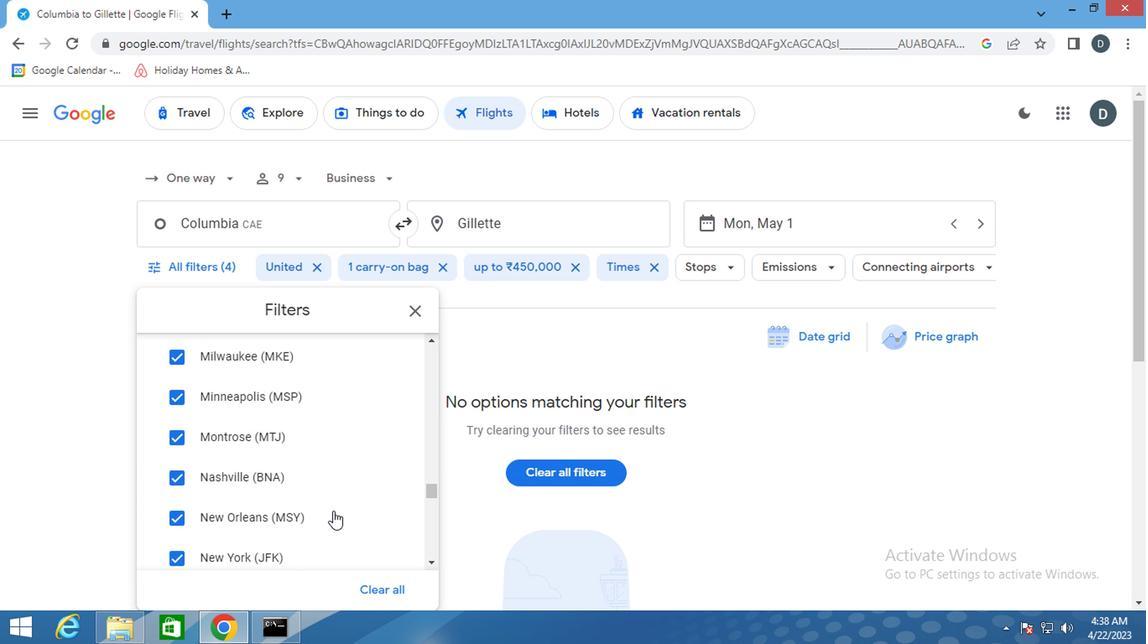 
Action: Mouse scrolled (335, 499) with delta (0, 0)
Screenshot: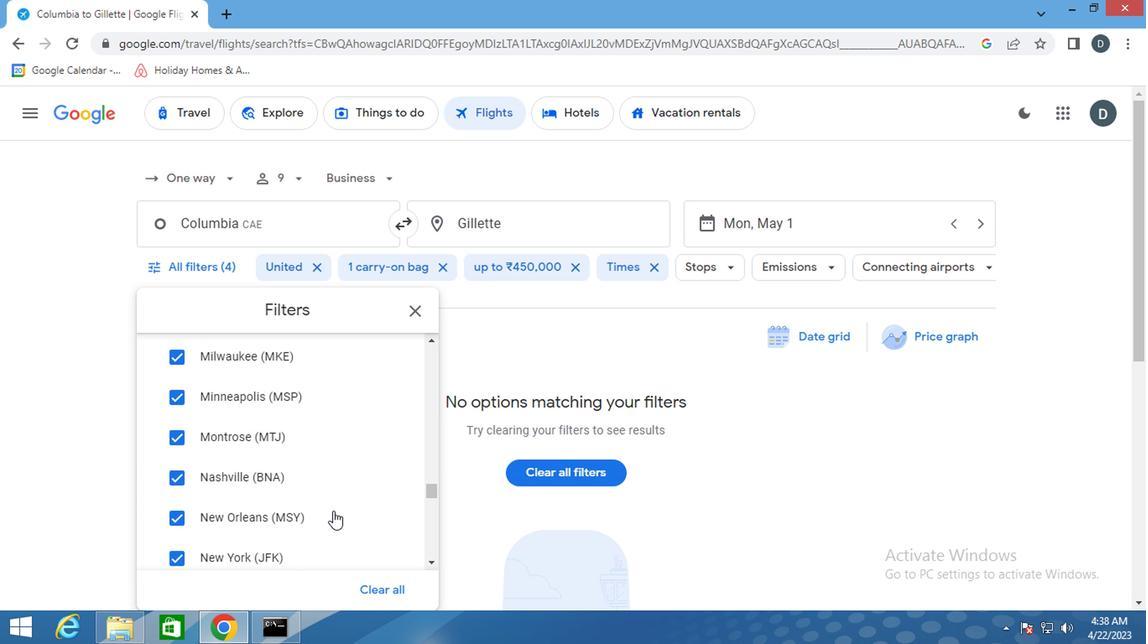 
Action: Mouse scrolled (335, 499) with delta (0, 0)
Screenshot: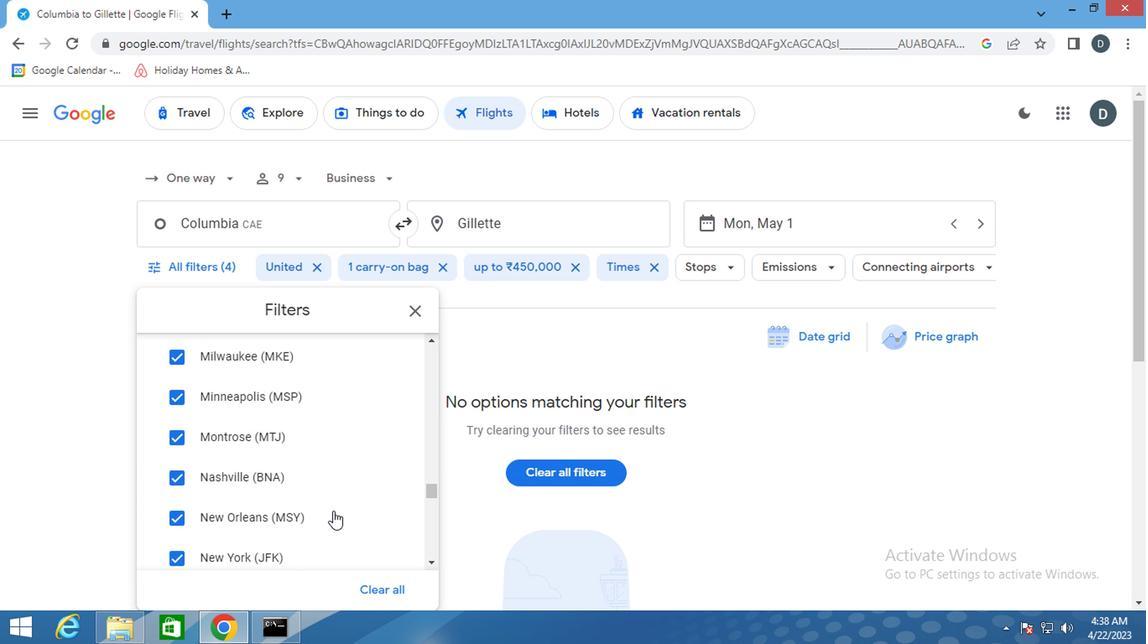 
Action: Mouse scrolled (335, 499) with delta (0, 0)
Screenshot: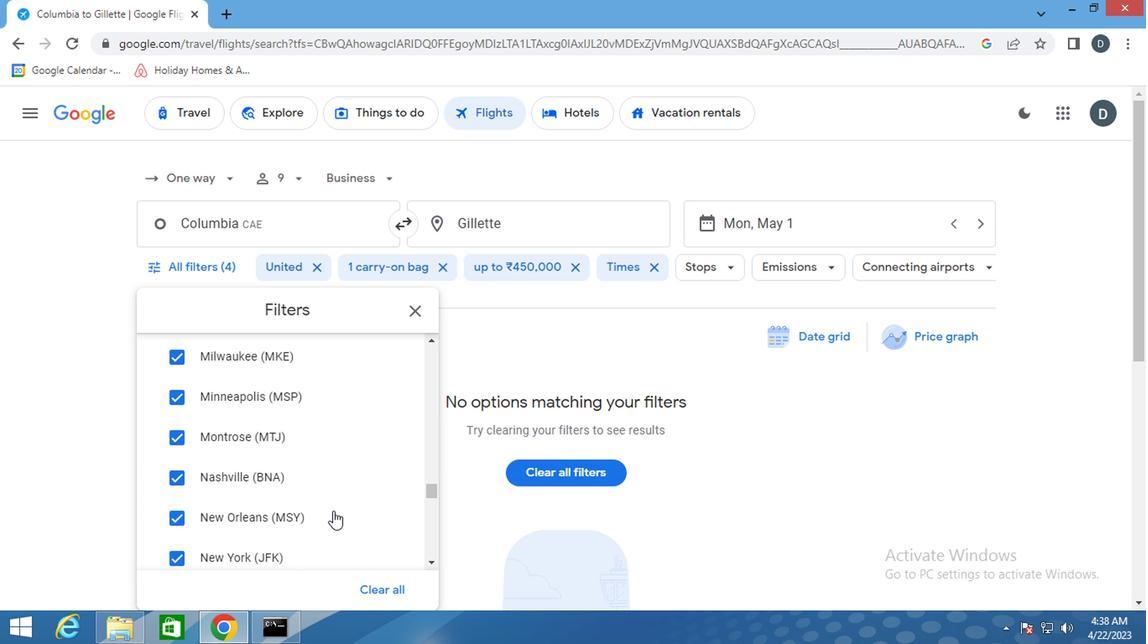 
Action: Mouse scrolled (335, 499) with delta (0, 0)
Screenshot: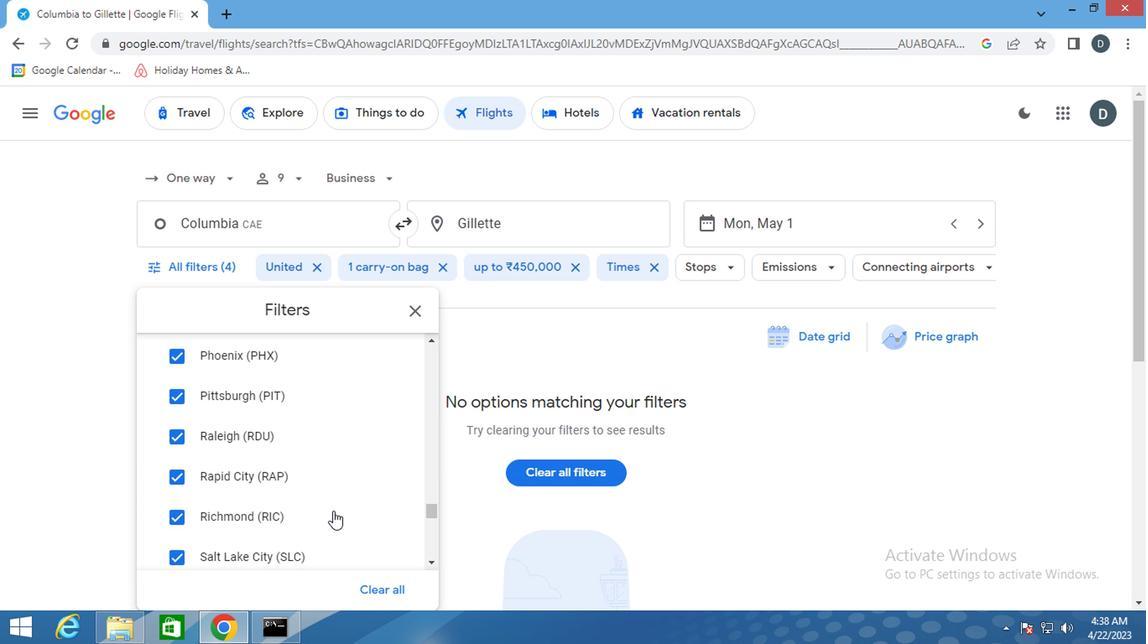 
Action: Mouse scrolled (335, 499) with delta (0, 0)
Screenshot: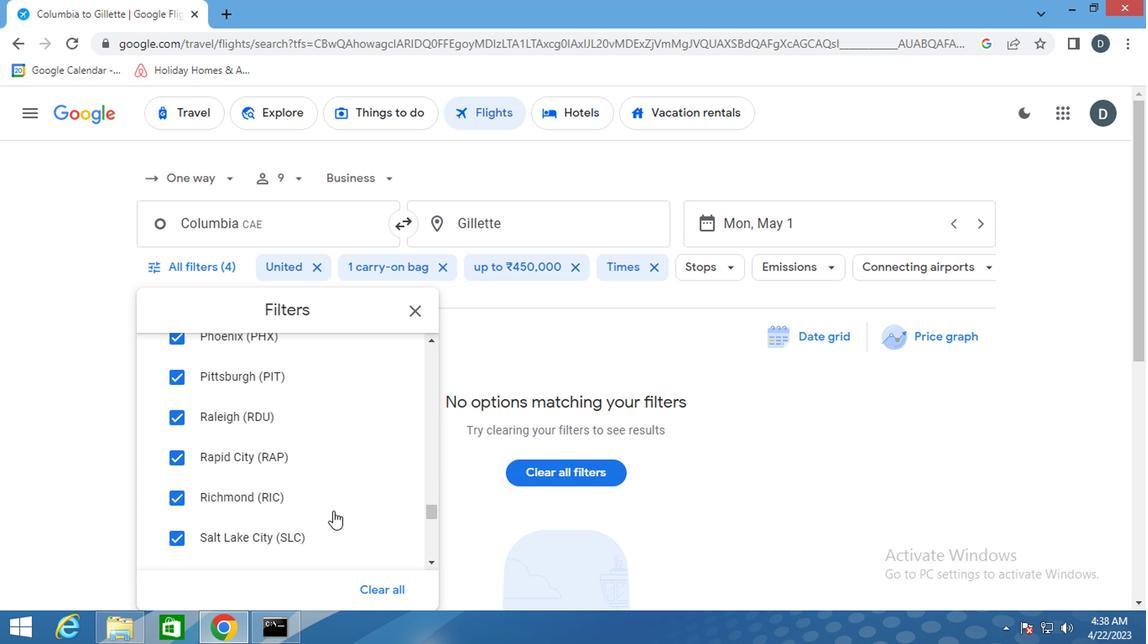 
Action: Mouse scrolled (335, 499) with delta (0, 0)
Screenshot: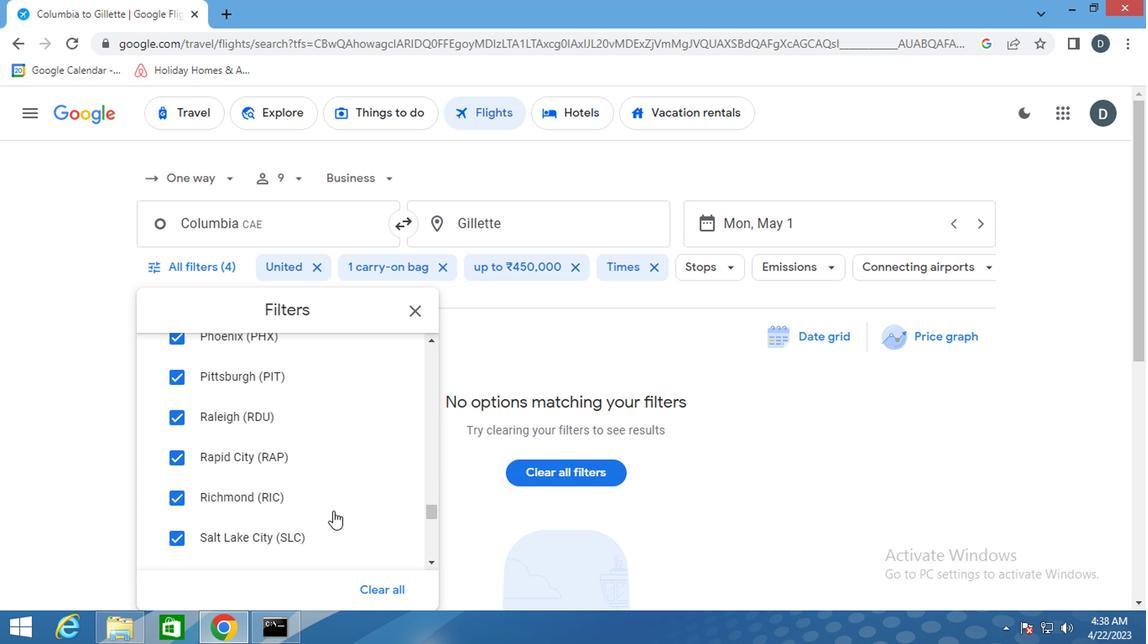 
Action: Mouse scrolled (335, 499) with delta (0, 0)
Screenshot: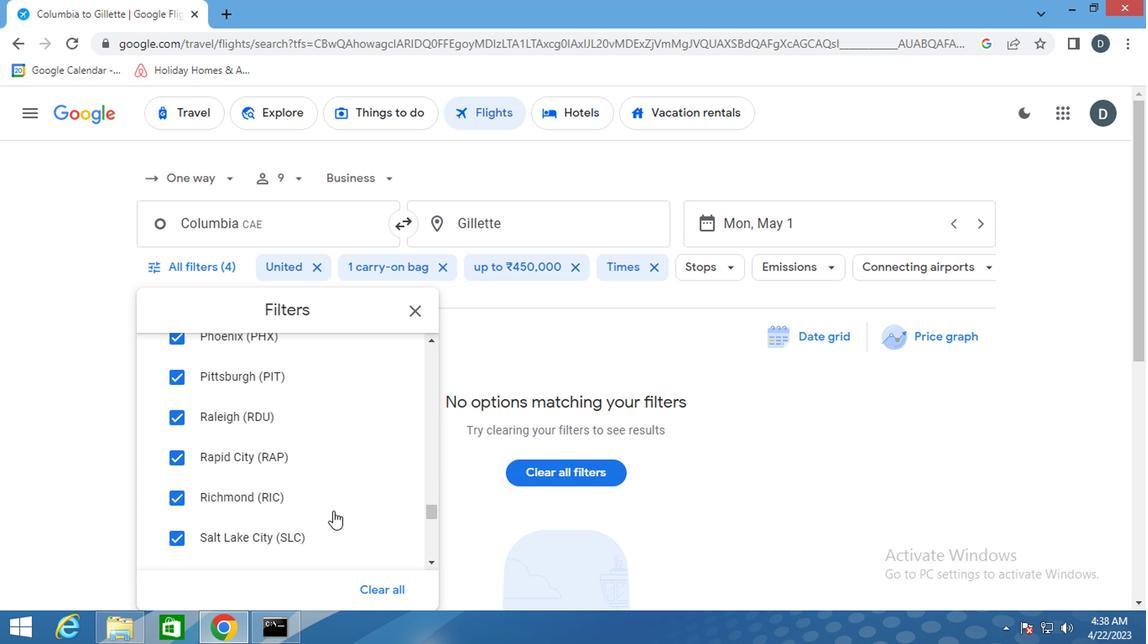 
Action: Mouse scrolled (335, 499) with delta (0, 0)
Screenshot: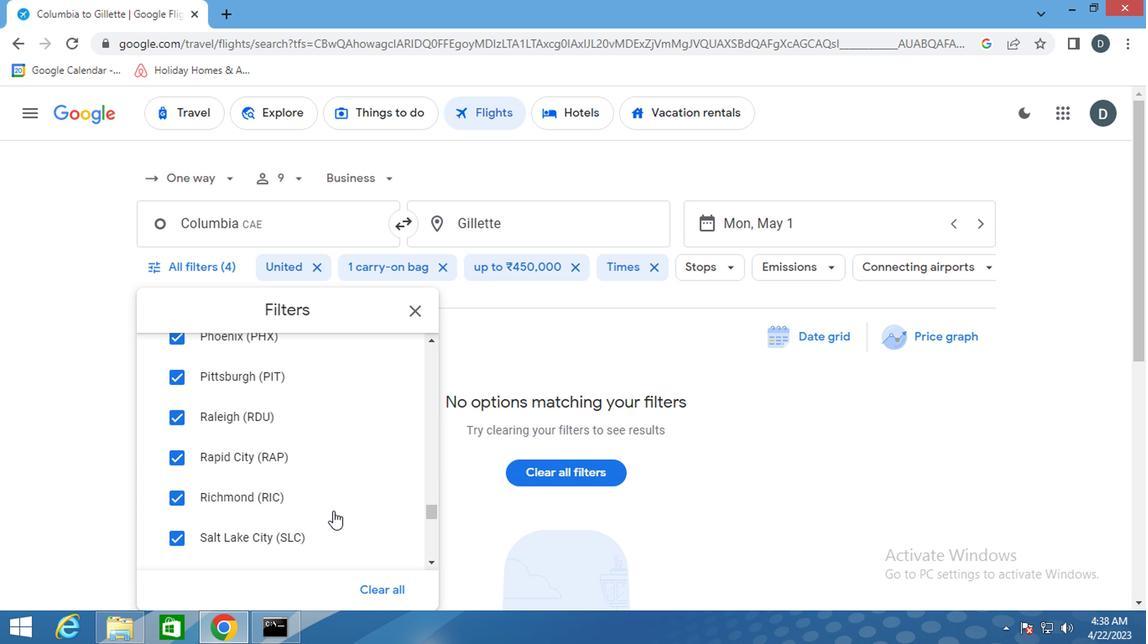 
Action: Mouse scrolled (335, 499) with delta (0, 0)
Screenshot: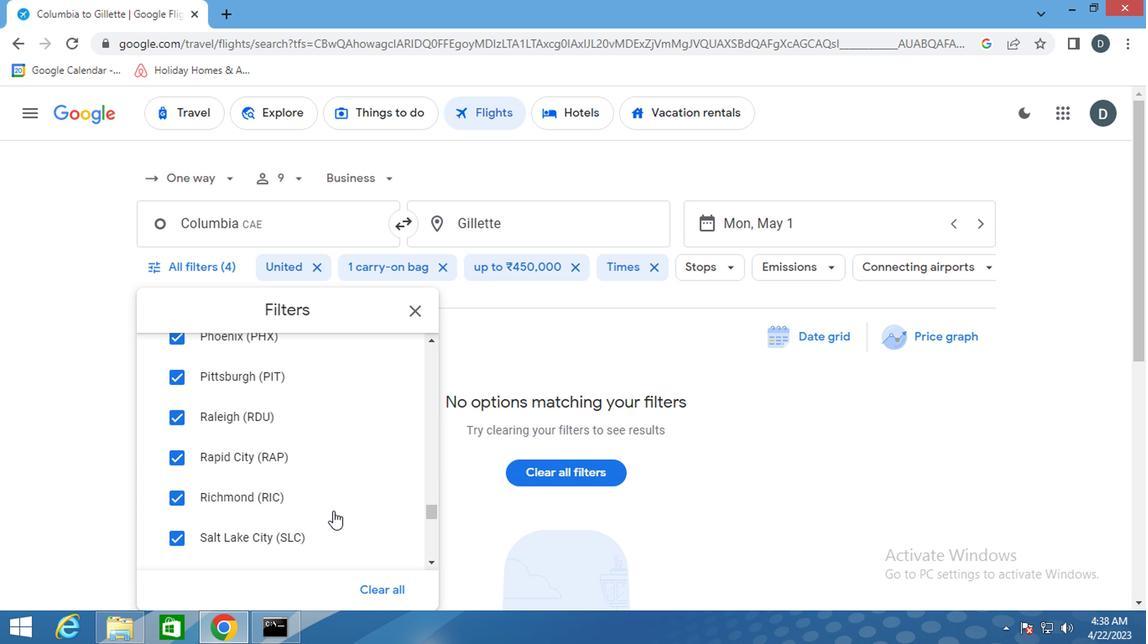 
Action: Mouse scrolled (335, 499) with delta (0, 0)
Screenshot: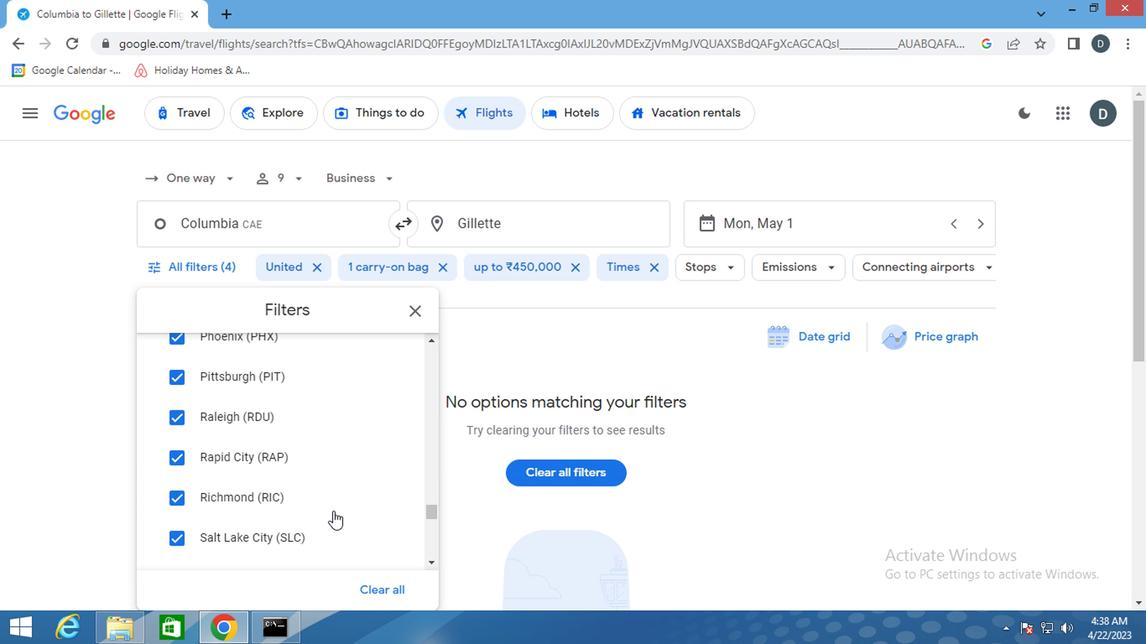 
Action: Mouse scrolled (335, 499) with delta (0, 0)
Screenshot: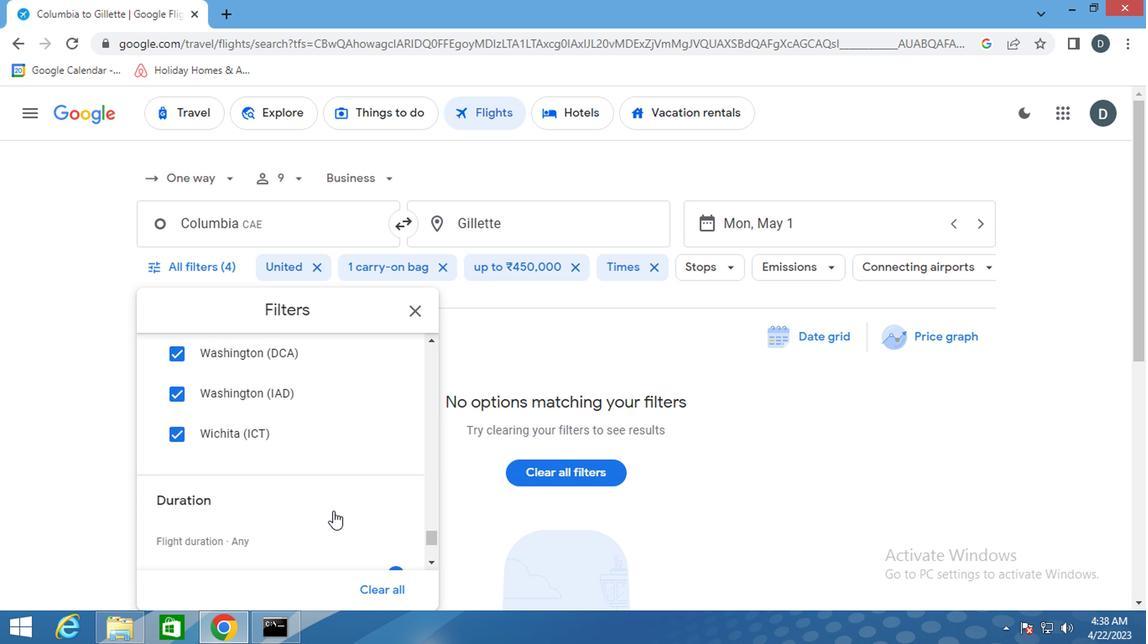 
Action: Mouse scrolled (335, 499) with delta (0, 0)
Screenshot: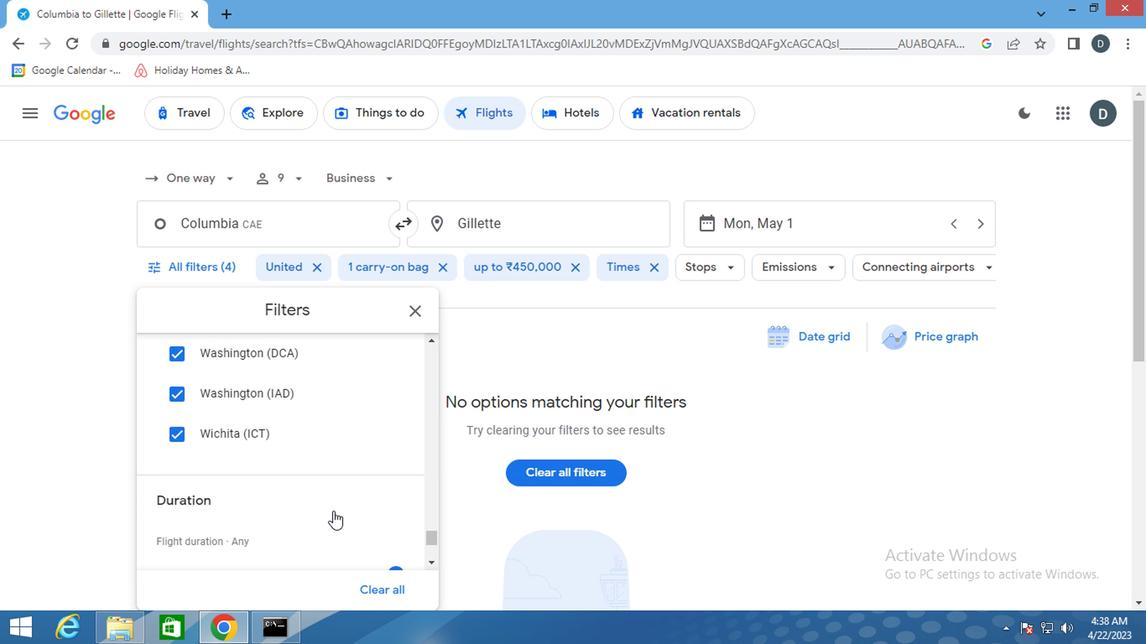 
Action: Mouse scrolled (335, 499) with delta (0, 0)
Screenshot: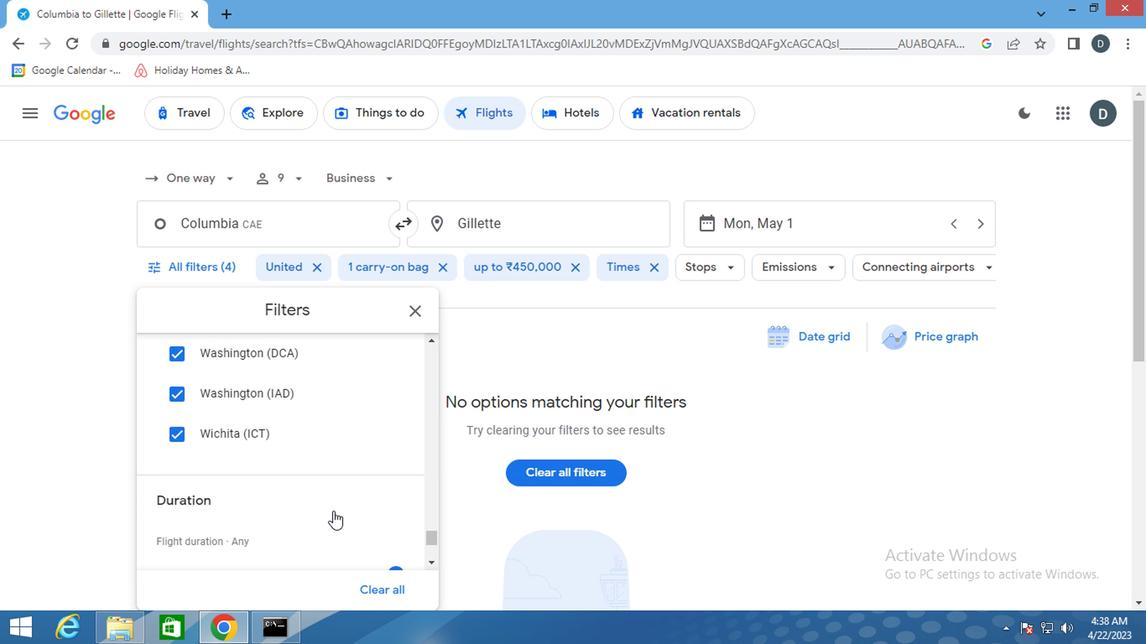 
Action: Mouse scrolled (335, 499) with delta (0, 0)
Screenshot: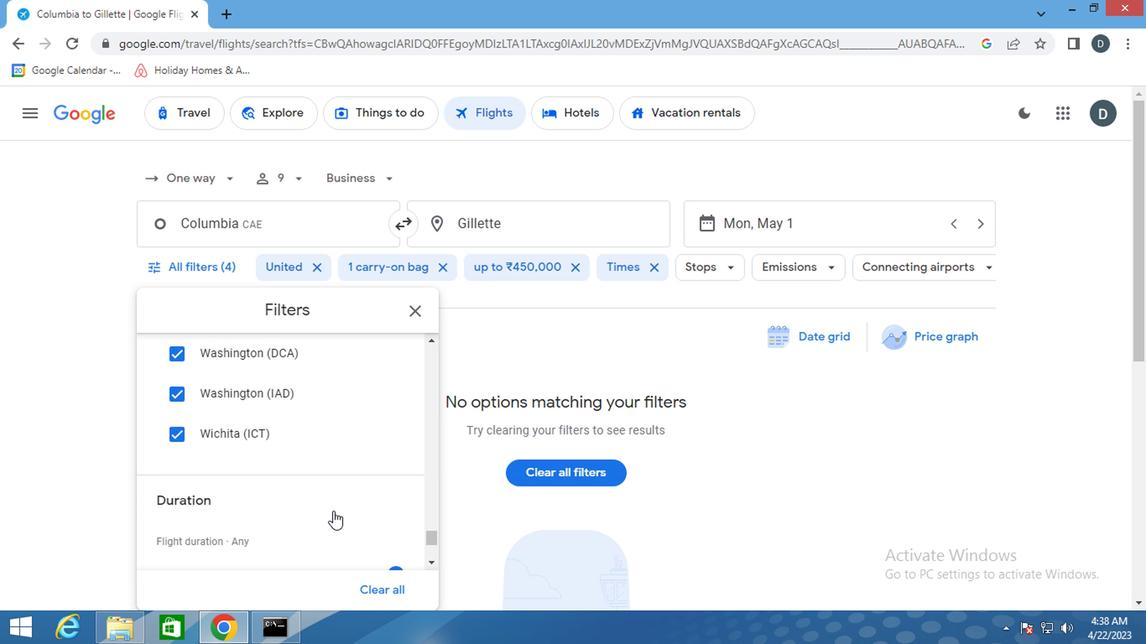 
Action: Mouse scrolled (335, 499) with delta (0, 0)
Screenshot: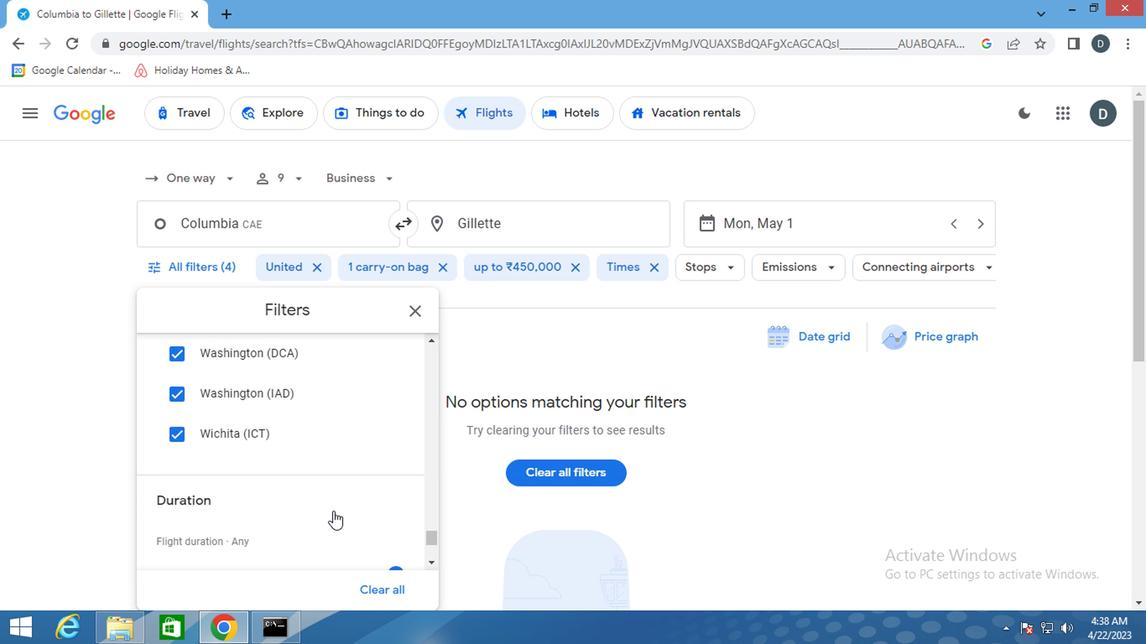 
Action: Mouse scrolled (335, 499) with delta (0, 0)
Screenshot: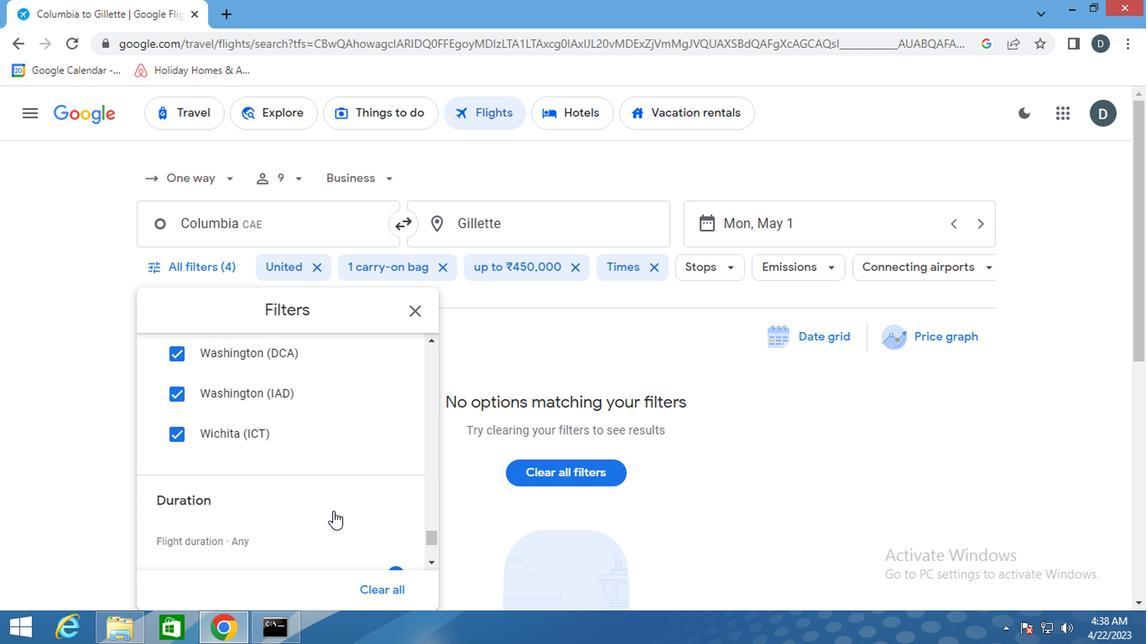 
Action: Mouse moved to (421, 324)
Screenshot: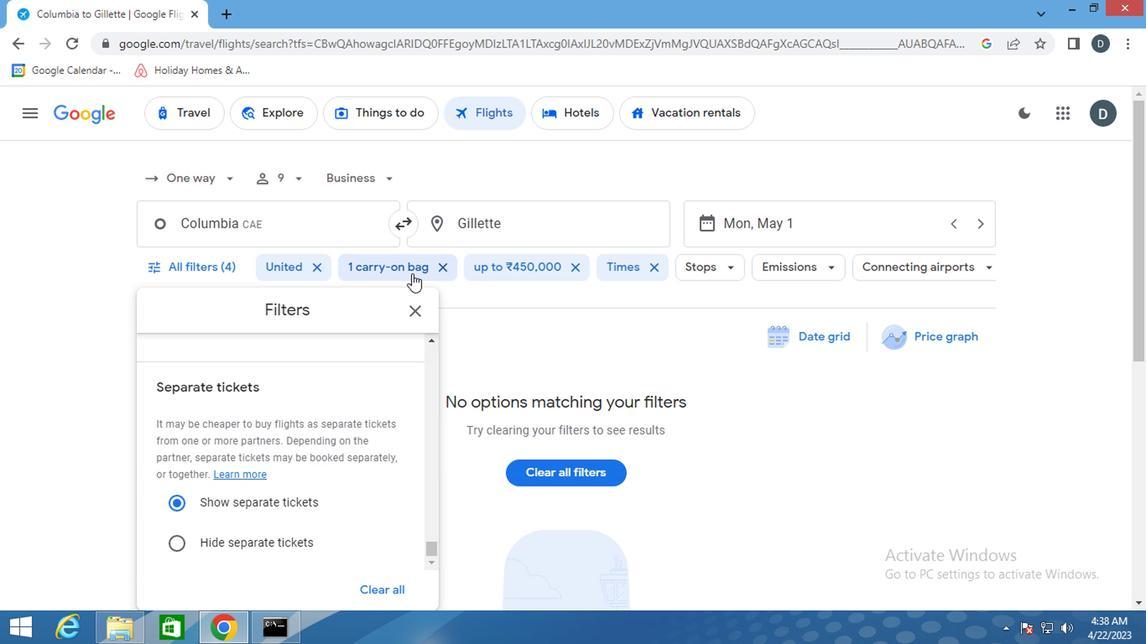
Action: Mouse pressed left at (421, 324)
Screenshot: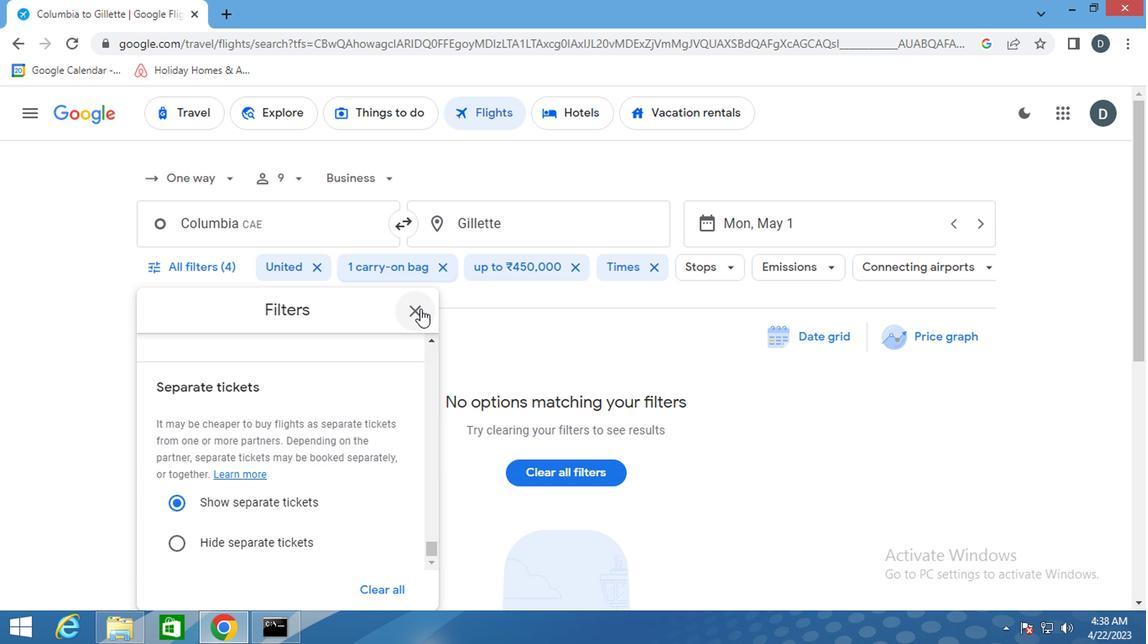 
